 Task: Look for Airbnb options in PaÃ´y PÃªt, Cambodia from 6th December, 2023 to 15th December, 2023 for 6 adults.6 bedrooms having 6 beds and 6 bathrooms. Property type can be house. Amenities needed are: wifi, TV, free parkinig on premises, gym, breakfast. Booking option can be shelf check-in. Look for 5 properties as per requirement.
Action: Mouse moved to (457, 106)
Screenshot: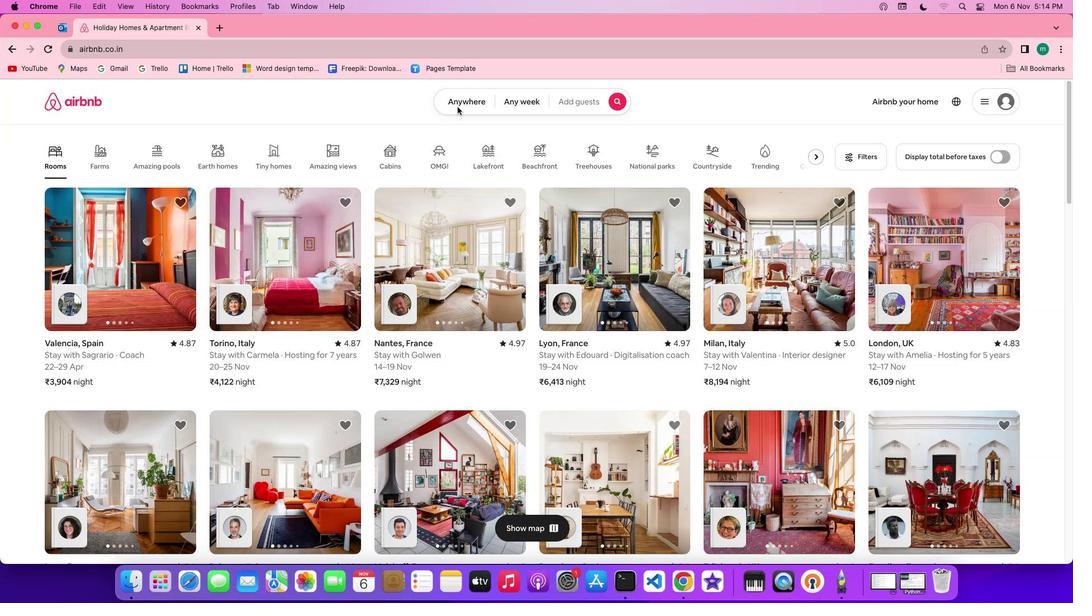 
Action: Mouse pressed left at (457, 106)
Screenshot: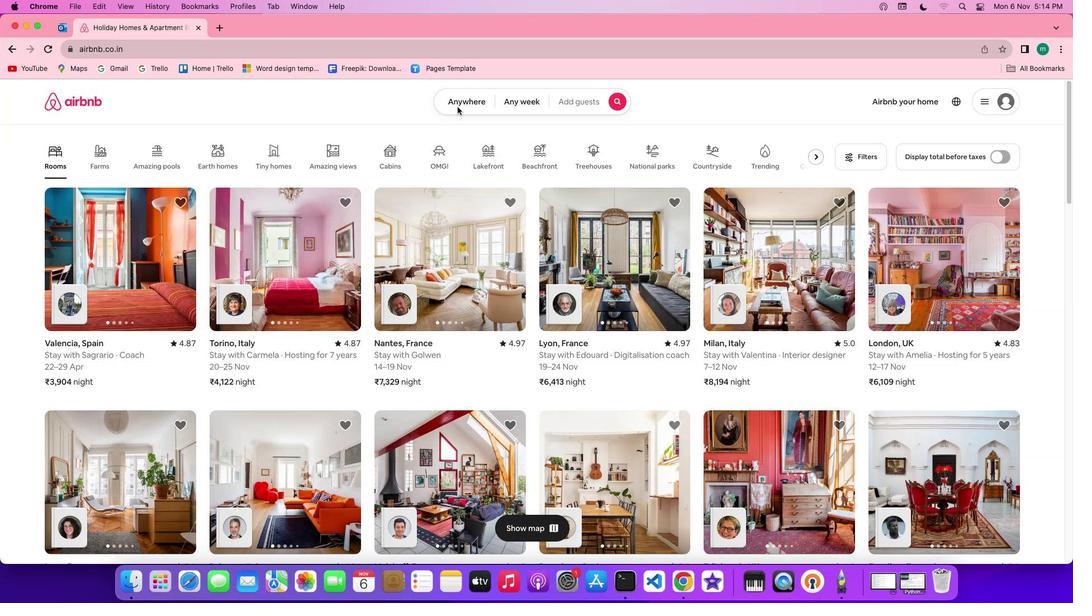 
Action: Mouse pressed left at (457, 106)
Screenshot: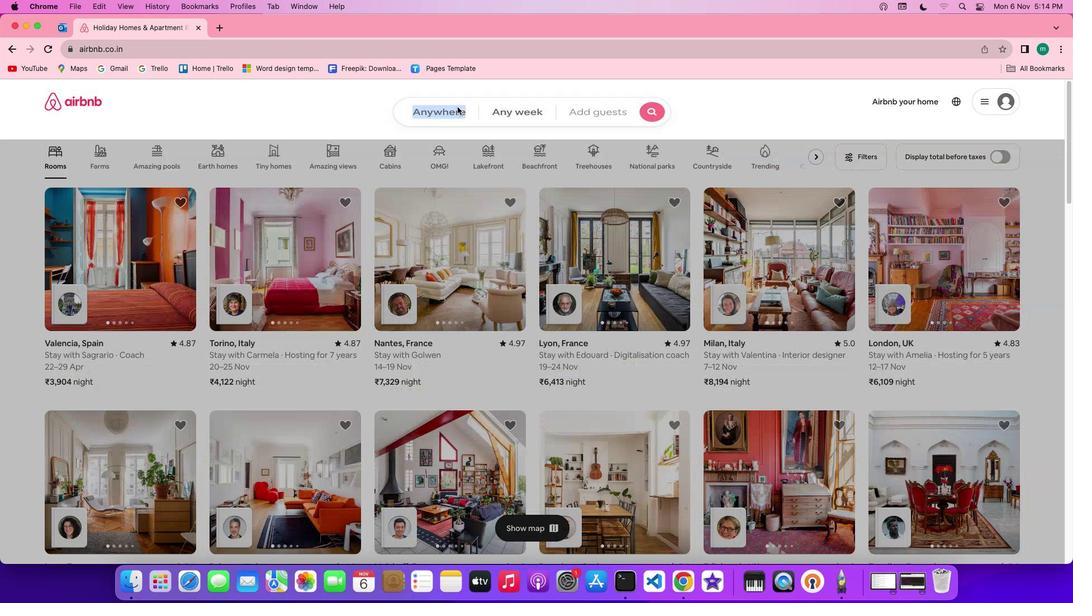 
Action: Mouse moved to (423, 141)
Screenshot: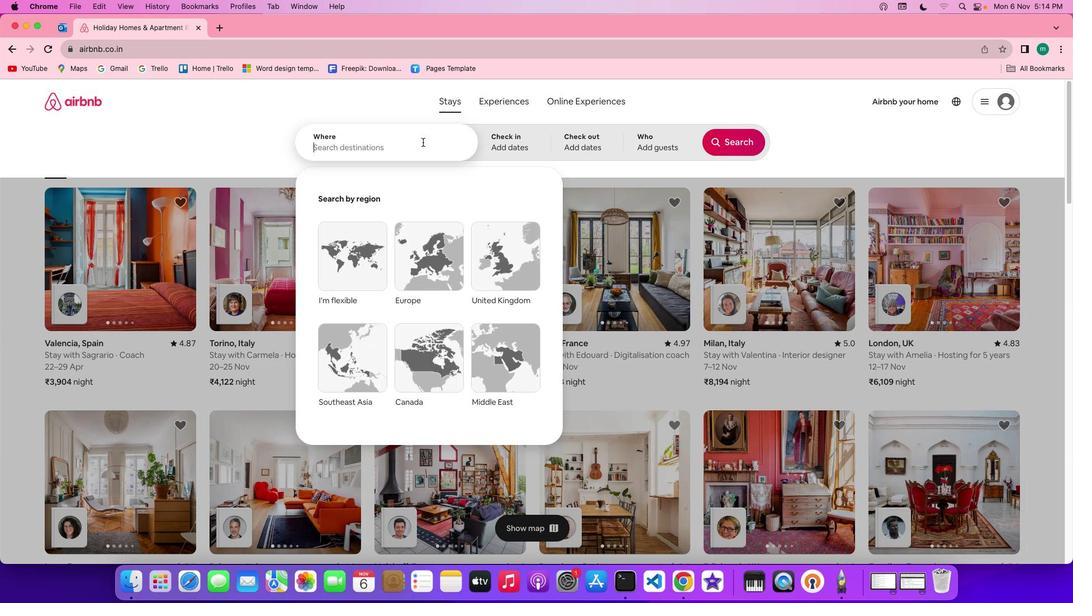 
Action: Mouse pressed left at (423, 141)
Screenshot: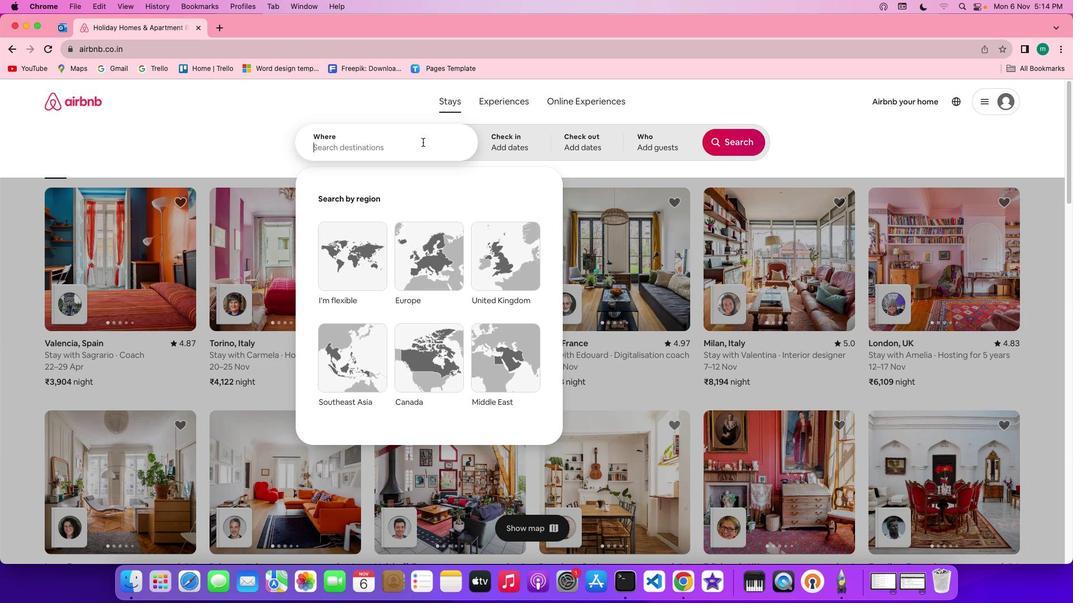 
Action: Mouse moved to (432, 146)
Screenshot: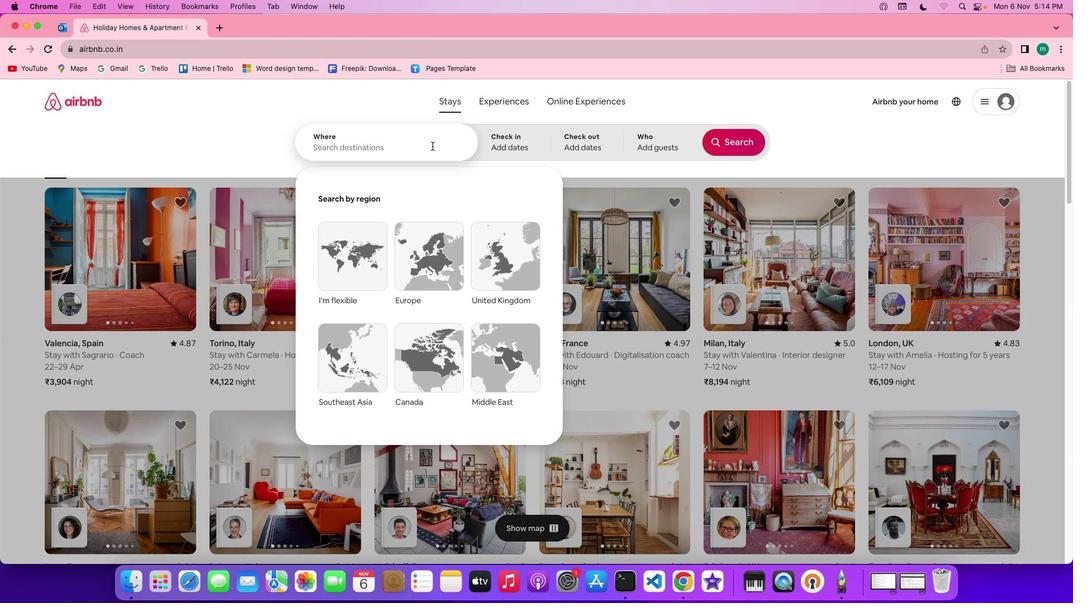 
Action: Key pressed Key.shift'P''a''o''y'Key.spaceKey.shift'P''e''t'','Key.spaceKey.shift'C''a''m''b''o''d''i''a'
Screenshot: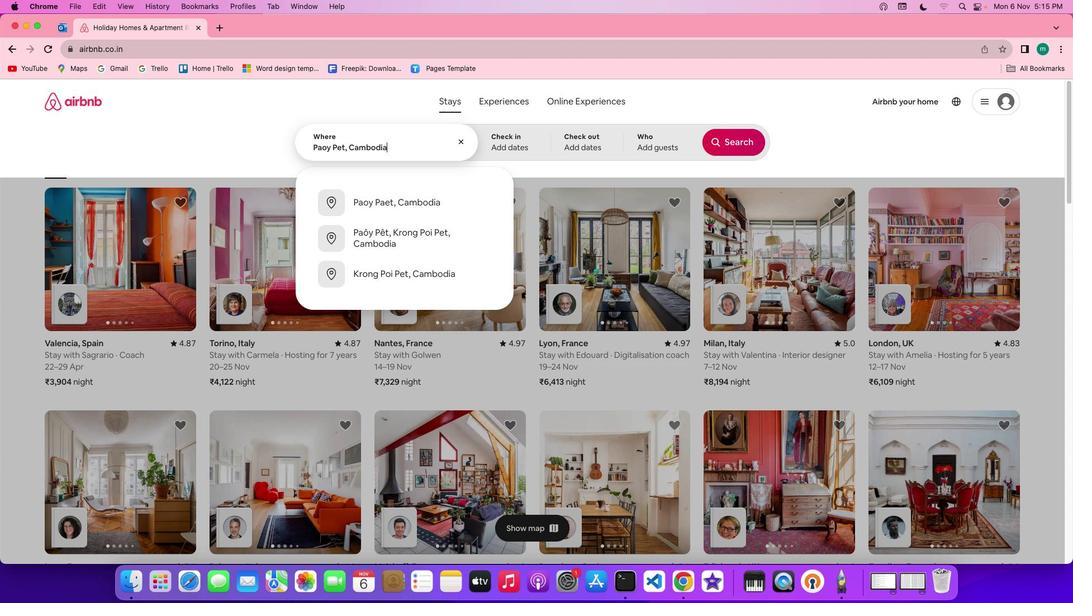 
Action: Mouse moved to (528, 135)
Screenshot: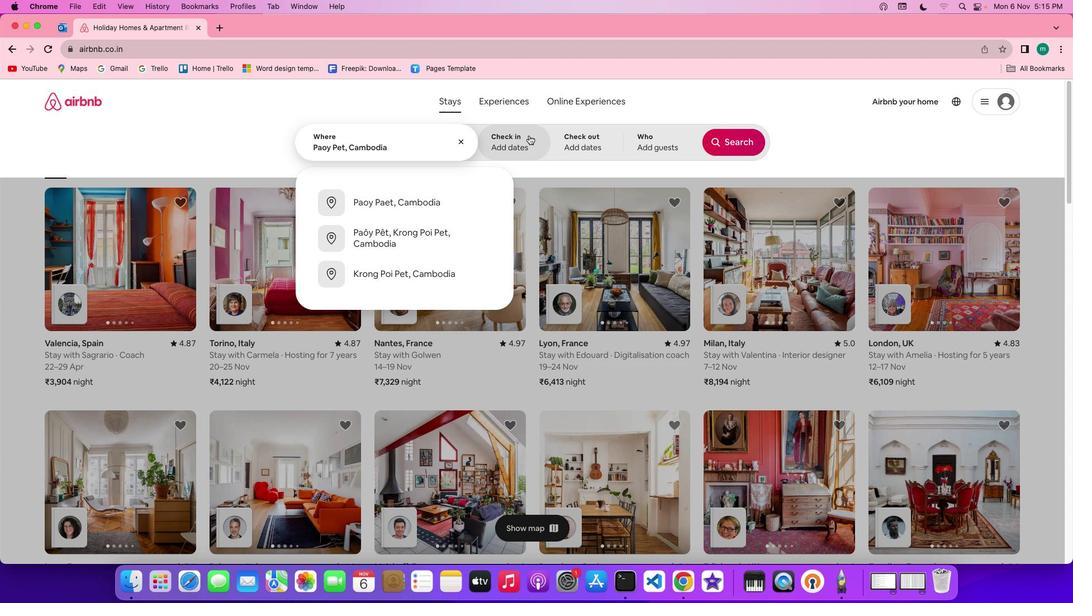 
Action: Mouse pressed left at (528, 135)
Screenshot: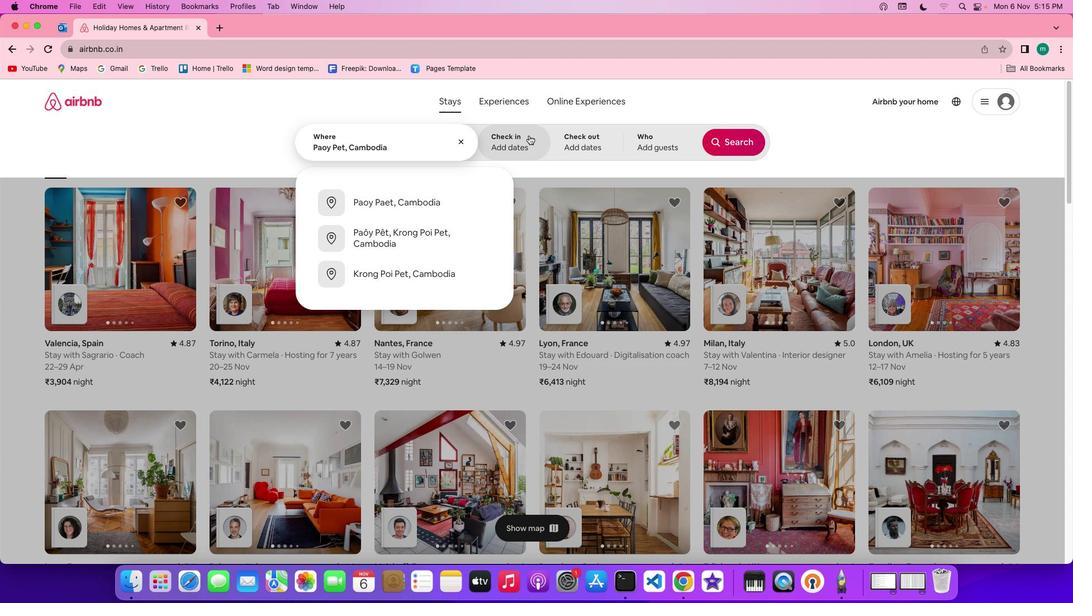 
Action: Mouse moved to (638, 303)
Screenshot: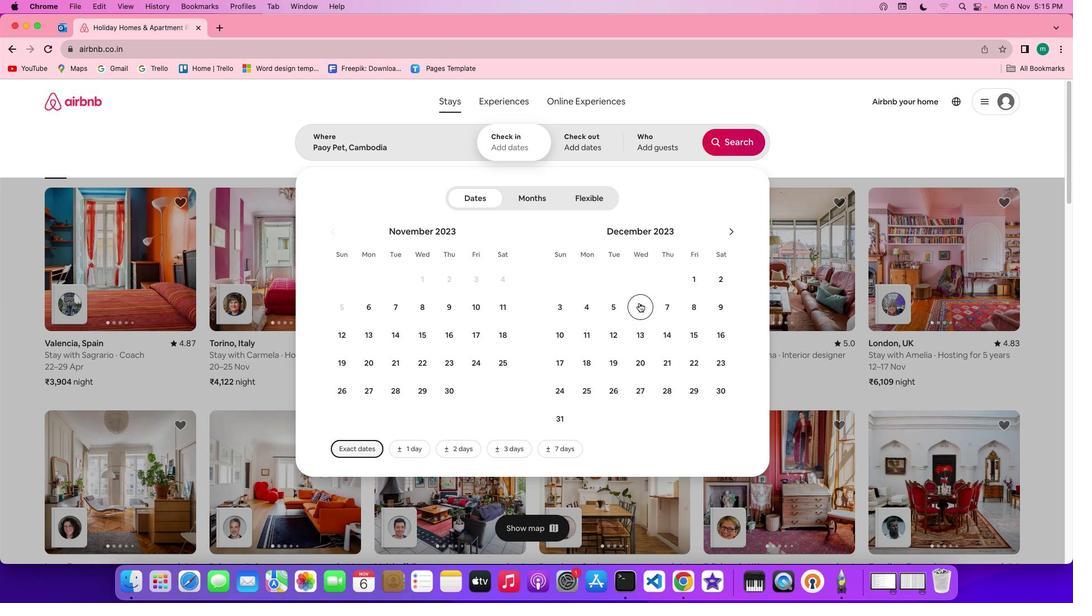 
Action: Mouse pressed left at (638, 303)
Screenshot: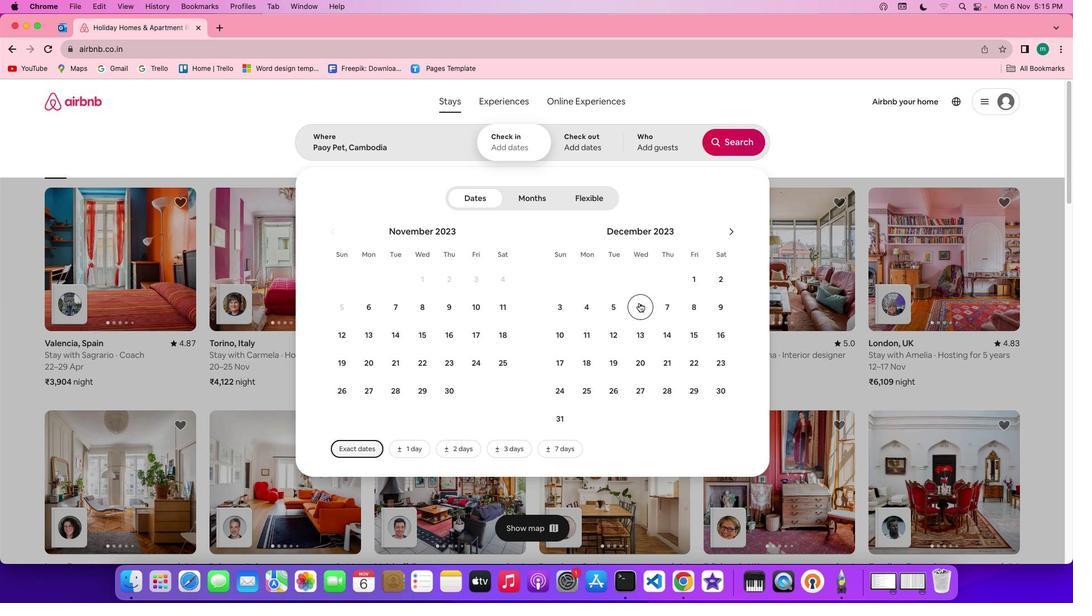 
Action: Mouse moved to (700, 338)
Screenshot: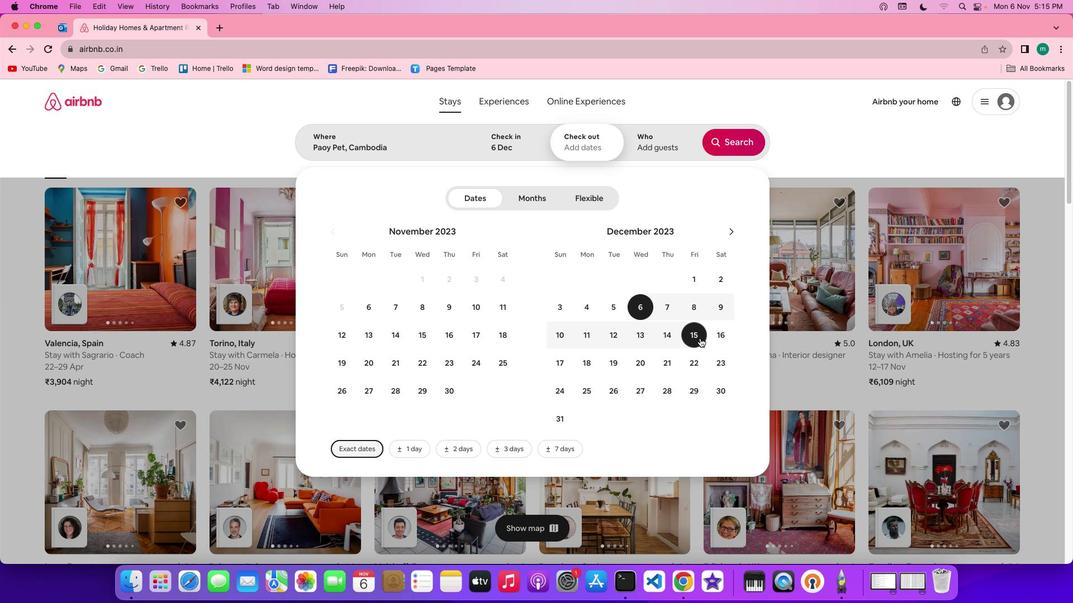 
Action: Mouse pressed left at (700, 338)
Screenshot: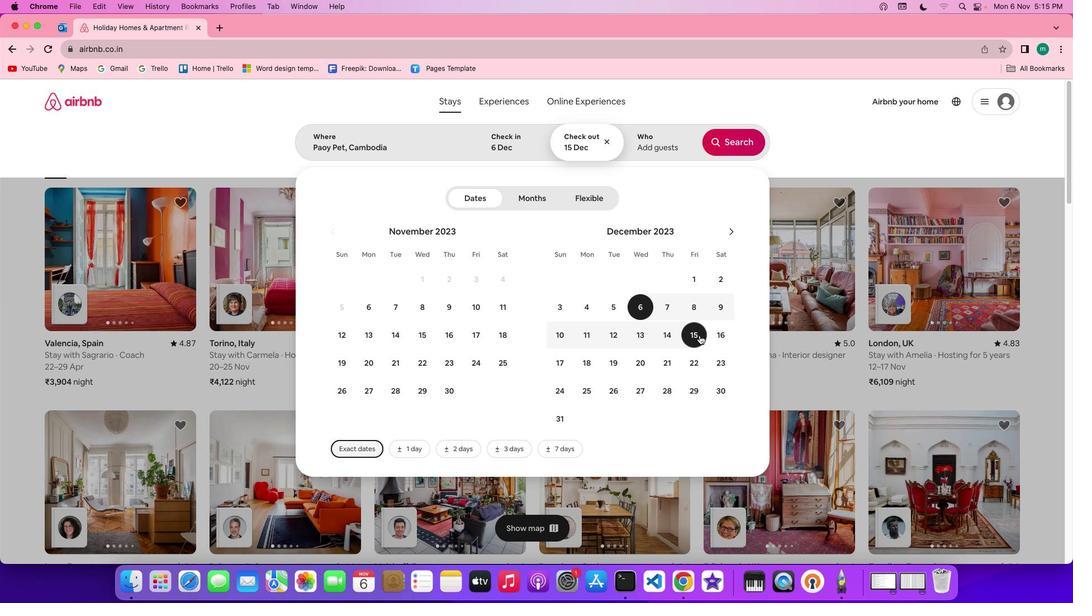 
Action: Mouse moved to (669, 140)
Screenshot: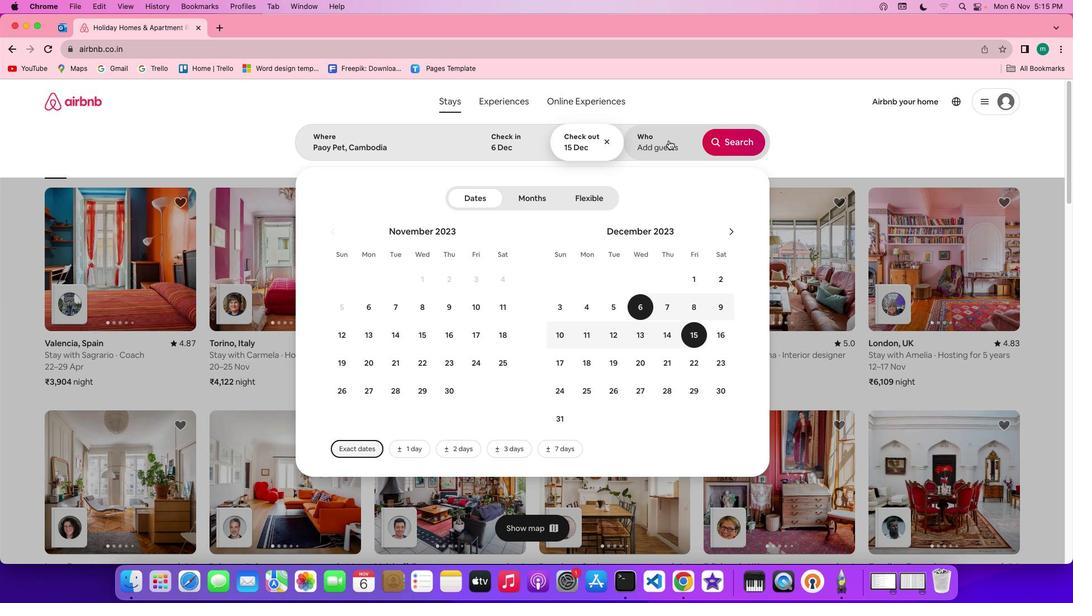 
Action: Mouse pressed left at (669, 140)
Screenshot: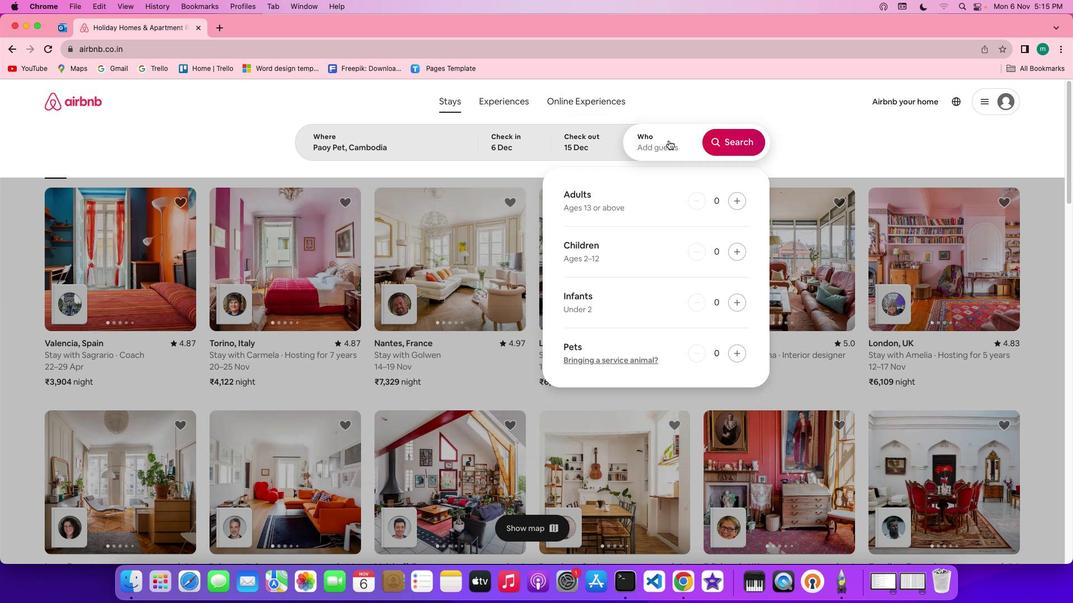 
Action: Mouse moved to (733, 193)
Screenshot: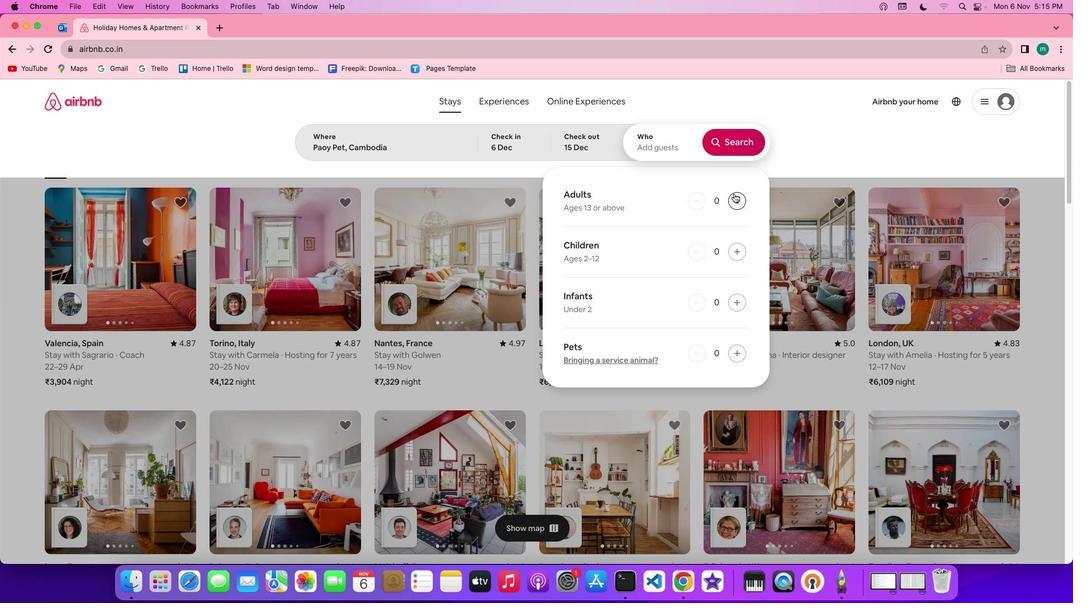 
Action: Mouse pressed left at (733, 193)
Screenshot: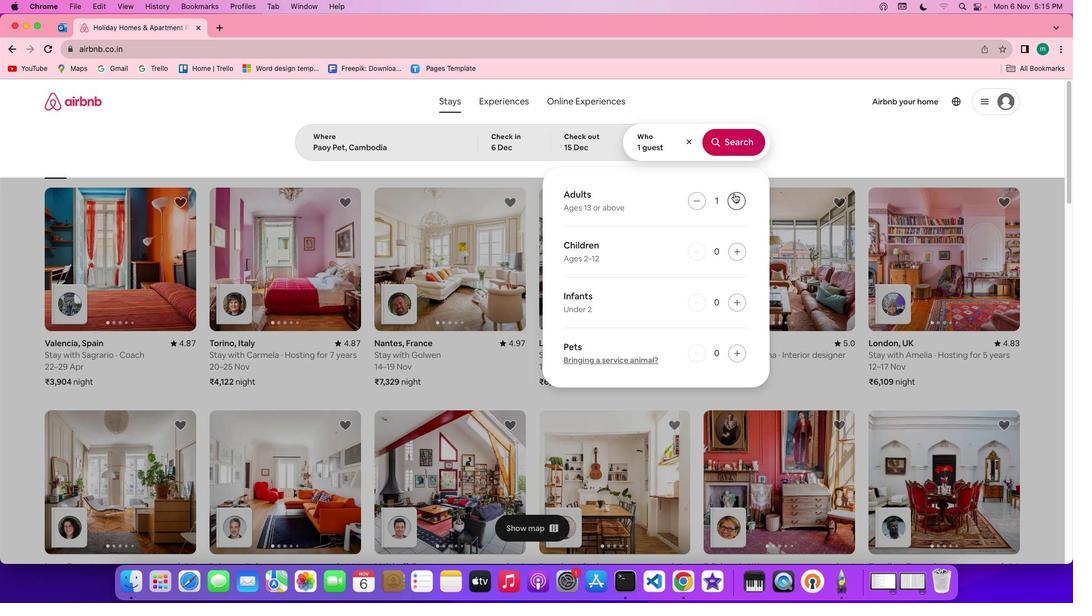 
Action: Mouse pressed left at (733, 193)
Screenshot: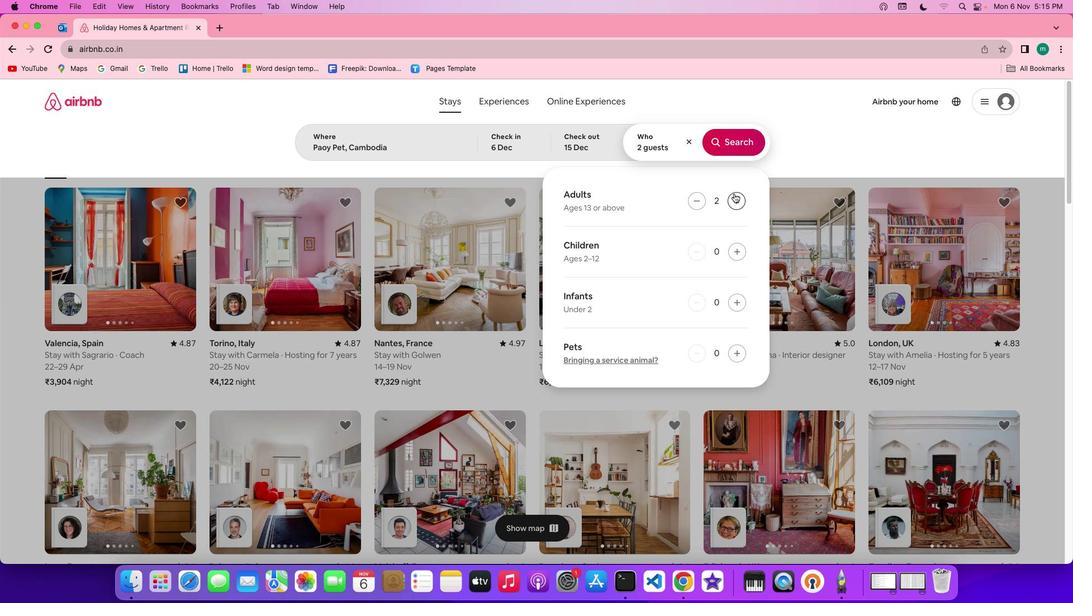 
Action: Mouse pressed left at (733, 193)
Screenshot: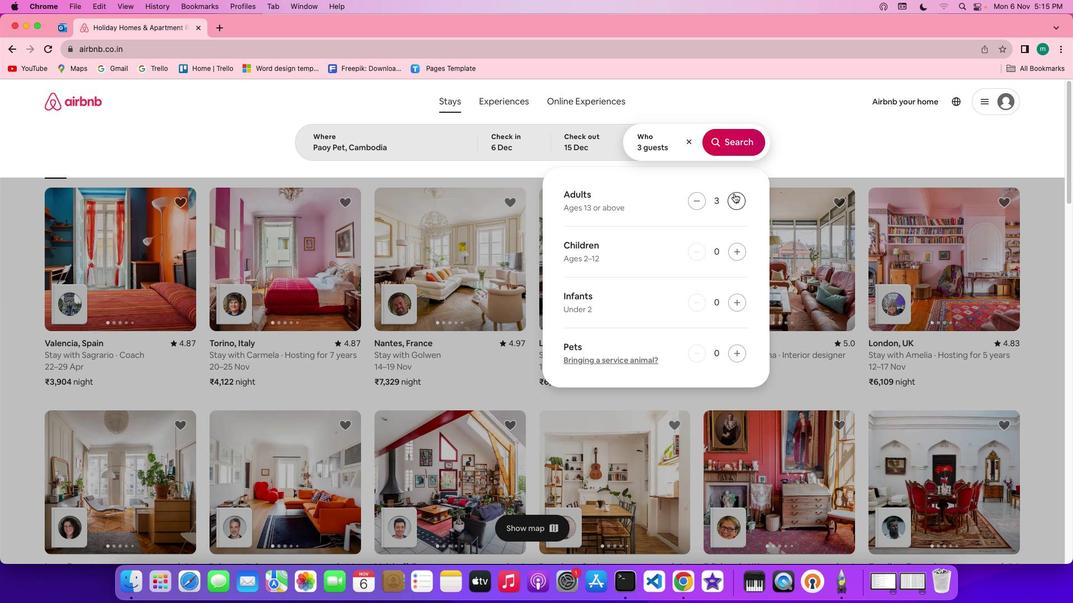 
Action: Mouse pressed left at (733, 193)
Screenshot: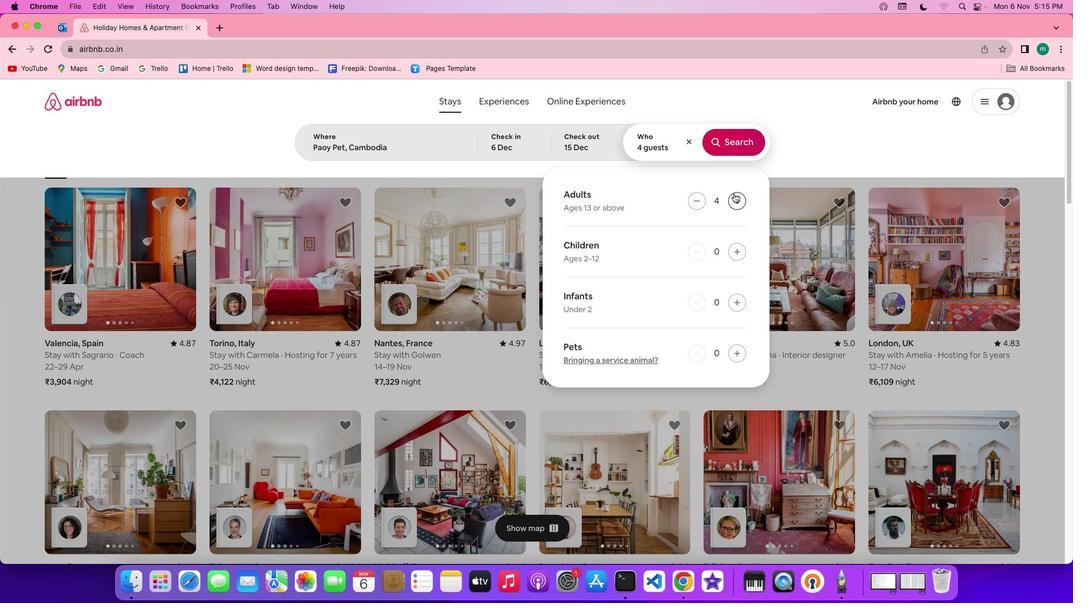 
Action: Mouse pressed left at (733, 193)
Screenshot: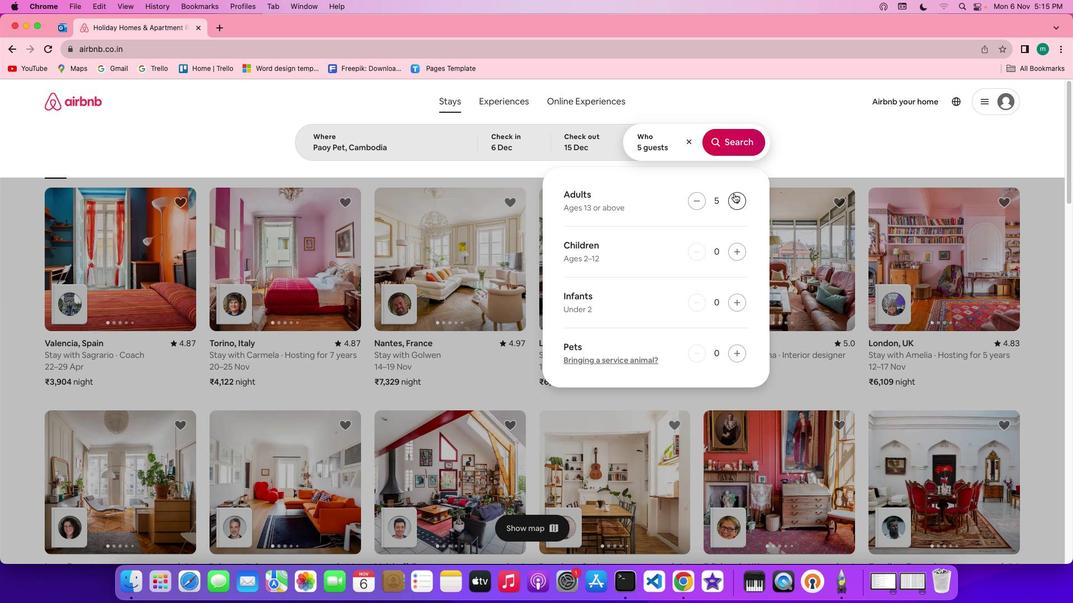 
Action: Mouse pressed left at (733, 193)
Screenshot: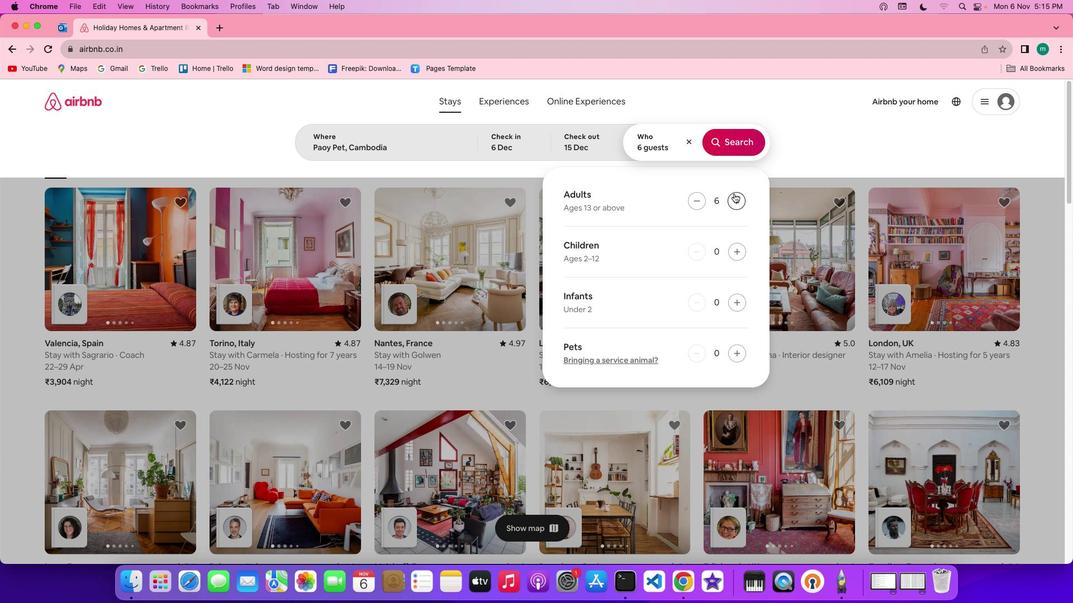
Action: Mouse moved to (741, 148)
Screenshot: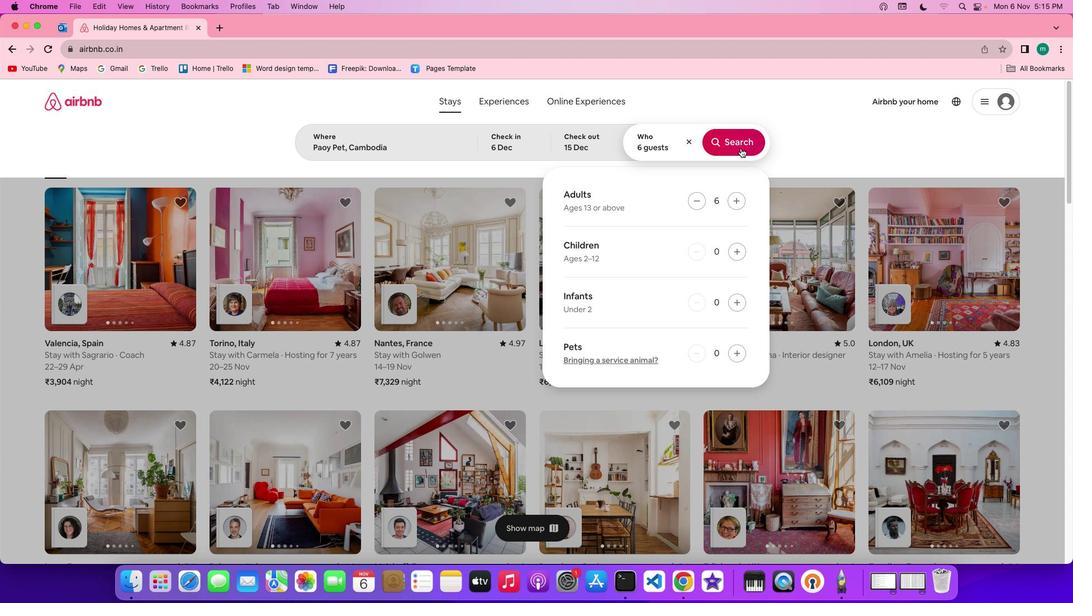 
Action: Mouse pressed left at (741, 148)
Screenshot: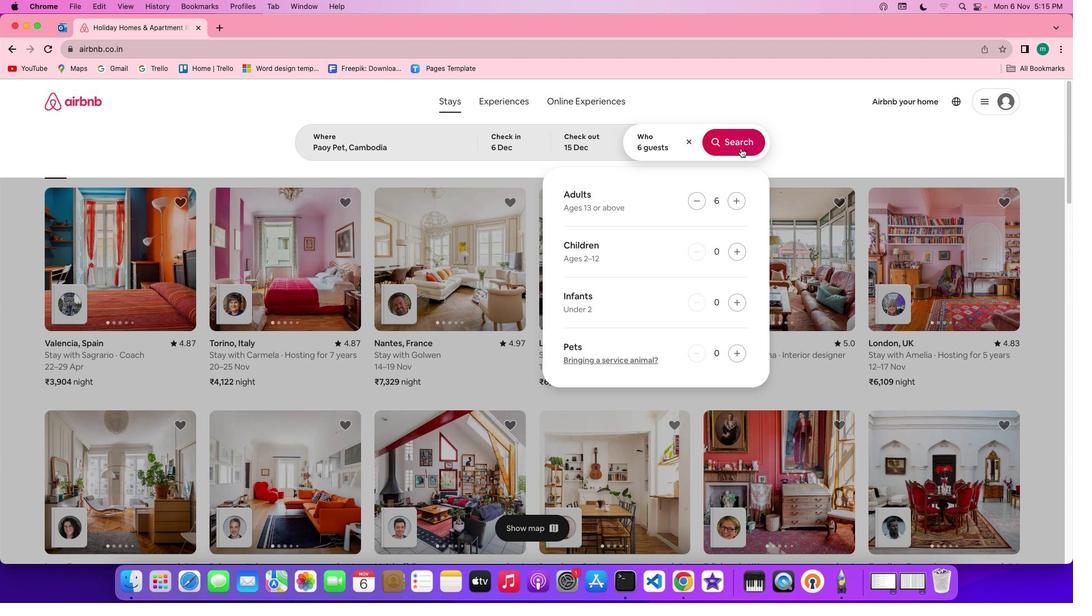 
Action: Mouse moved to (893, 148)
Screenshot: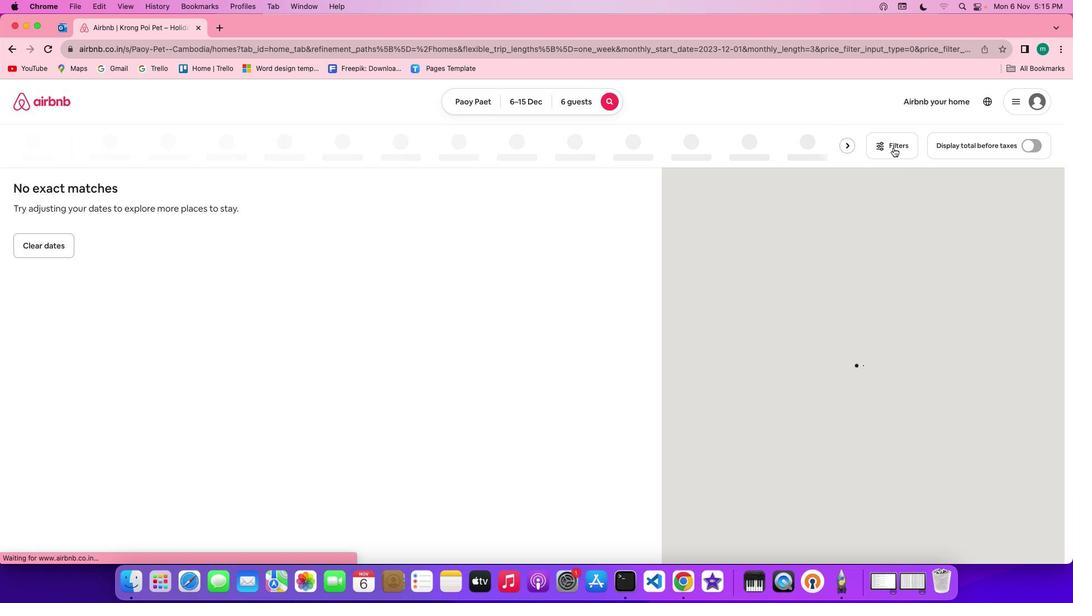 
Action: Mouse pressed left at (893, 148)
Screenshot: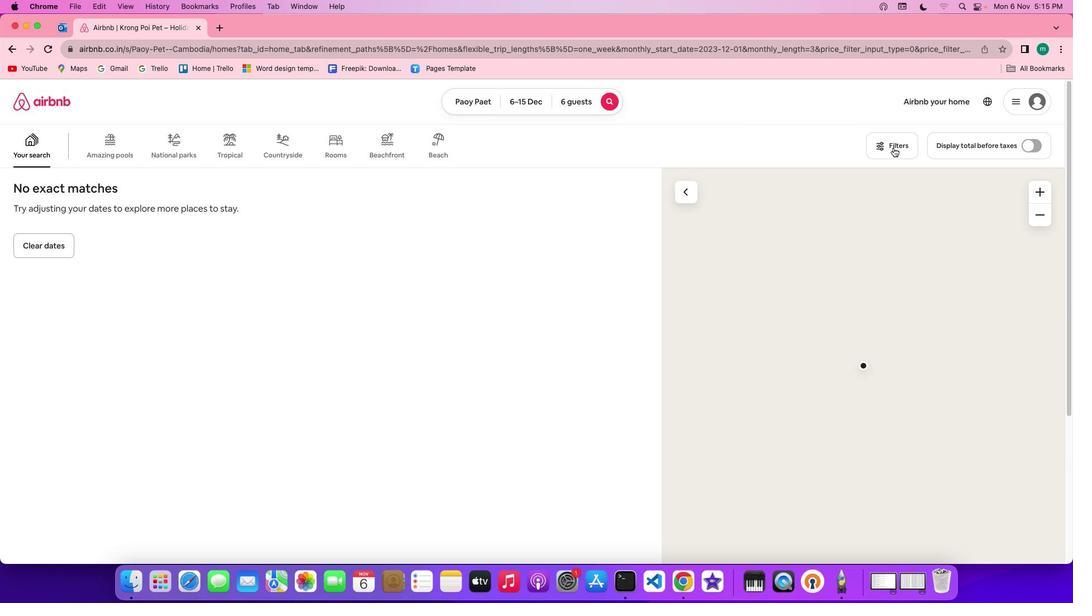 
Action: Mouse moved to (895, 144)
Screenshot: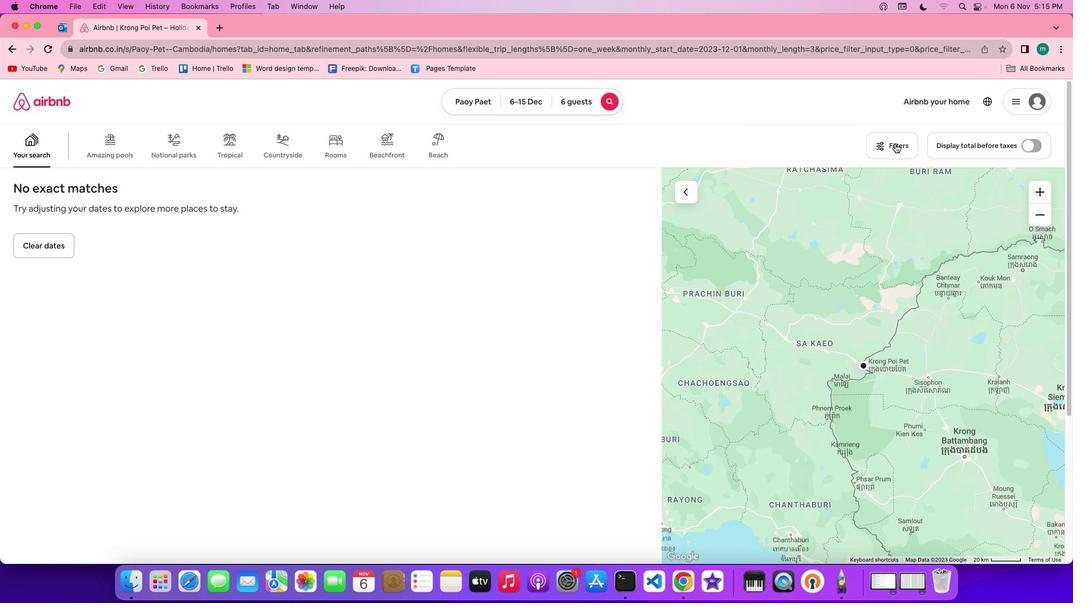 
Action: Mouse pressed left at (895, 144)
Screenshot: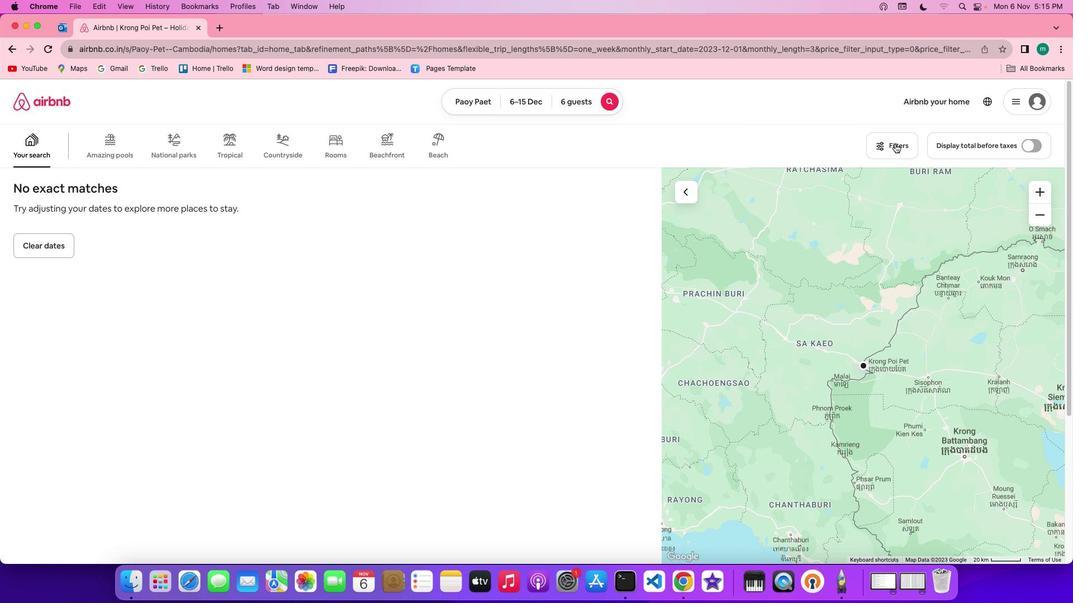 
Action: Mouse moved to (888, 141)
Screenshot: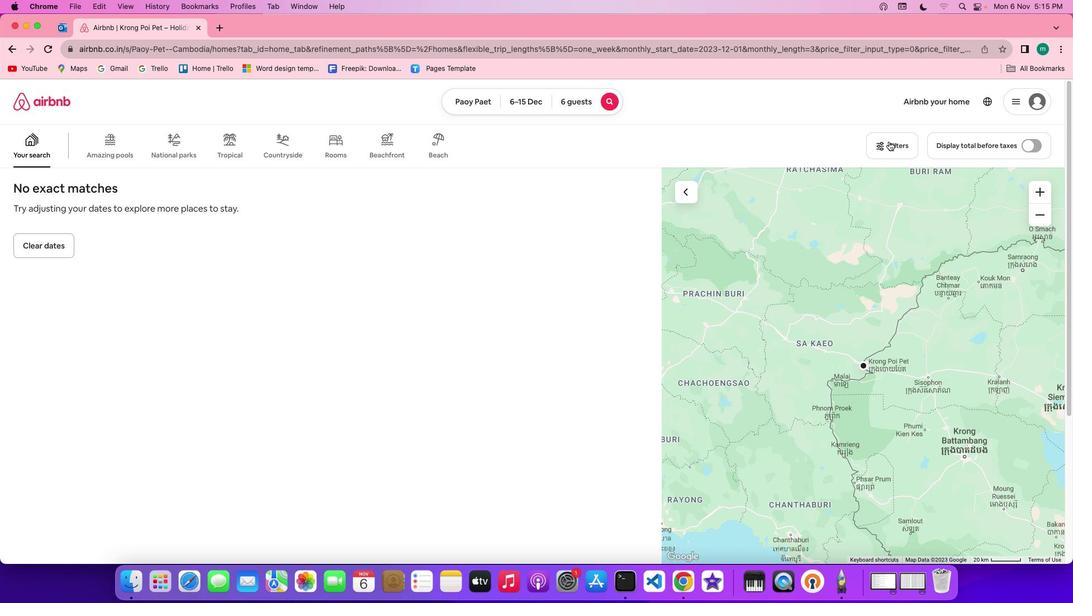 
Action: Mouse pressed left at (888, 141)
Screenshot: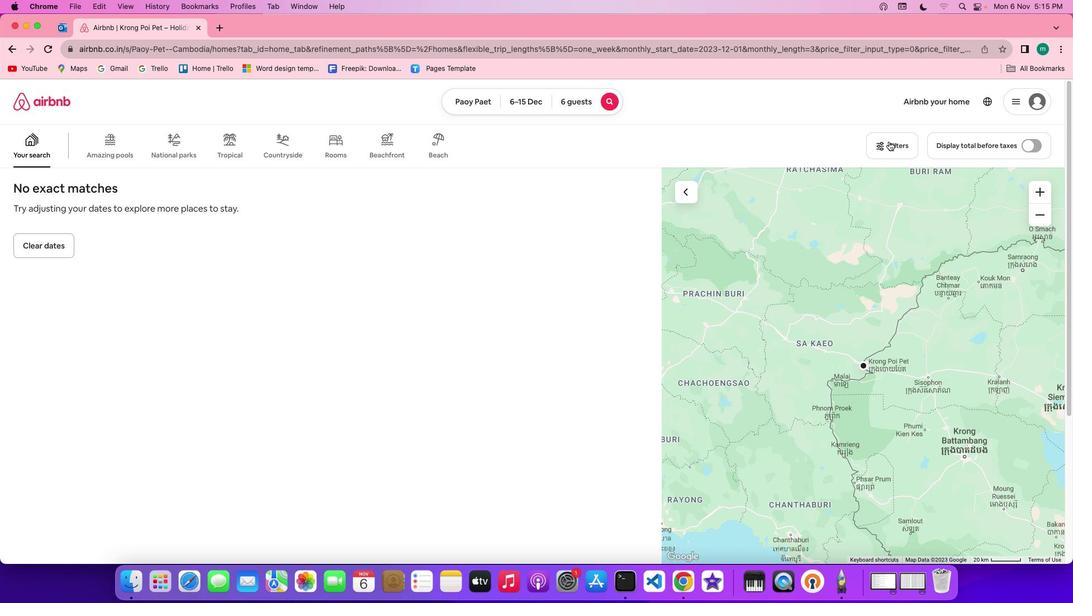 
Action: Mouse moved to (542, 360)
Screenshot: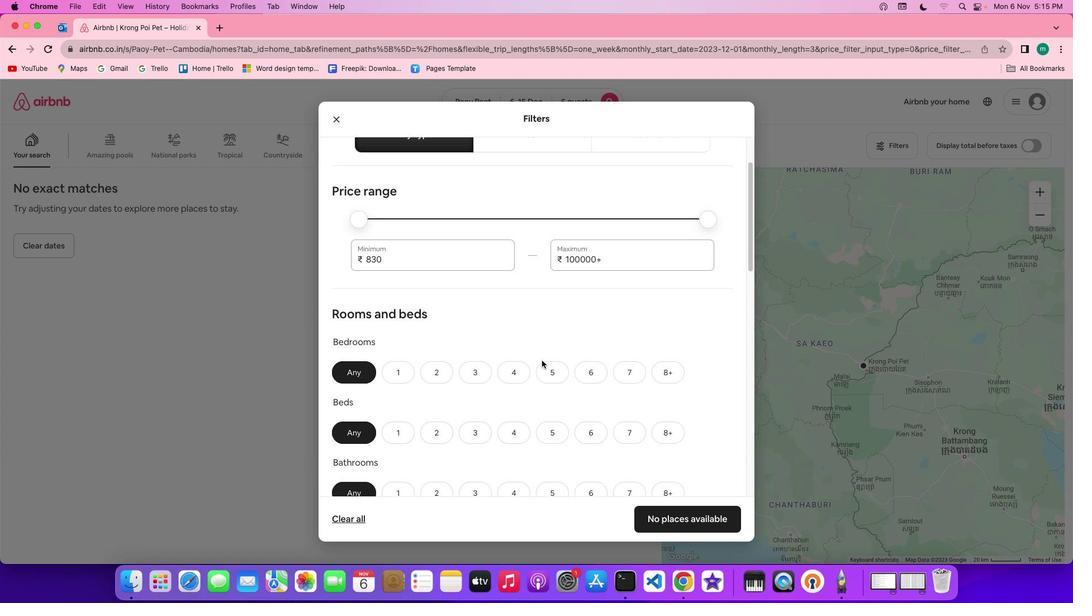 
Action: Mouse scrolled (542, 360) with delta (0, 0)
Screenshot: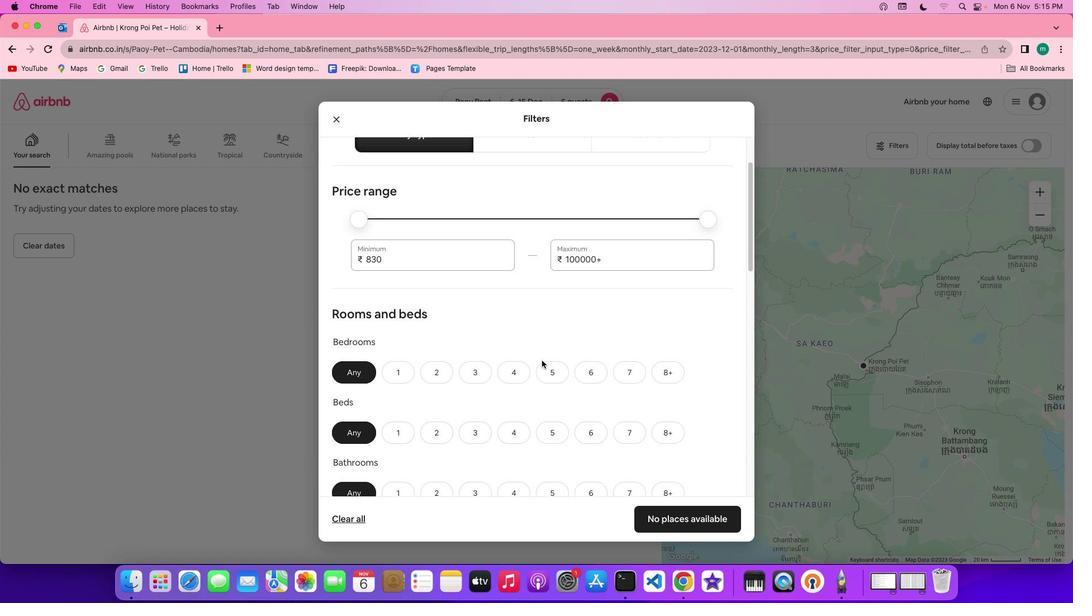 
Action: Mouse moved to (542, 360)
Screenshot: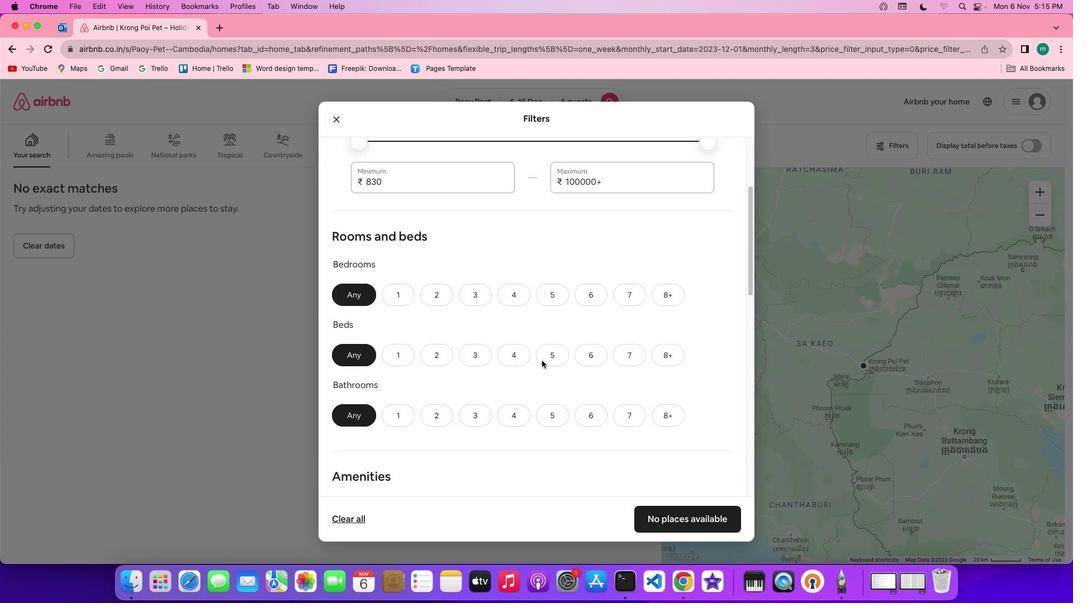 
Action: Mouse scrolled (542, 360) with delta (0, 0)
Screenshot: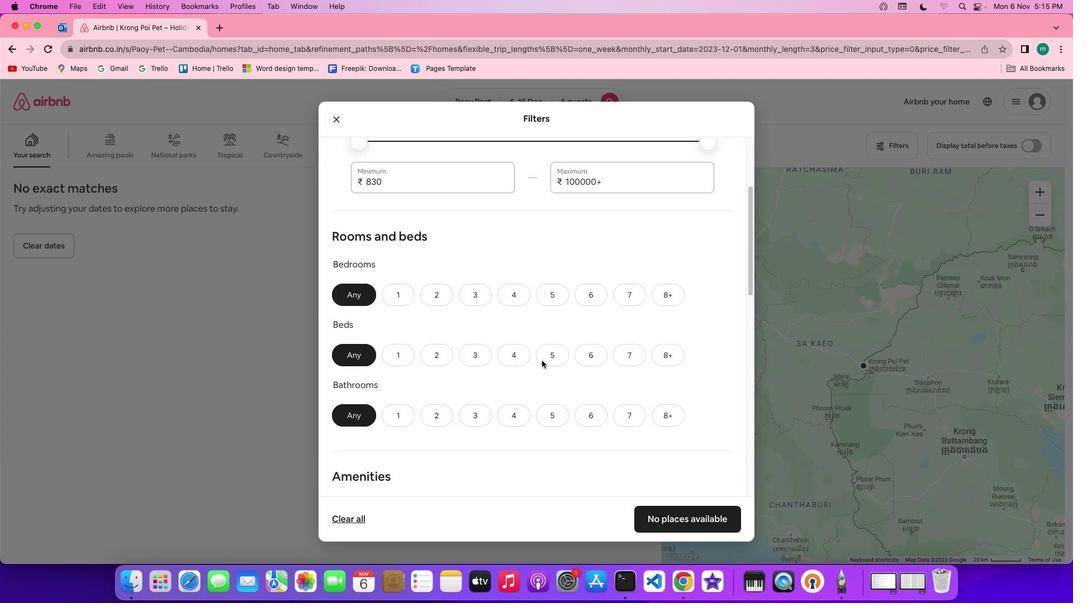 
Action: Mouse scrolled (542, 360) with delta (0, -1)
Screenshot: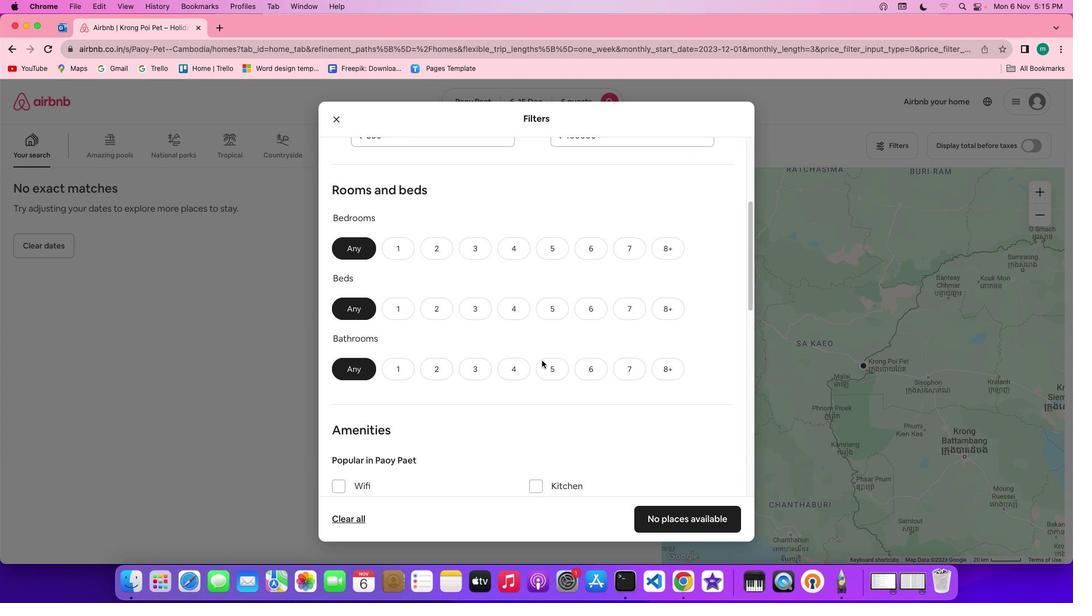 
Action: Mouse scrolled (542, 360) with delta (0, -2)
Screenshot: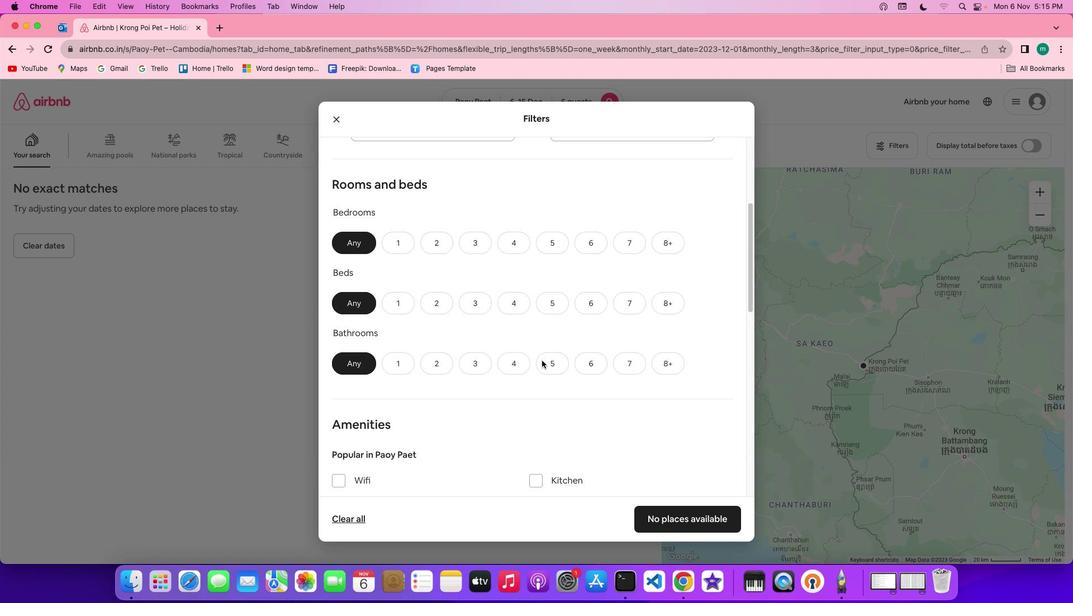 
Action: Mouse moved to (590, 236)
Screenshot: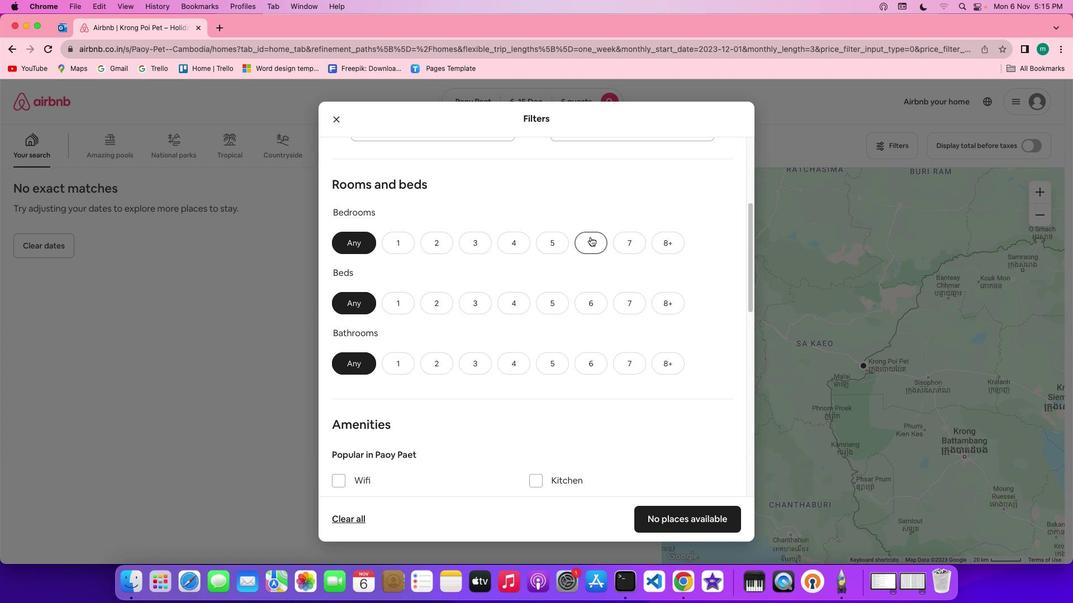 
Action: Mouse pressed left at (590, 236)
Screenshot: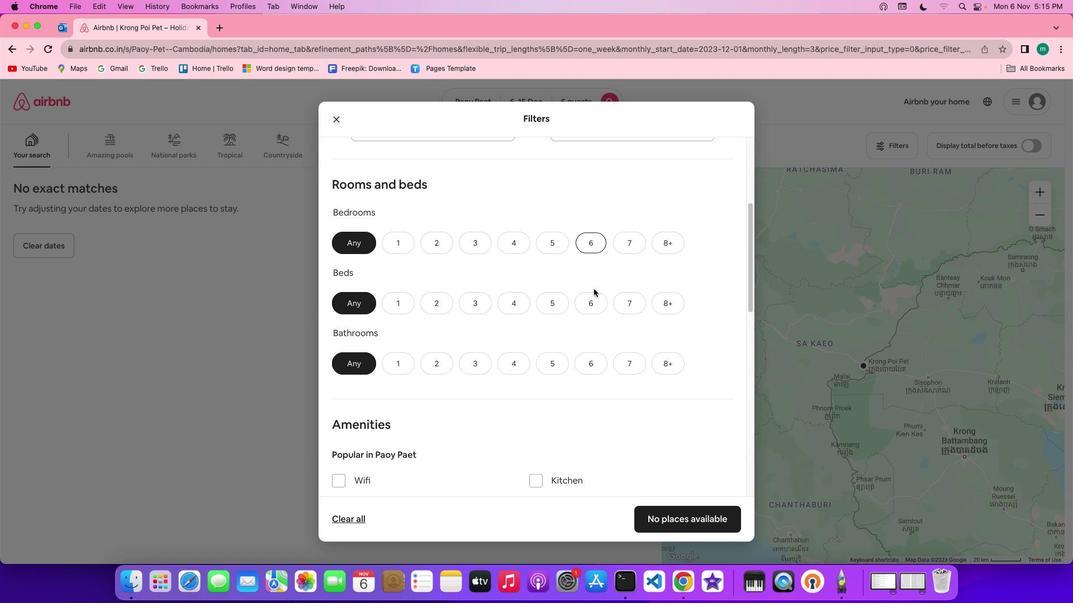 
Action: Mouse moved to (594, 288)
Screenshot: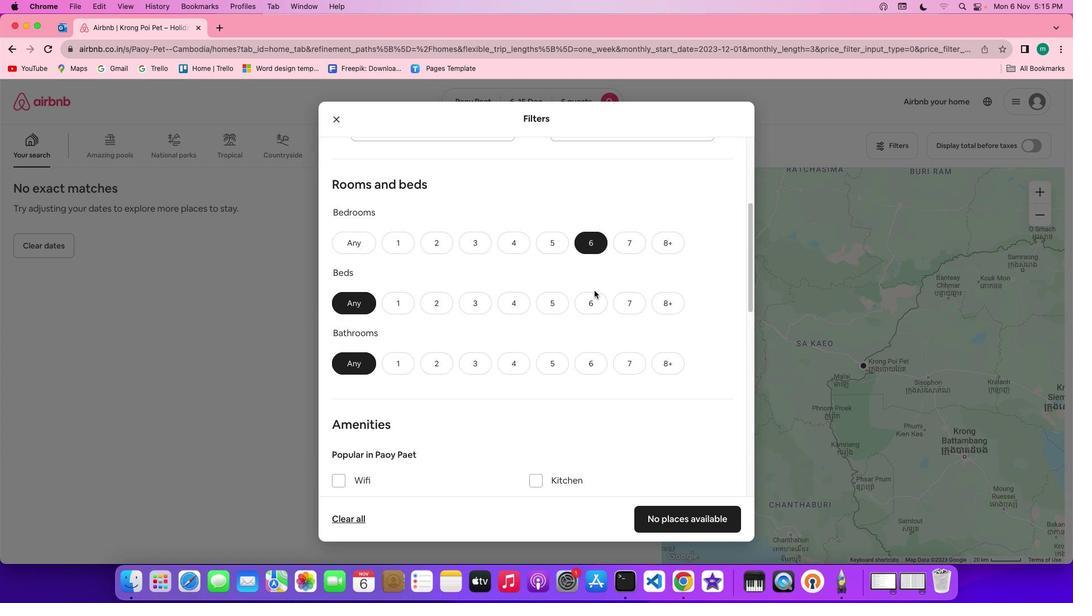 
Action: Mouse pressed left at (594, 288)
Screenshot: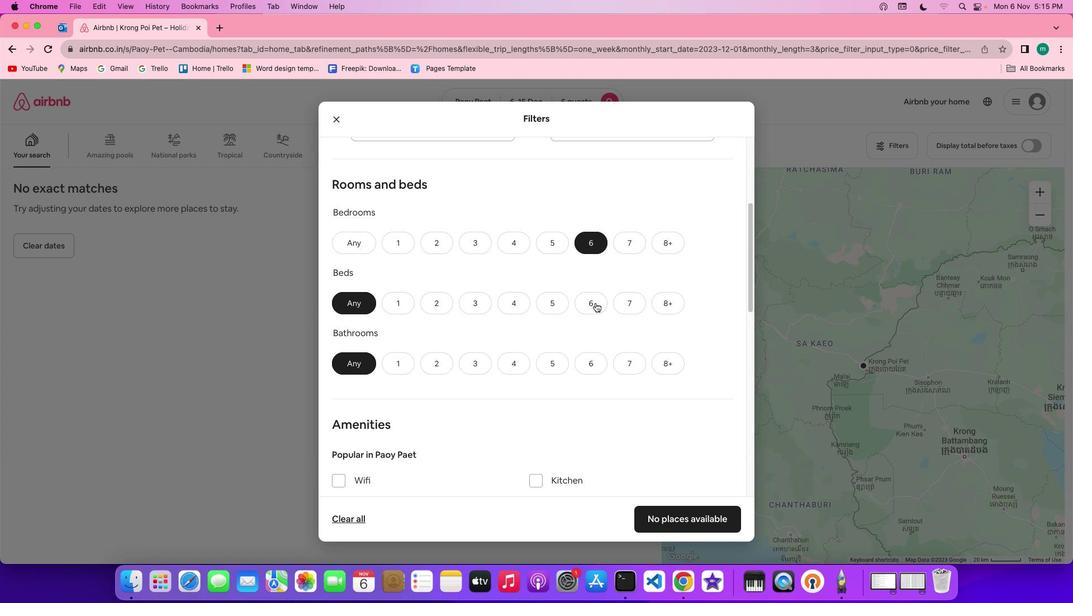 
Action: Mouse moved to (598, 309)
Screenshot: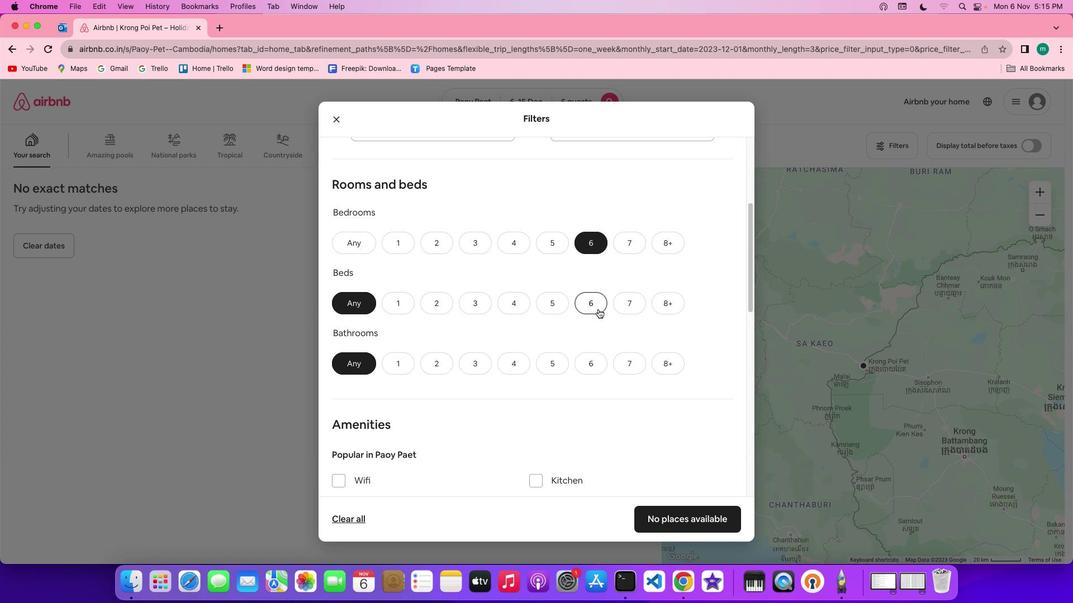 
Action: Mouse pressed left at (598, 309)
Screenshot: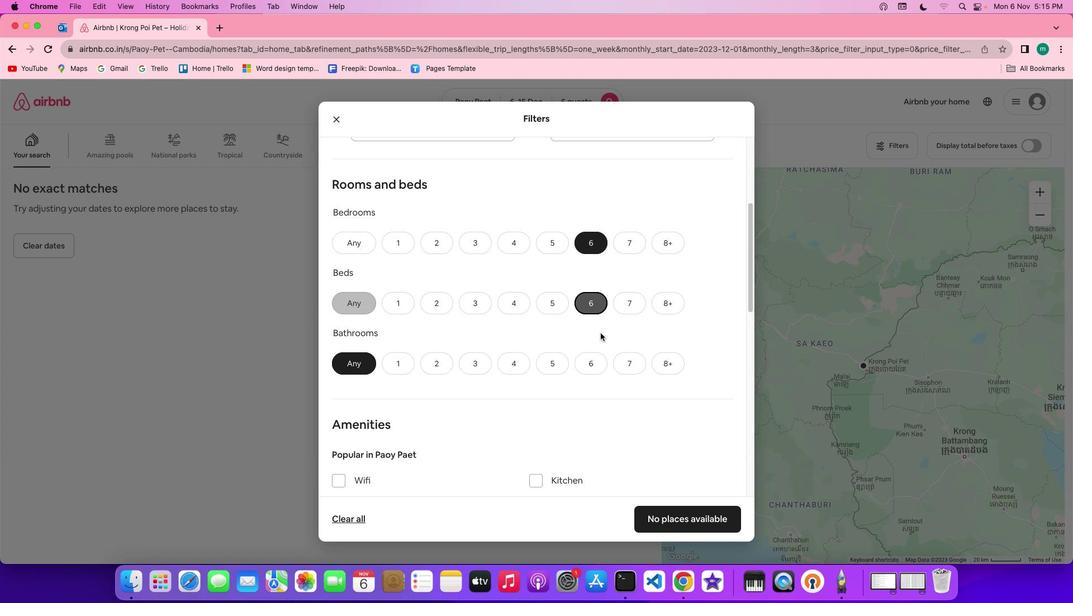 
Action: Mouse moved to (603, 354)
Screenshot: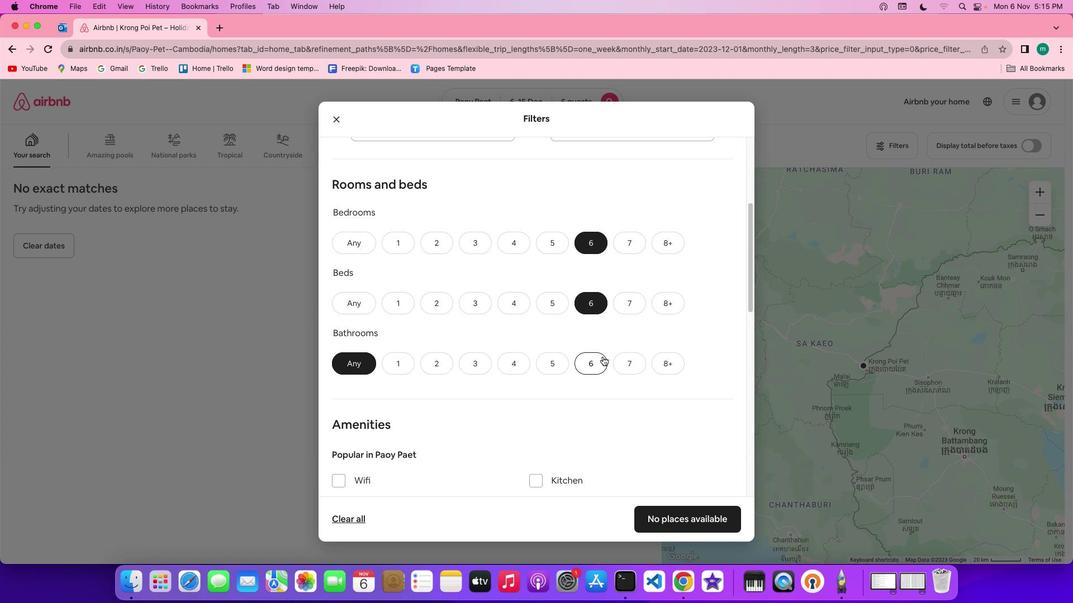 
Action: Mouse pressed left at (603, 354)
Screenshot: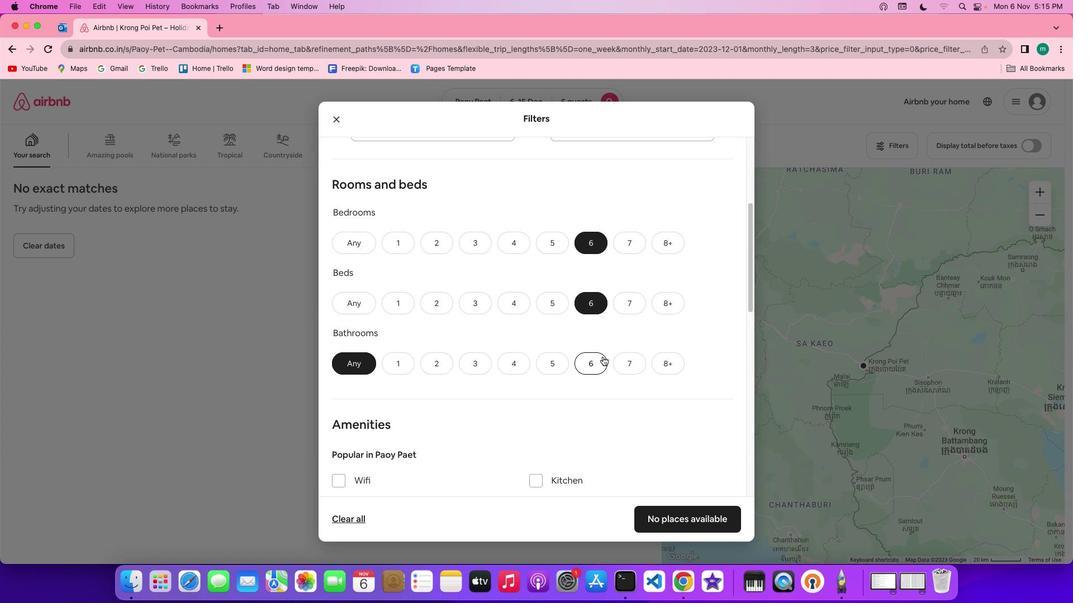 
Action: Mouse moved to (600, 367)
Screenshot: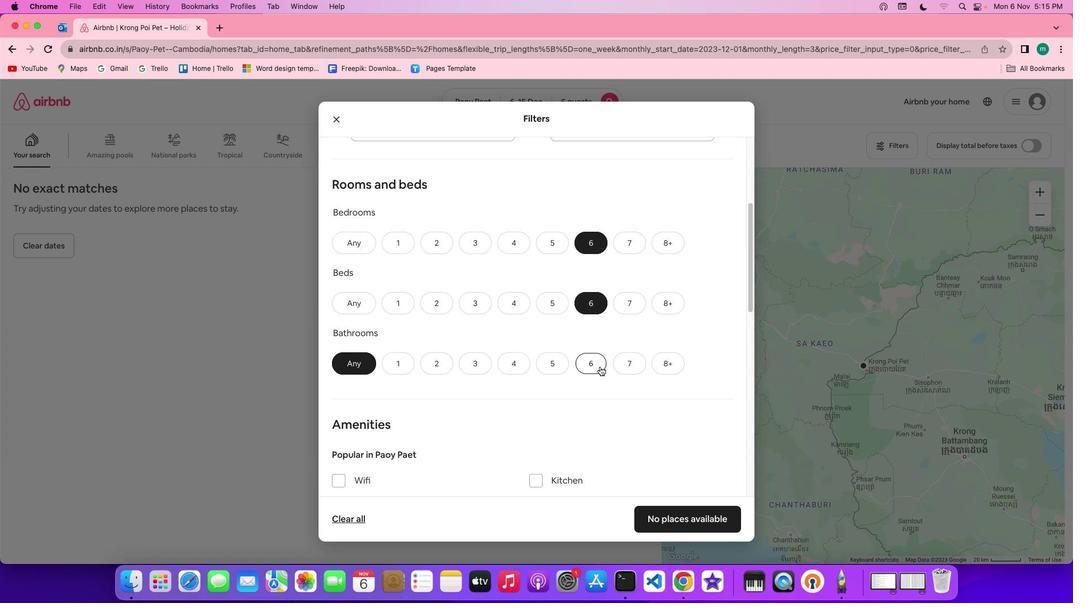 
Action: Mouse pressed left at (600, 367)
Screenshot: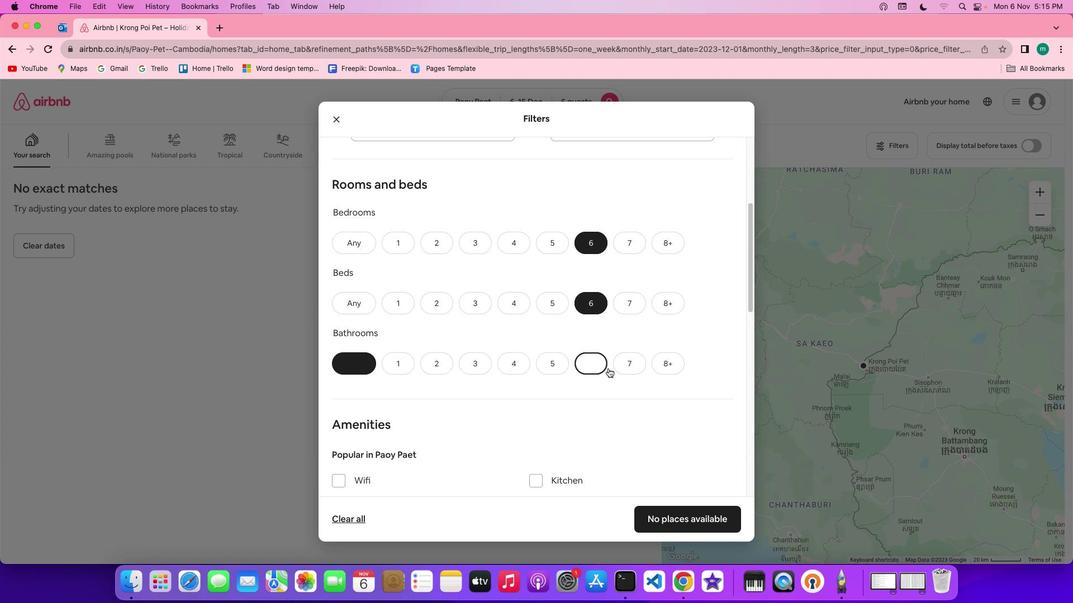 
Action: Mouse moved to (674, 377)
Screenshot: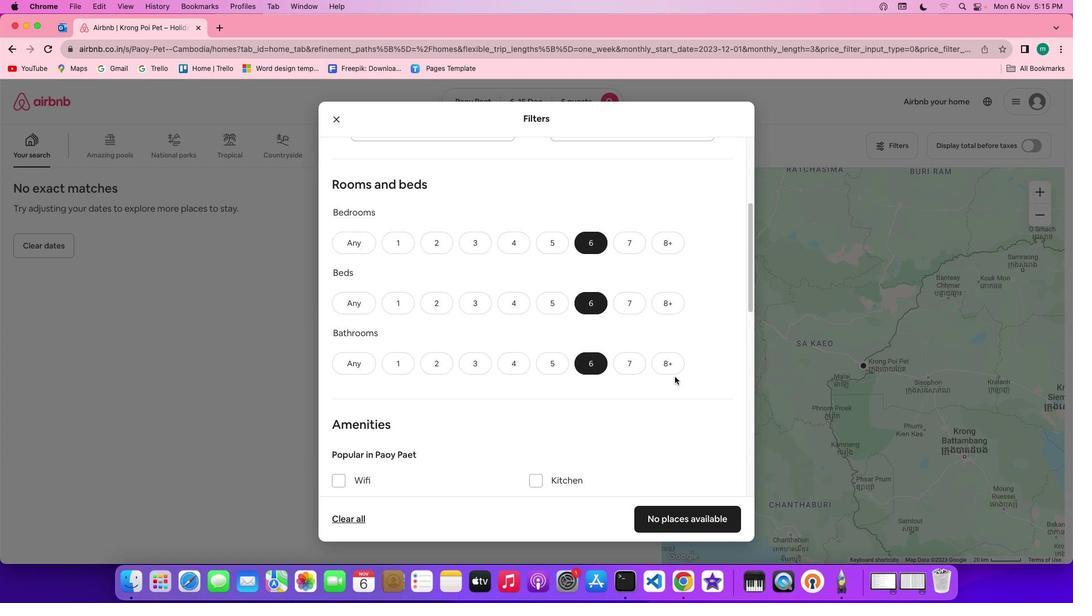 
Action: Mouse scrolled (674, 377) with delta (0, 0)
Screenshot: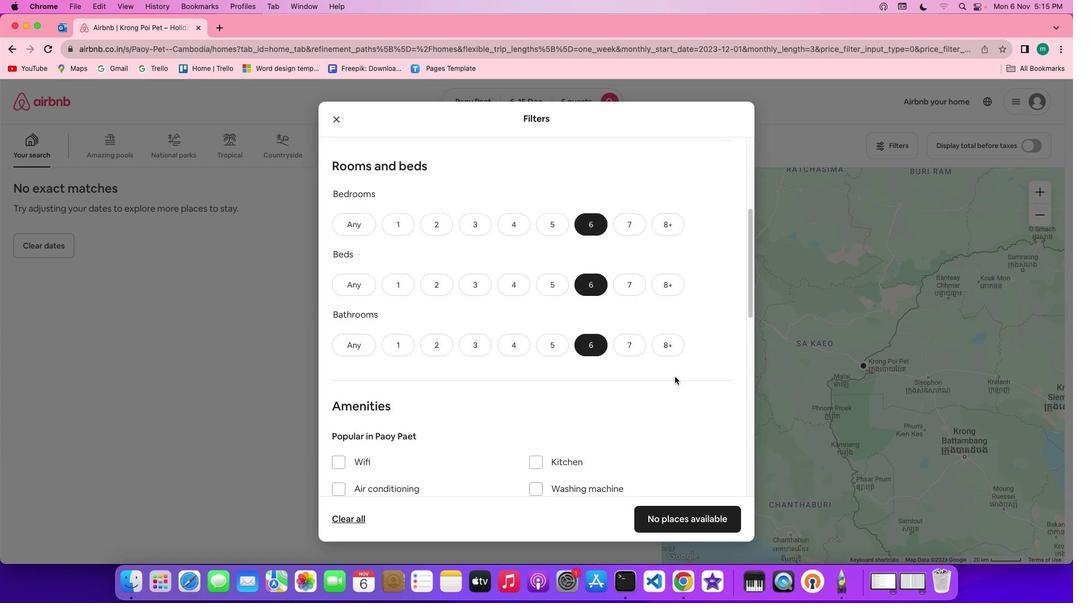 
Action: Mouse scrolled (674, 377) with delta (0, 0)
Screenshot: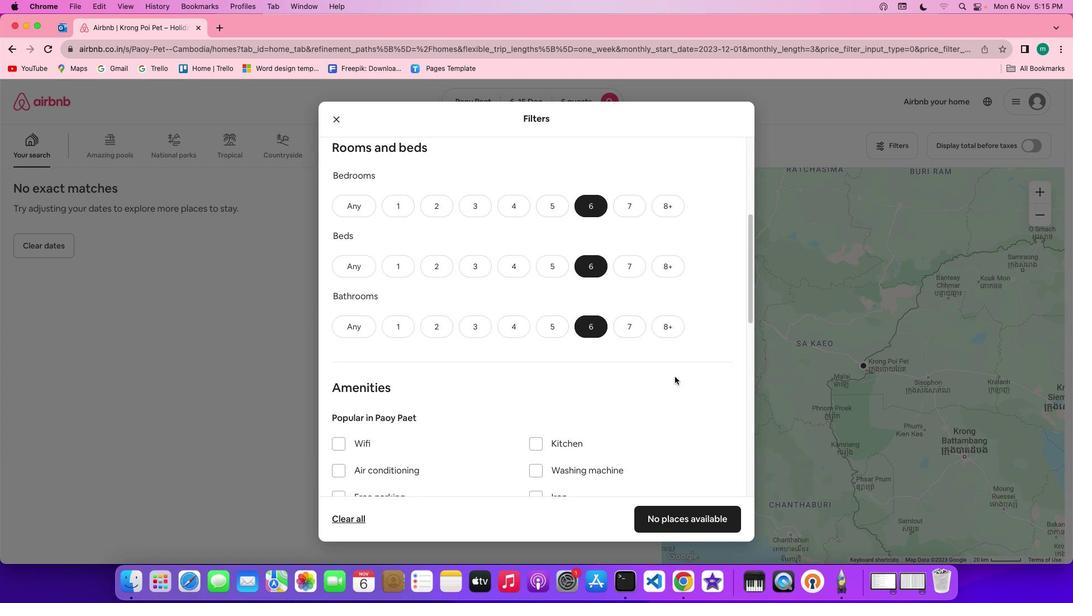 
Action: Mouse scrolled (674, 377) with delta (0, -1)
Screenshot: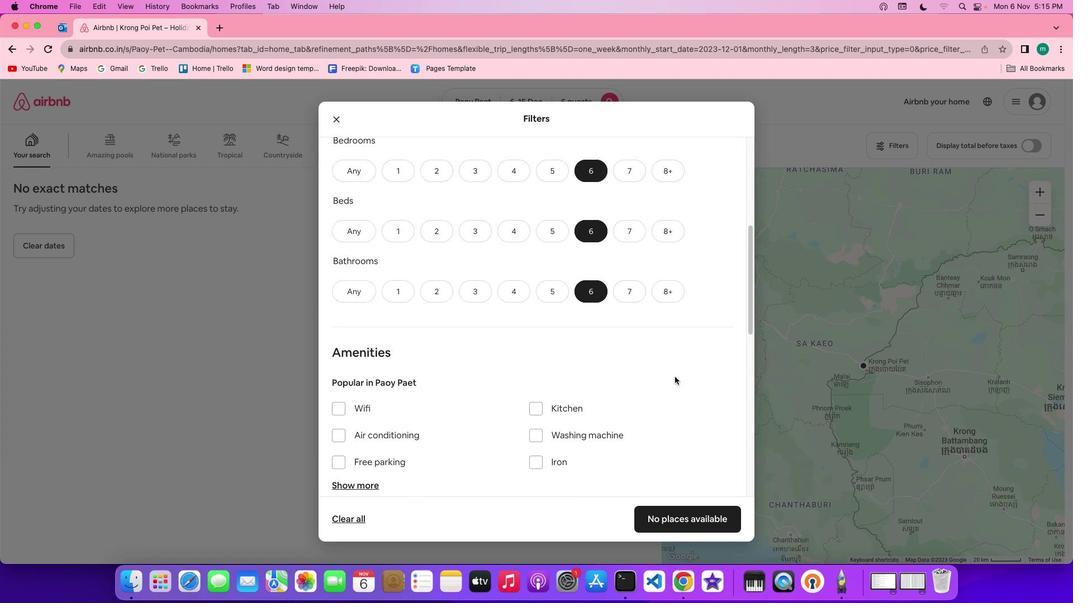 
Action: Mouse scrolled (674, 377) with delta (0, 0)
Screenshot: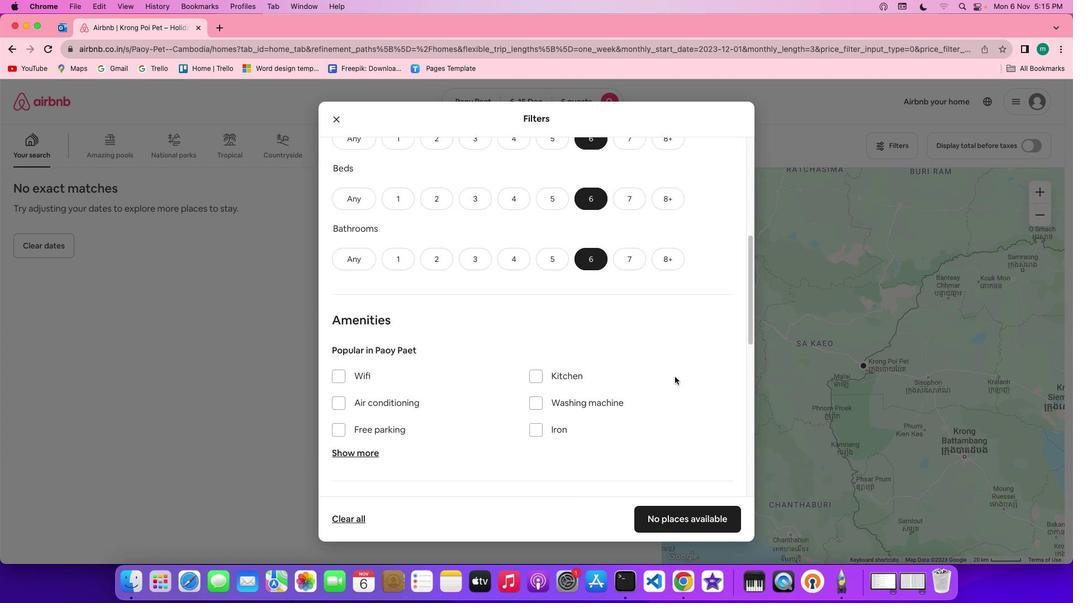
Action: Mouse scrolled (674, 377) with delta (0, 0)
Screenshot: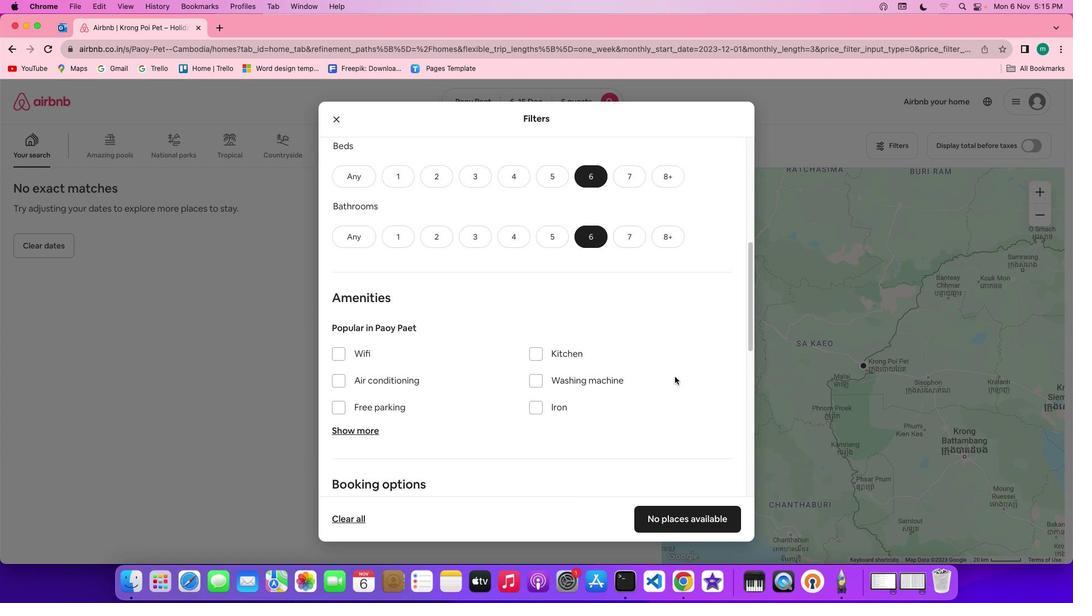 
Action: Mouse scrolled (674, 377) with delta (0, -1)
Screenshot: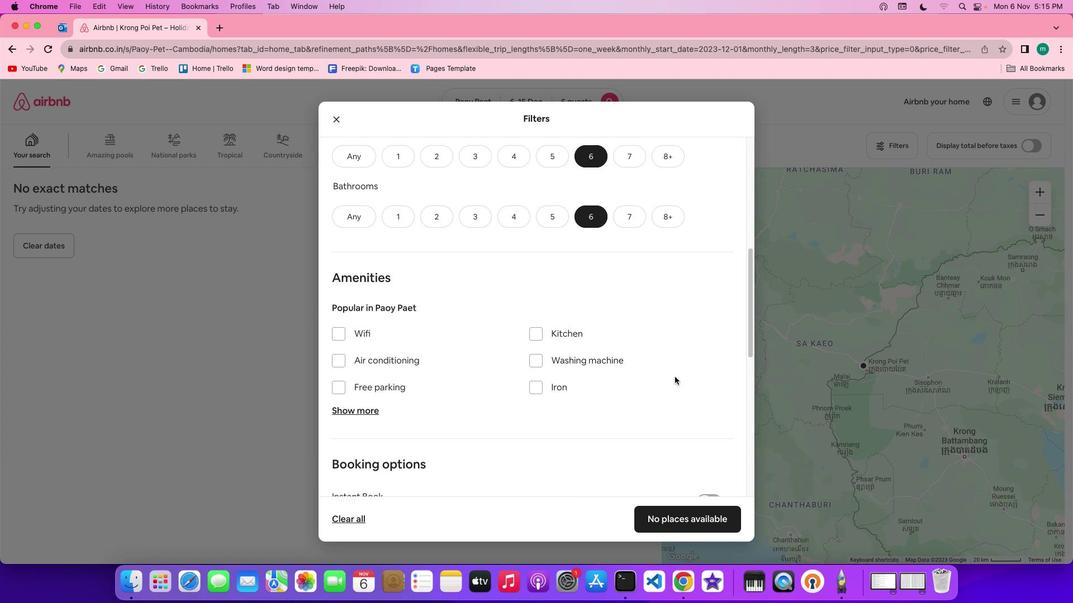 
Action: Mouse scrolled (674, 377) with delta (0, 0)
Screenshot: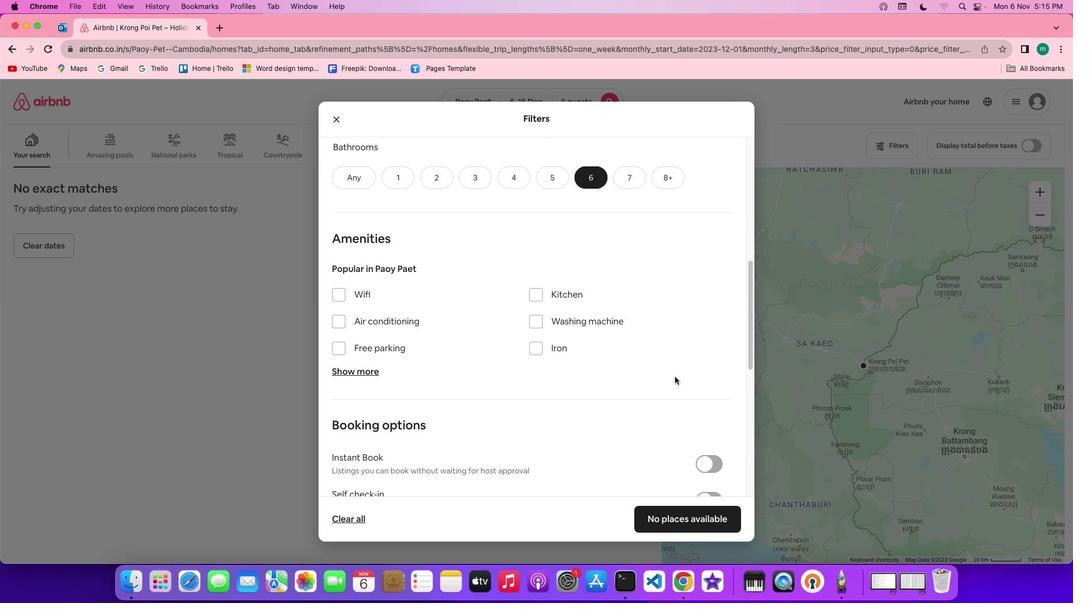 
Action: Mouse scrolled (674, 377) with delta (0, 0)
Screenshot: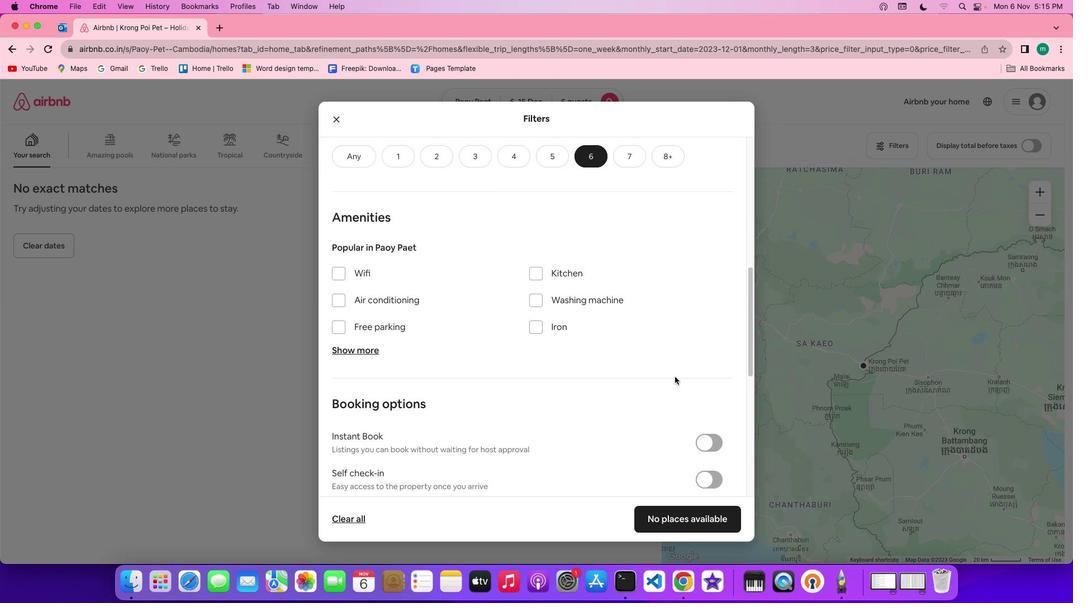 
Action: Mouse scrolled (674, 377) with delta (0, -1)
Screenshot: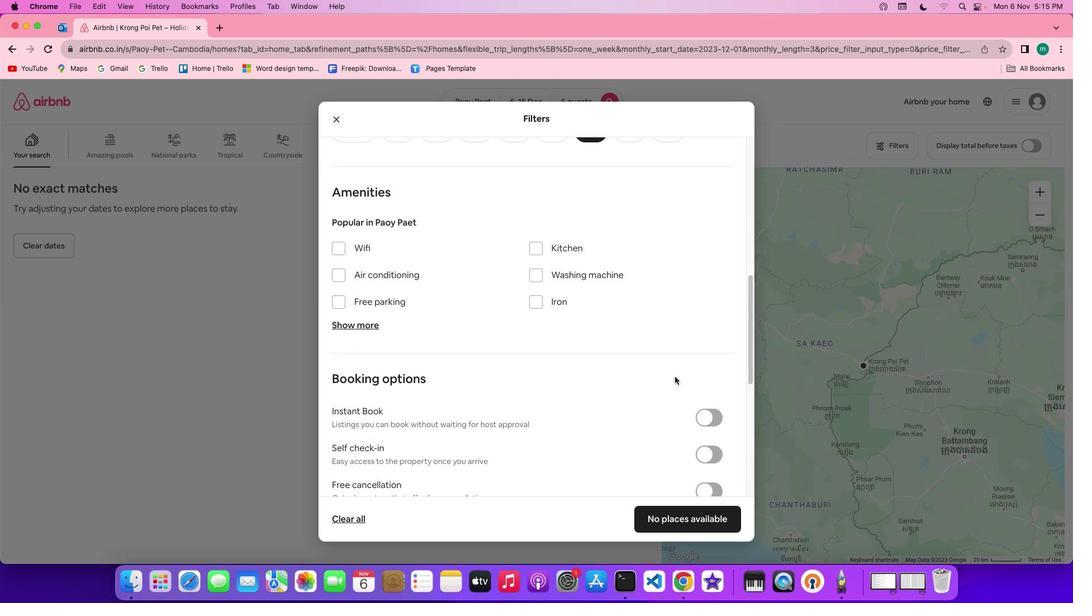 
Action: Mouse scrolled (674, 377) with delta (0, -1)
Screenshot: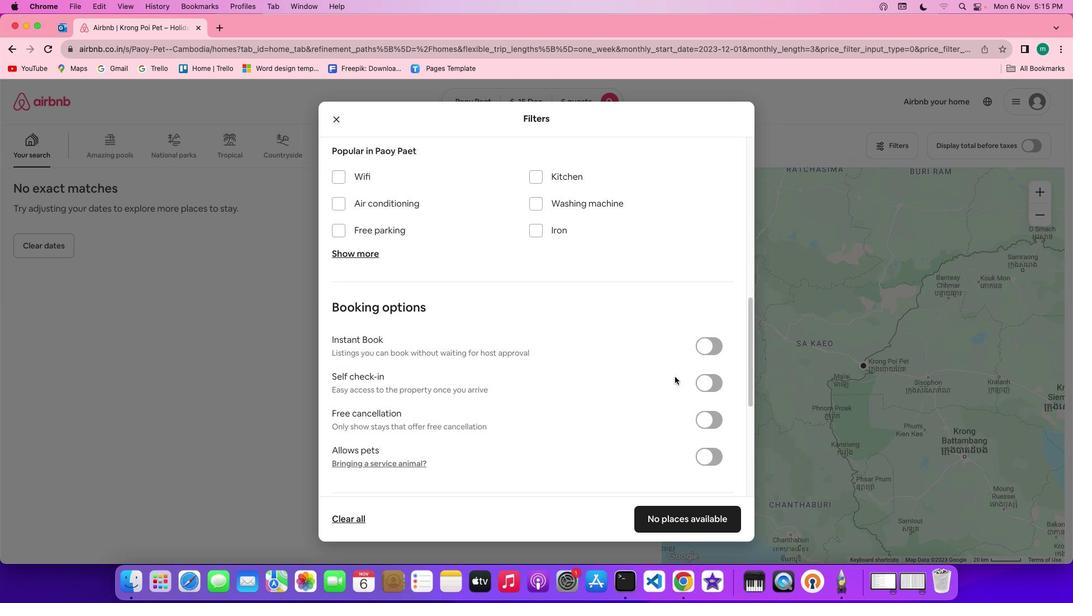 
Action: Mouse scrolled (674, 377) with delta (0, 0)
Screenshot: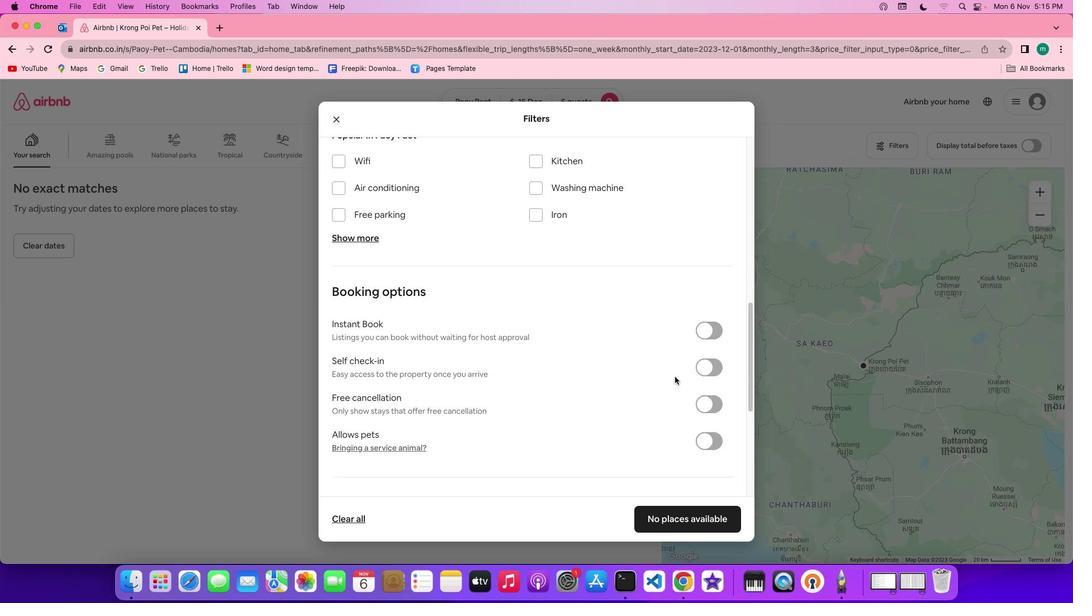 
Action: Mouse scrolled (674, 377) with delta (0, 0)
Screenshot: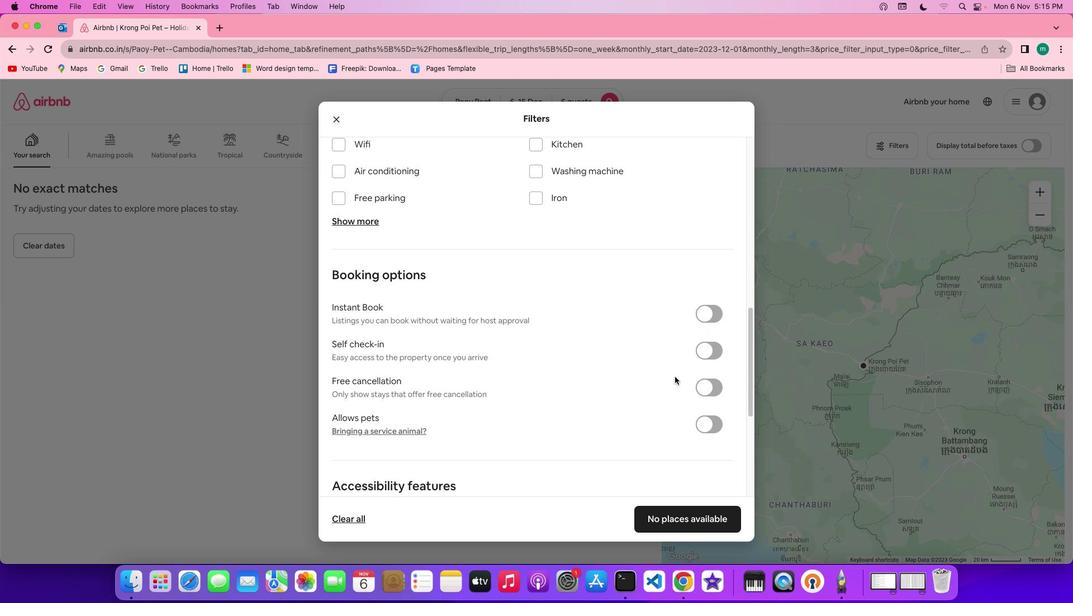 
Action: Mouse scrolled (674, 377) with delta (0, 0)
Screenshot: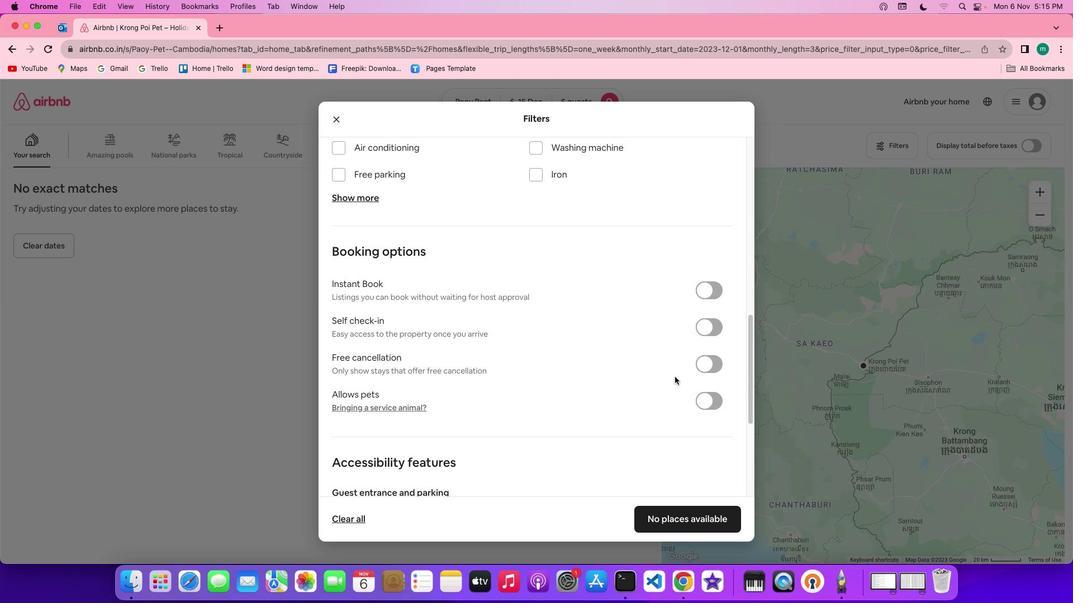 
Action: Mouse scrolled (674, 377) with delta (0, 0)
Screenshot: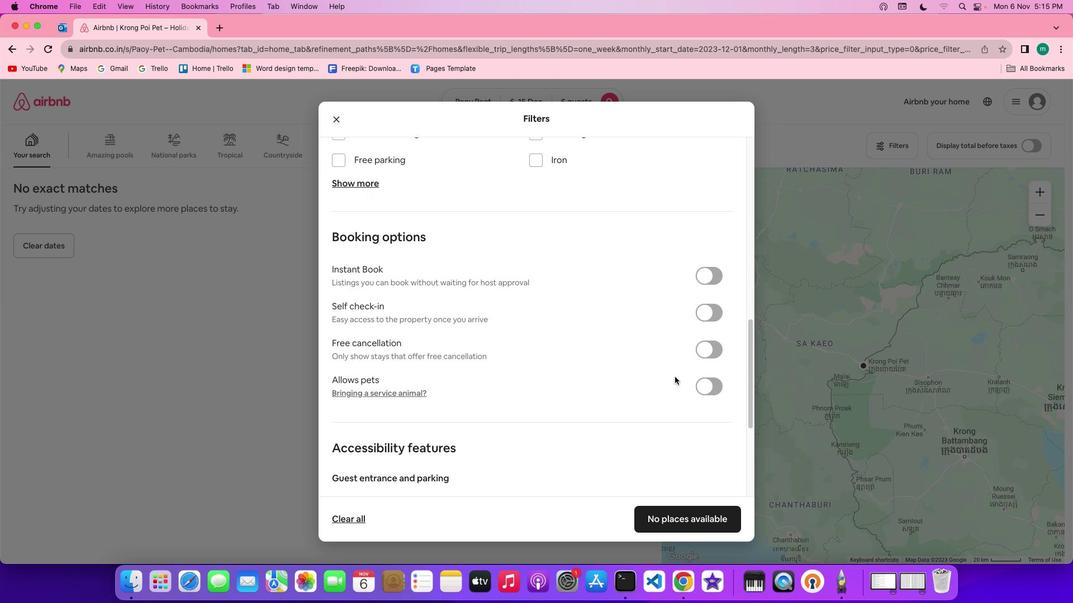 
Action: Mouse scrolled (674, 377) with delta (0, 0)
Screenshot: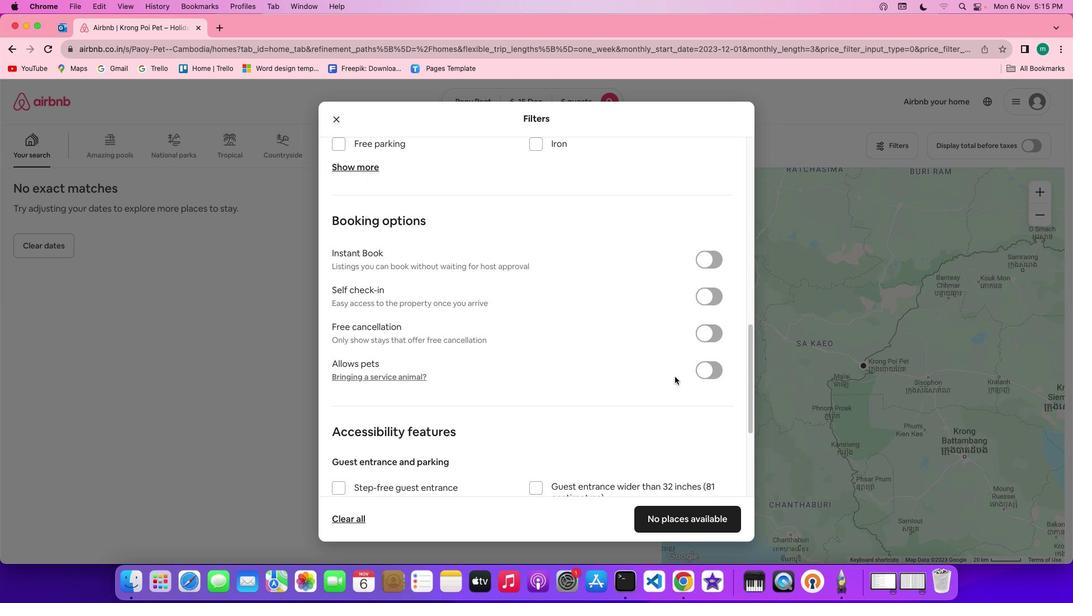 
Action: Mouse scrolled (674, 377) with delta (0, 0)
Screenshot: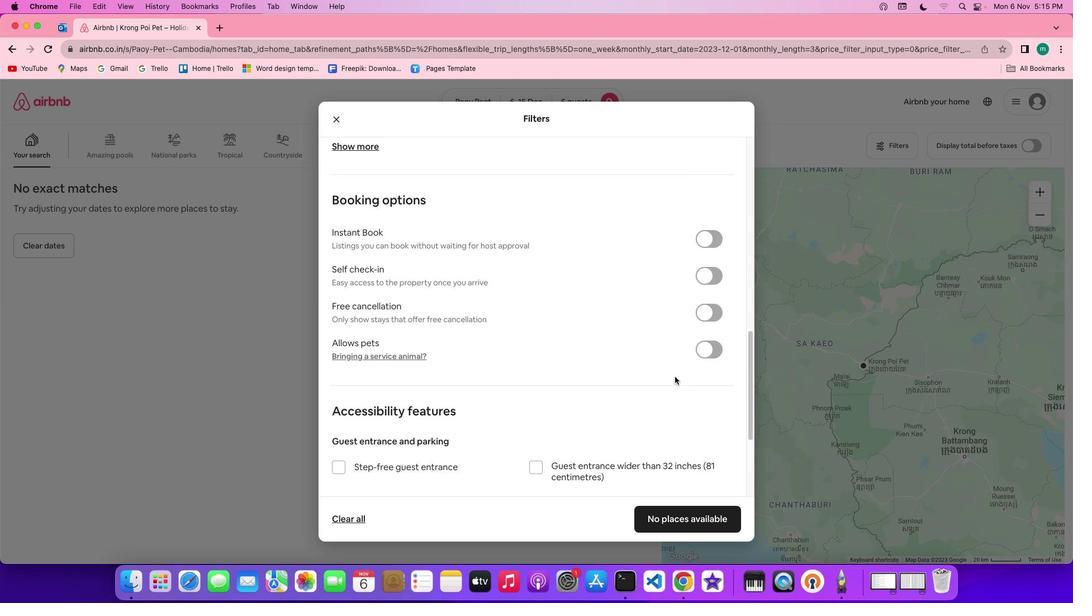 
Action: Mouse moved to (558, 297)
Screenshot: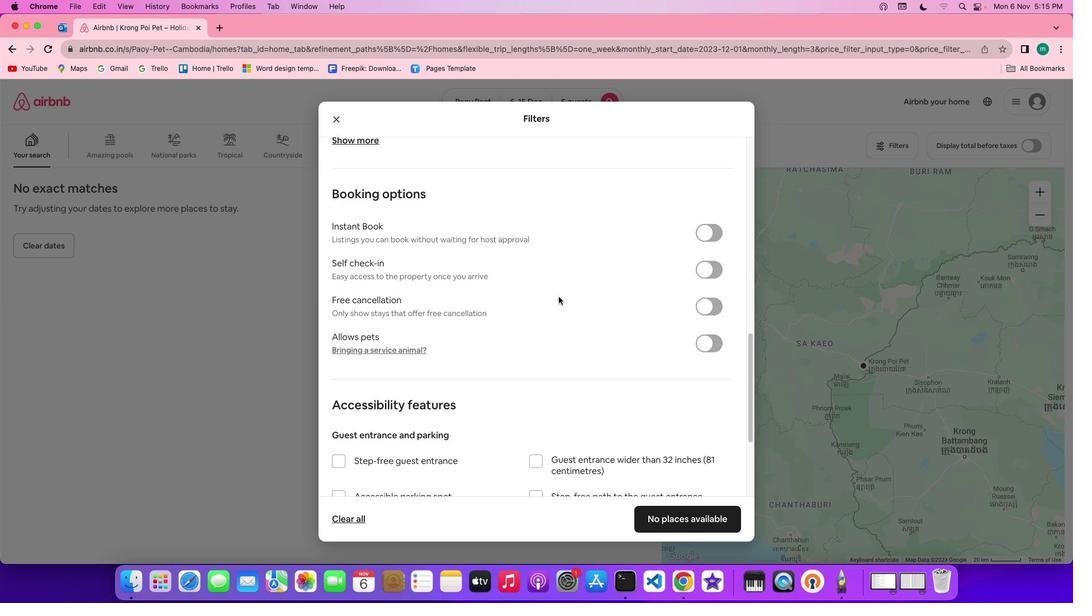 
Action: Mouse scrolled (558, 297) with delta (0, 0)
Screenshot: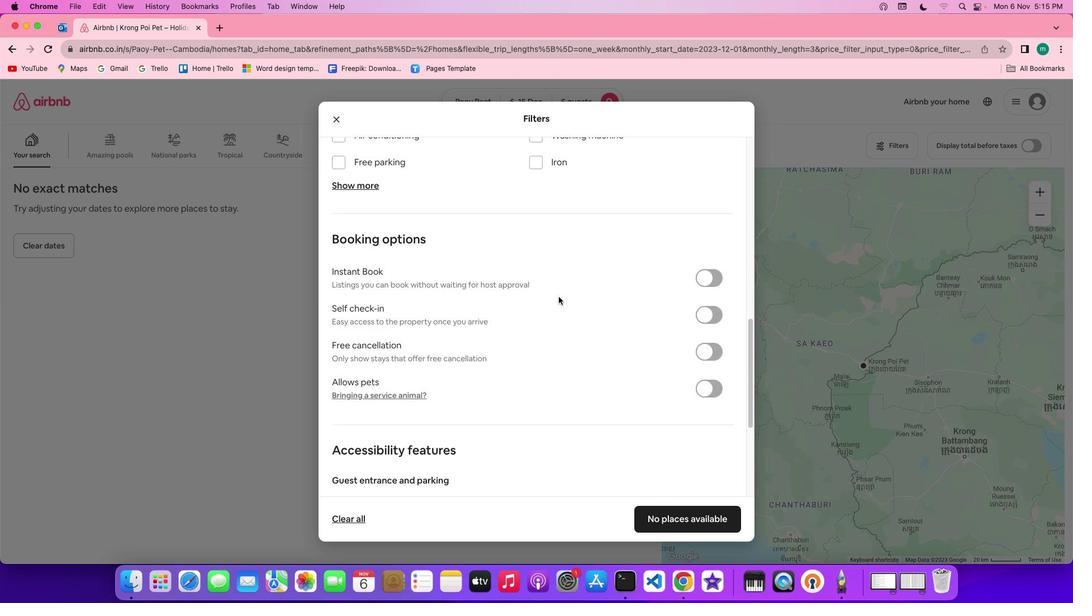 
Action: Mouse scrolled (558, 297) with delta (0, 0)
Screenshot: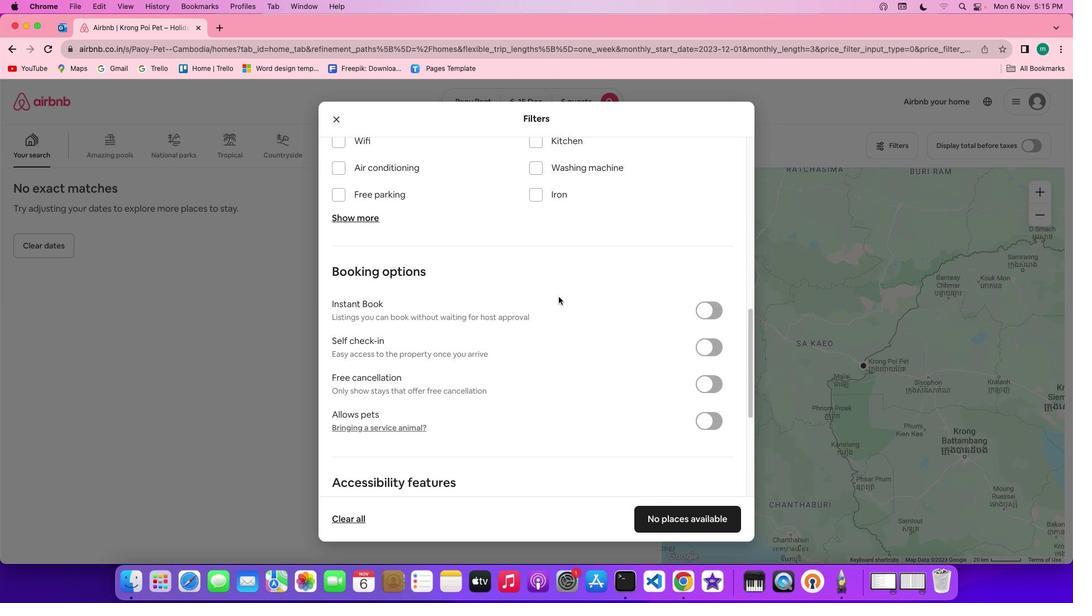 
Action: Mouse scrolled (558, 297) with delta (0, 1)
Screenshot: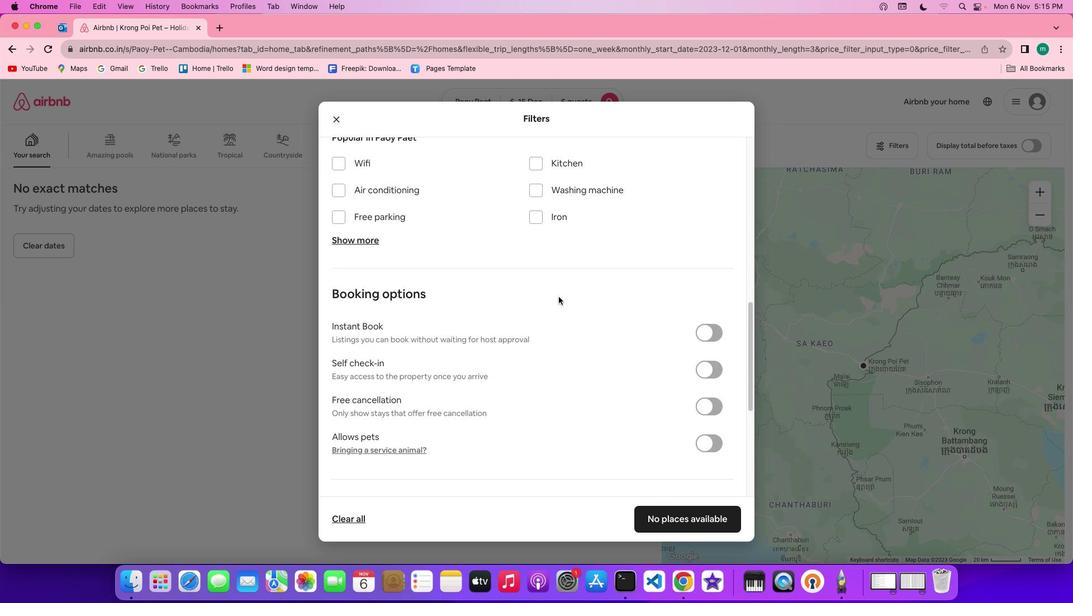 
Action: Mouse moved to (558, 299)
Screenshot: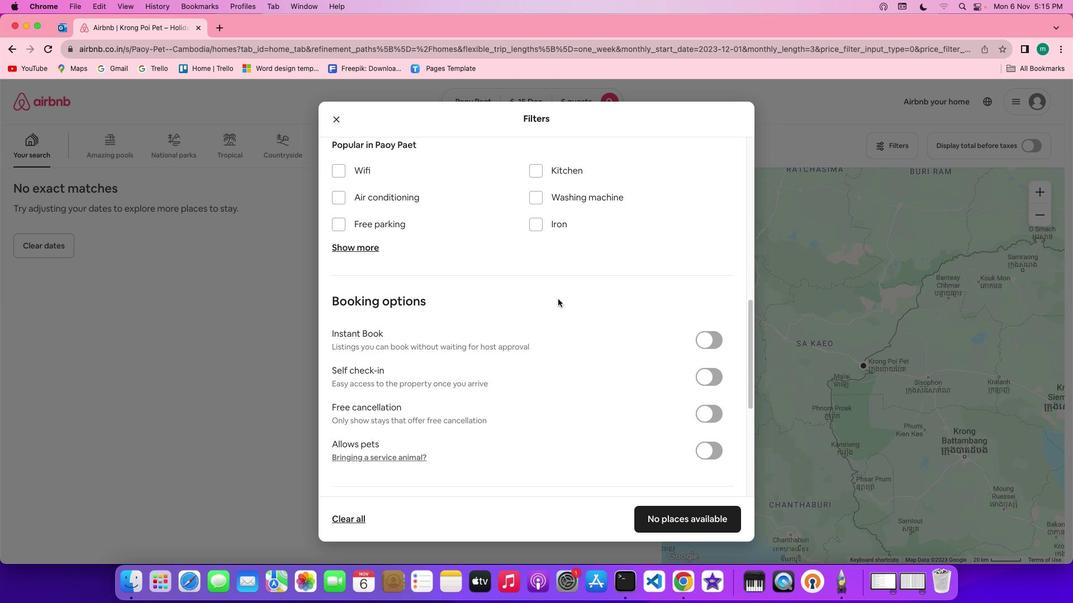 
Action: Mouse scrolled (558, 299) with delta (0, 0)
Screenshot: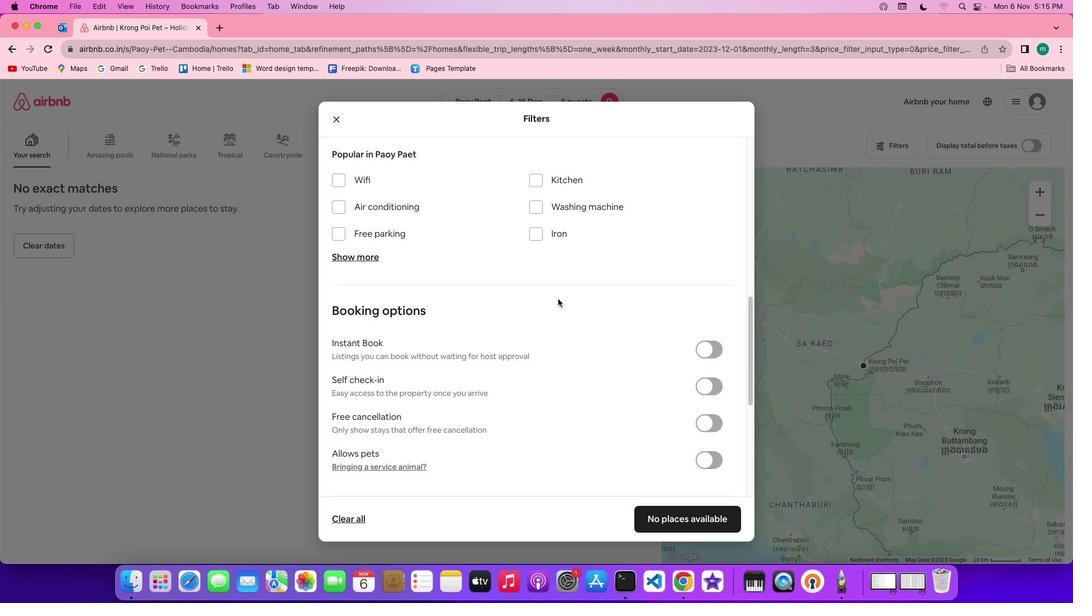 
Action: Mouse scrolled (558, 299) with delta (0, 0)
Screenshot: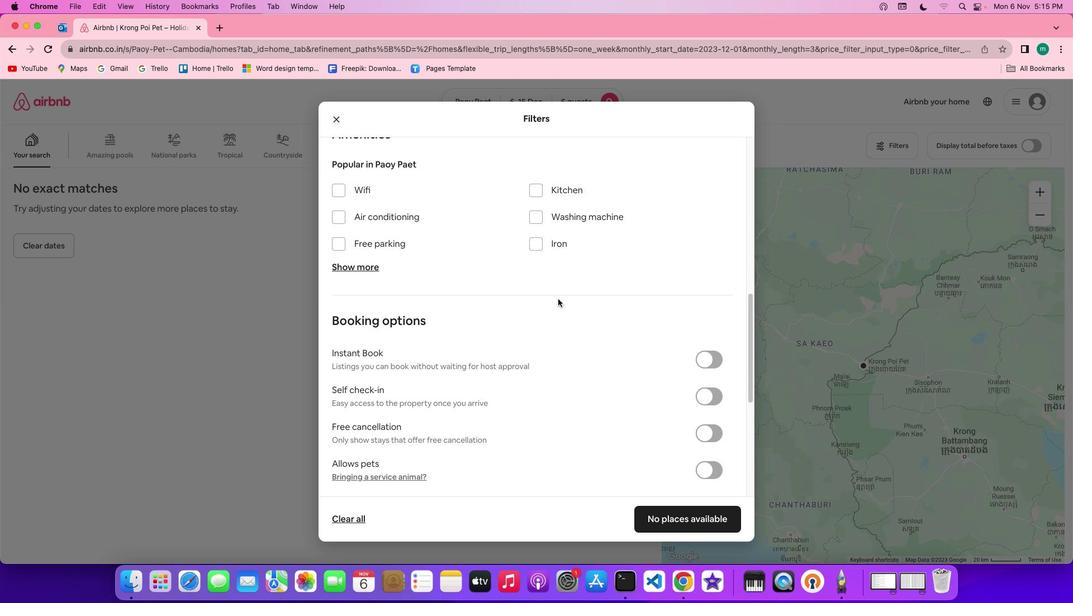 
Action: Mouse scrolled (558, 299) with delta (0, 0)
Screenshot: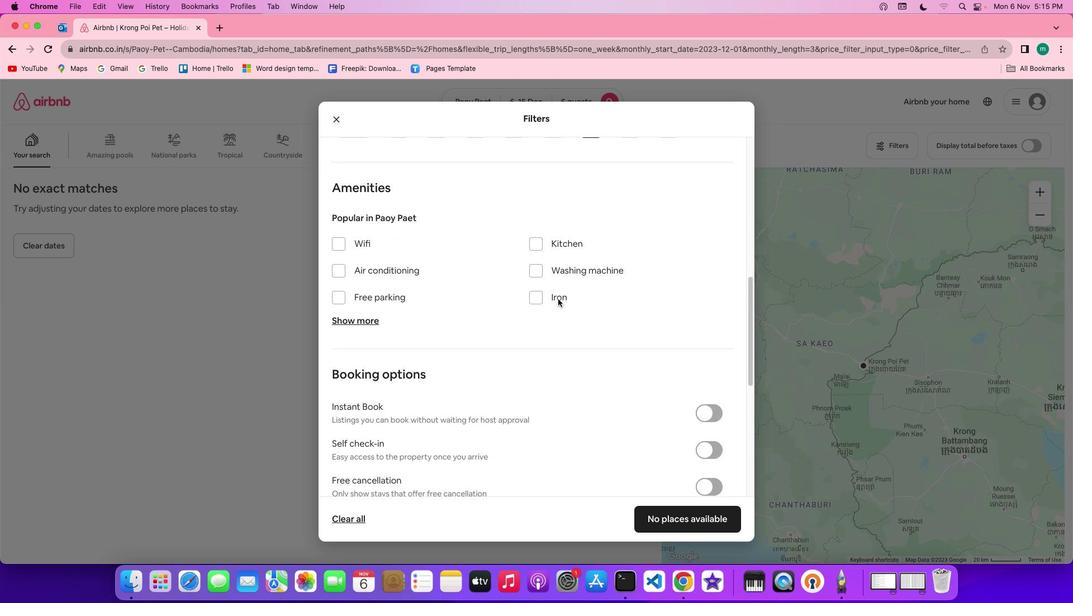 
Action: Mouse scrolled (558, 299) with delta (0, 1)
Screenshot: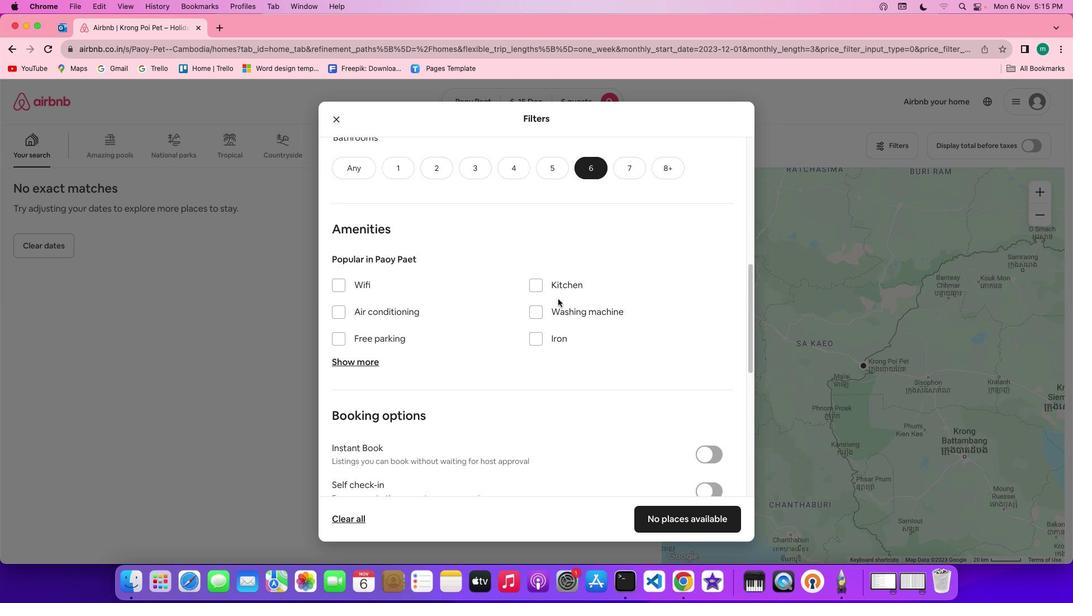 
Action: Mouse moved to (558, 299)
Screenshot: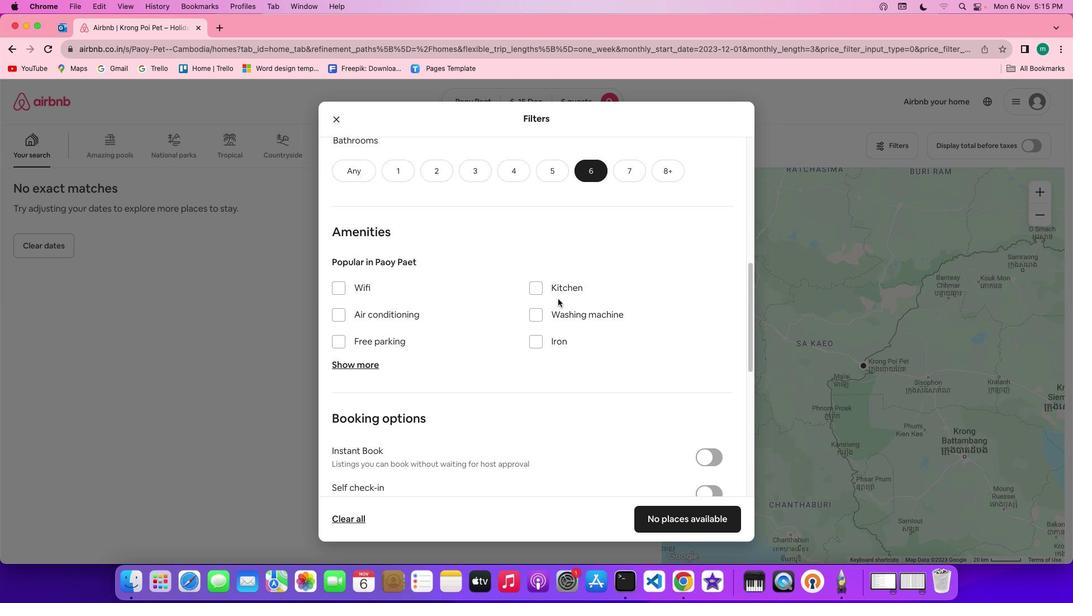 
Action: Mouse scrolled (558, 299) with delta (0, 0)
Screenshot: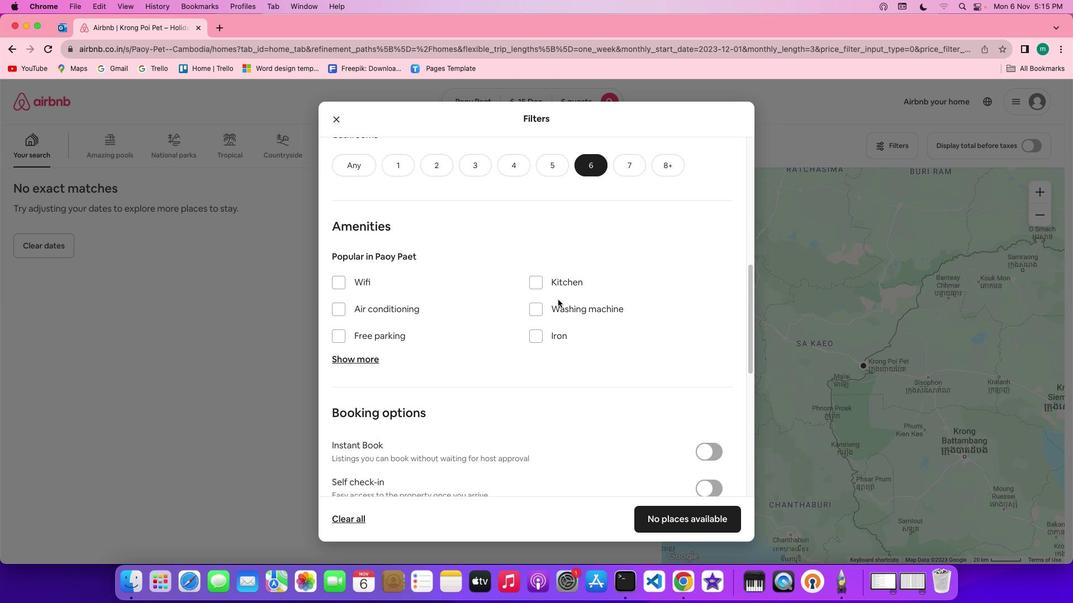 
Action: Mouse scrolled (558, 299) with delta (0, 0)
Screenshot: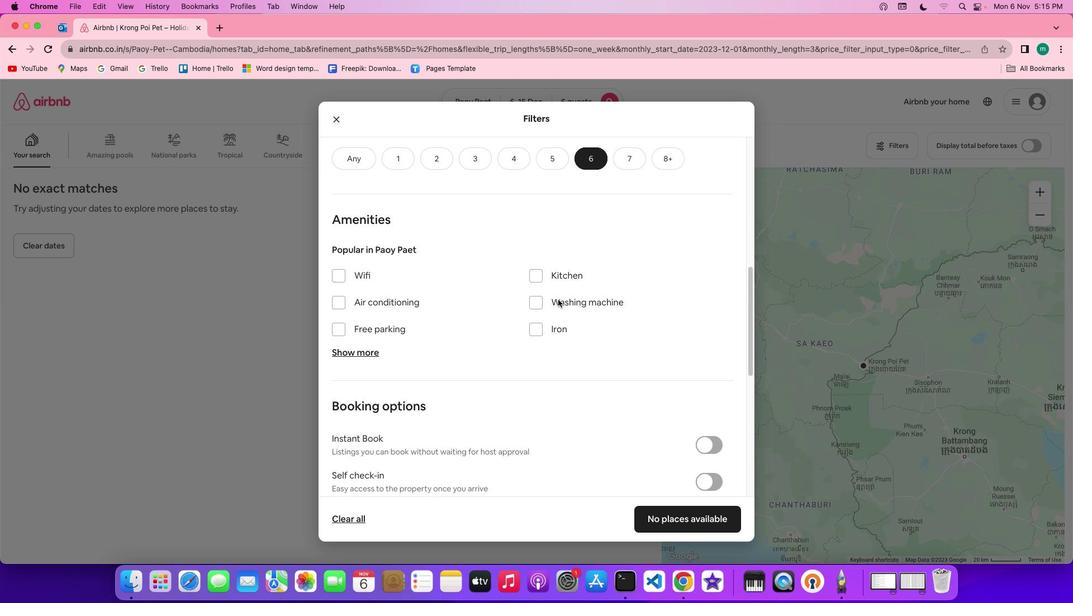 
Action: Mouse moved to (357, 274)
Screenshot: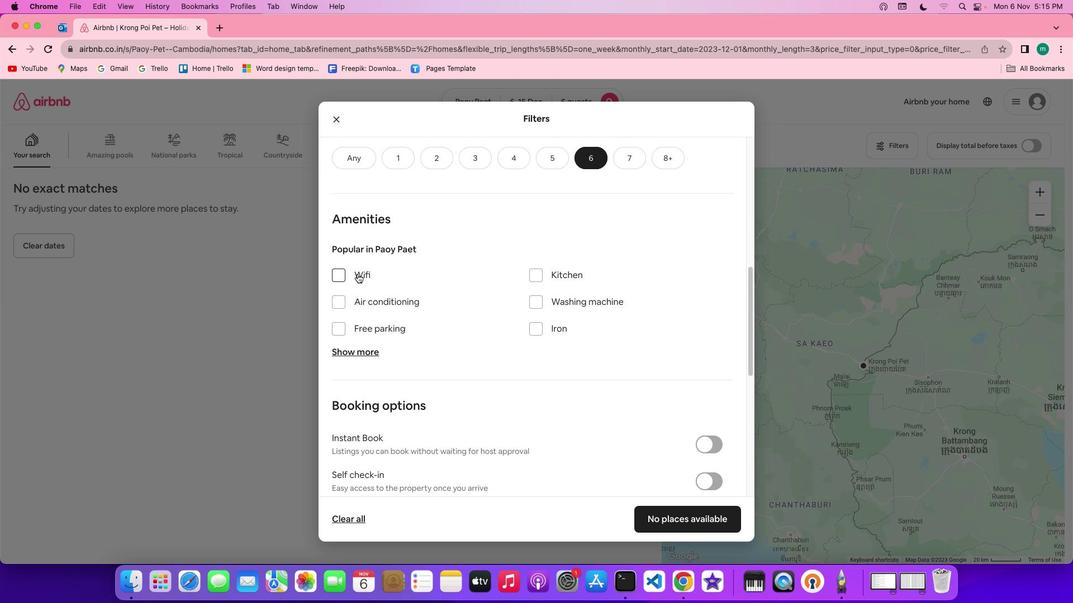 
Action: Mouse pressed left at (357, 274)
Screenshot: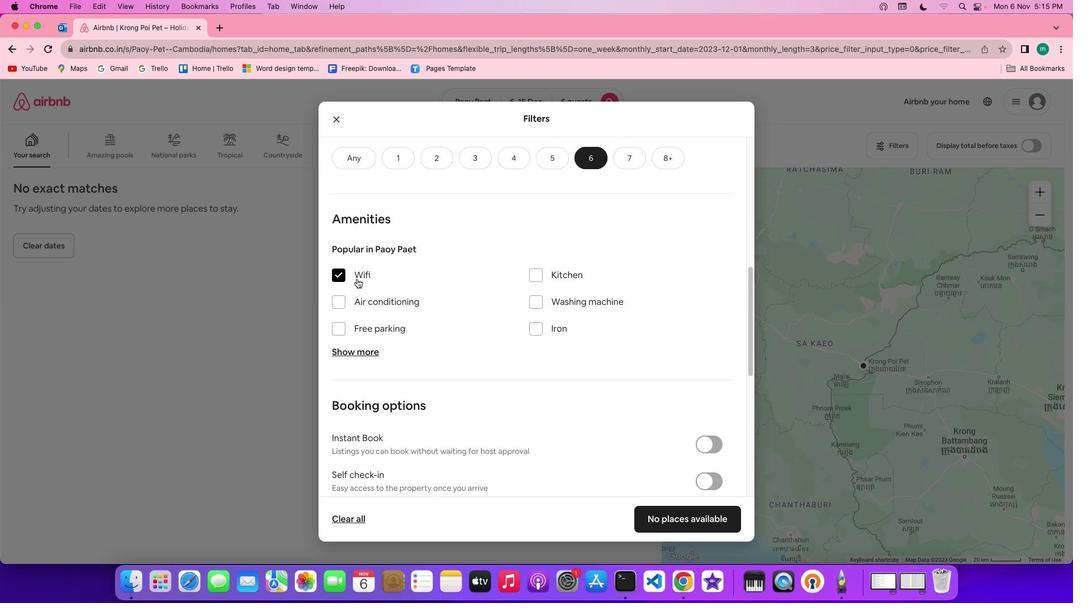 
Action: Mouse moved to (357, 347)
Screenshot: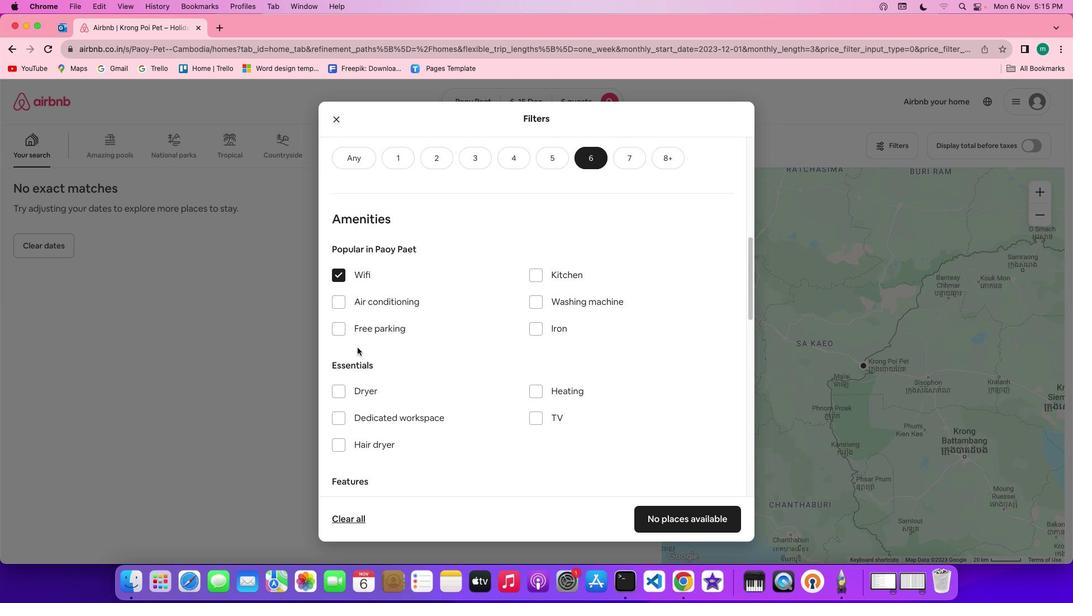 
Action: Mouse pressed left at (357, 347)
Screenshot: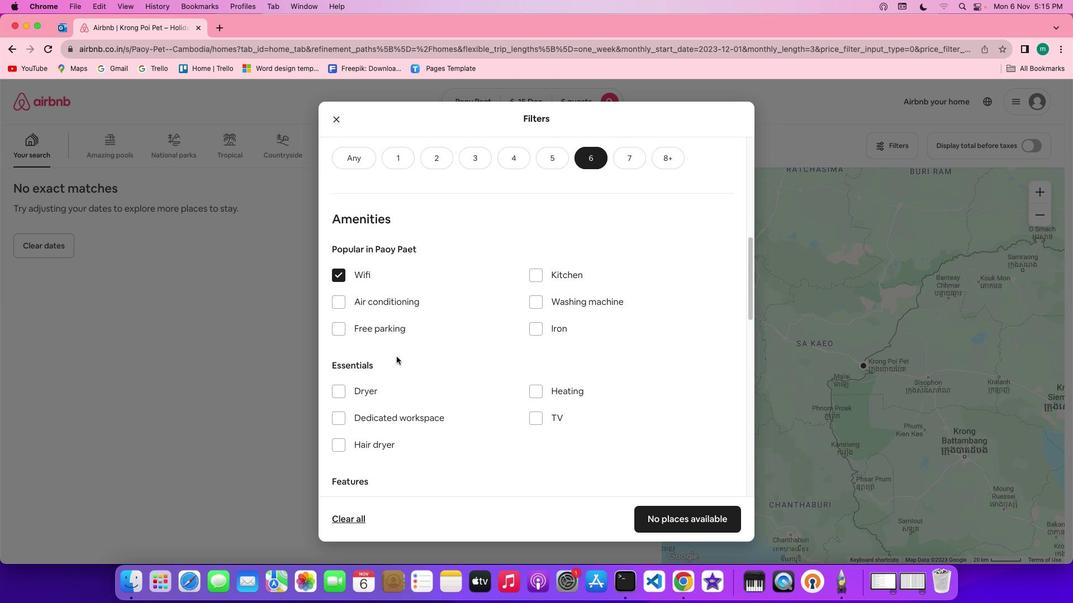
Action: Mouse moved to (551, 416)
Screenshot: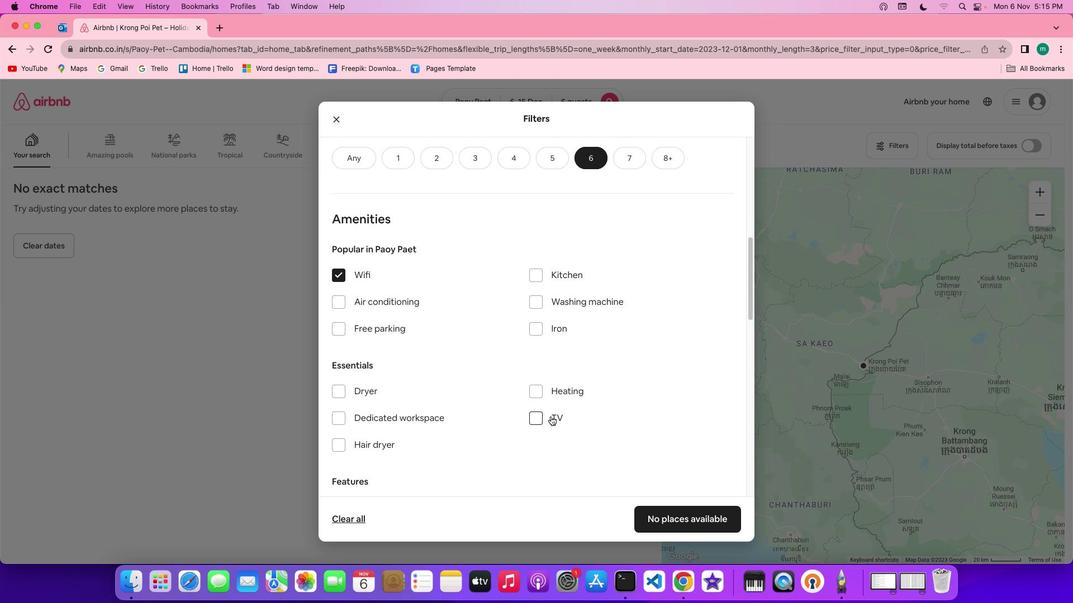 
Action: Mouse pressed left at (551, 416)
Screenshot: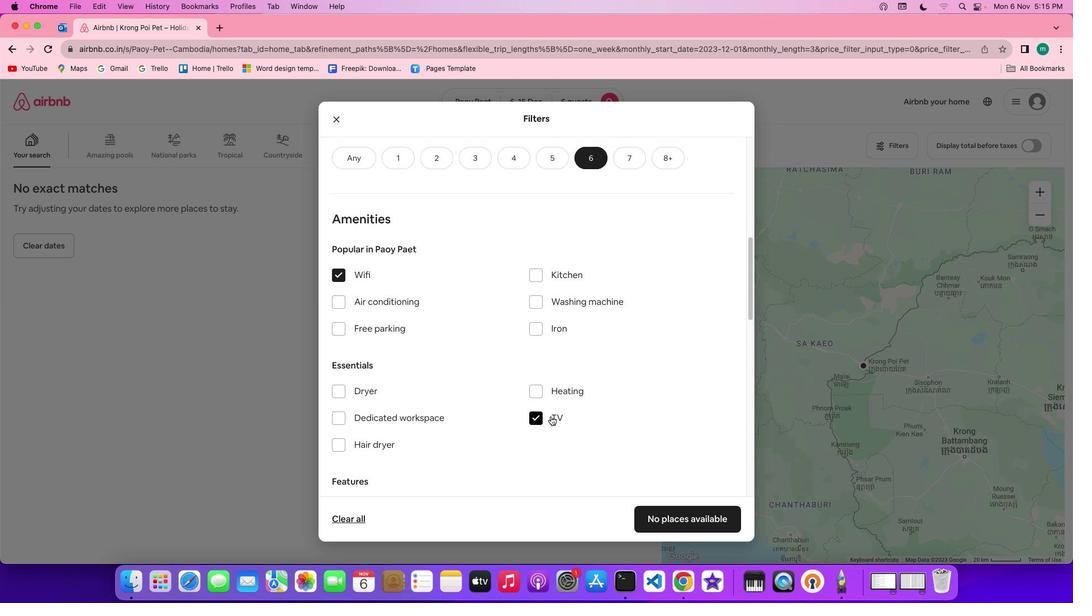 
Action: Mouse moved to (394, 331)
Screenshot: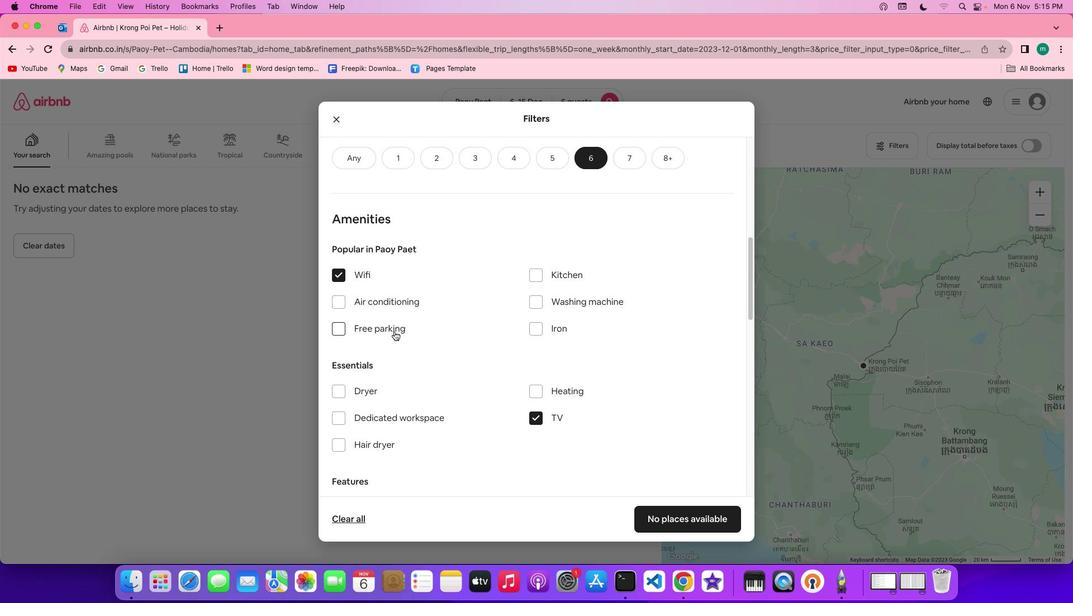 
Action: Mouse pressed left at (394, 331)
Screenshot: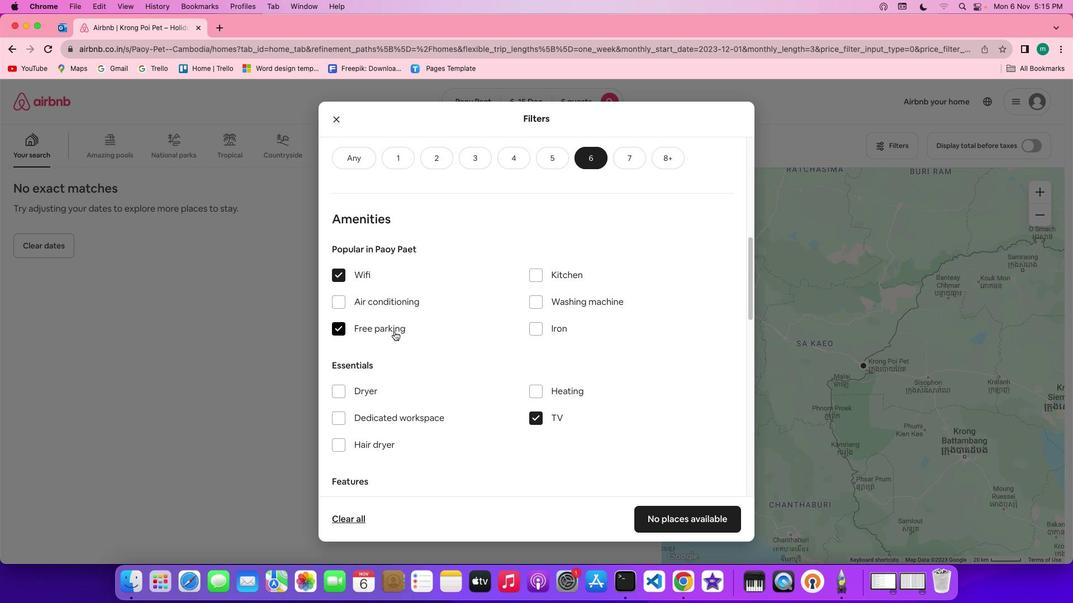 
Action: Mouse moved to (461, 345)
Screenshot: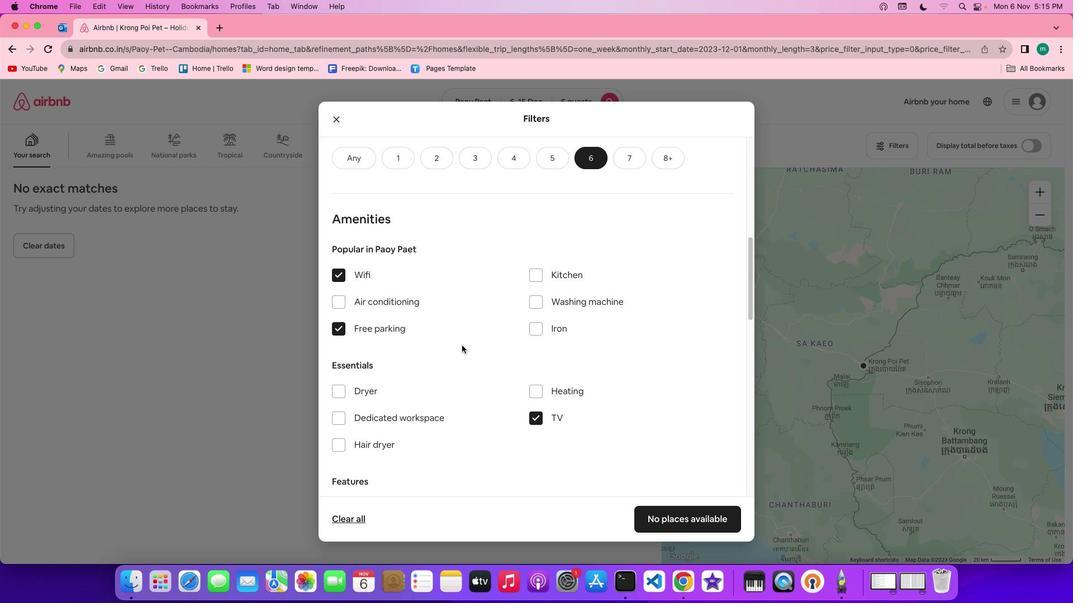 
Action: Mouse scrolled (461, 345) with delta (0, 0)
Screenshot: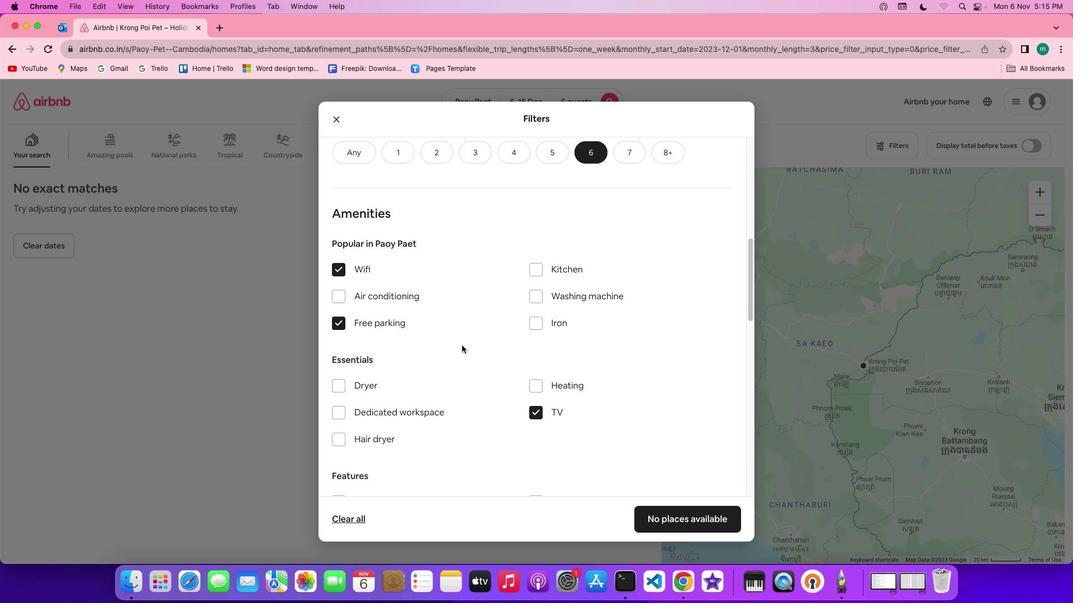 
Action: Mouse scrolled (461, 345) with delta (0, 0)
Screenshot: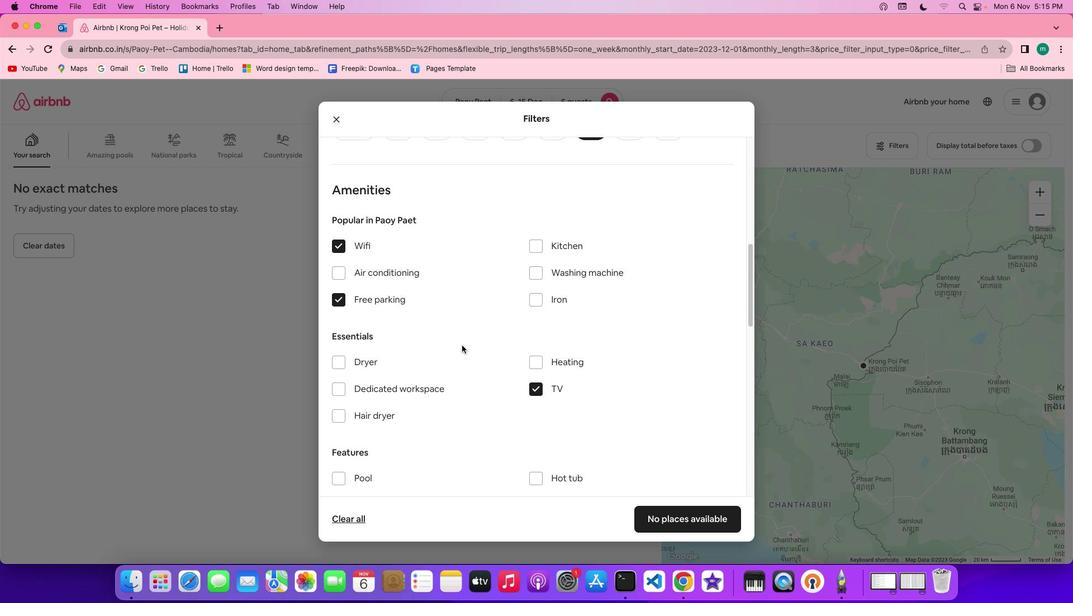 
Action: Mouse scrolled (461, 345) with delta (0, 0)
Screenshot: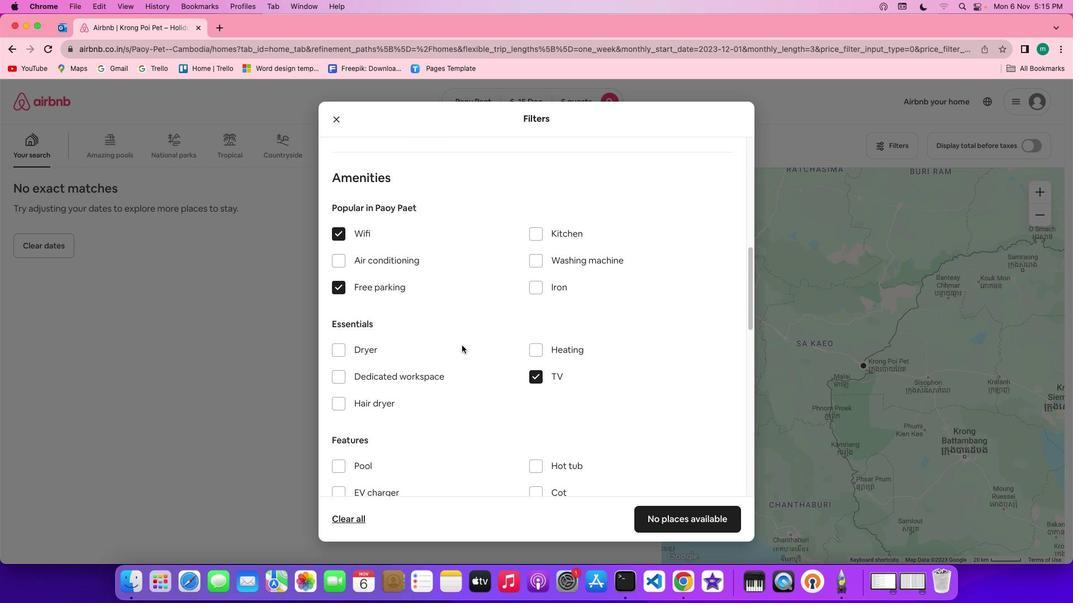 
Action: Mouse scrolled (461, 345) with delta (0, 0)
Screenshot: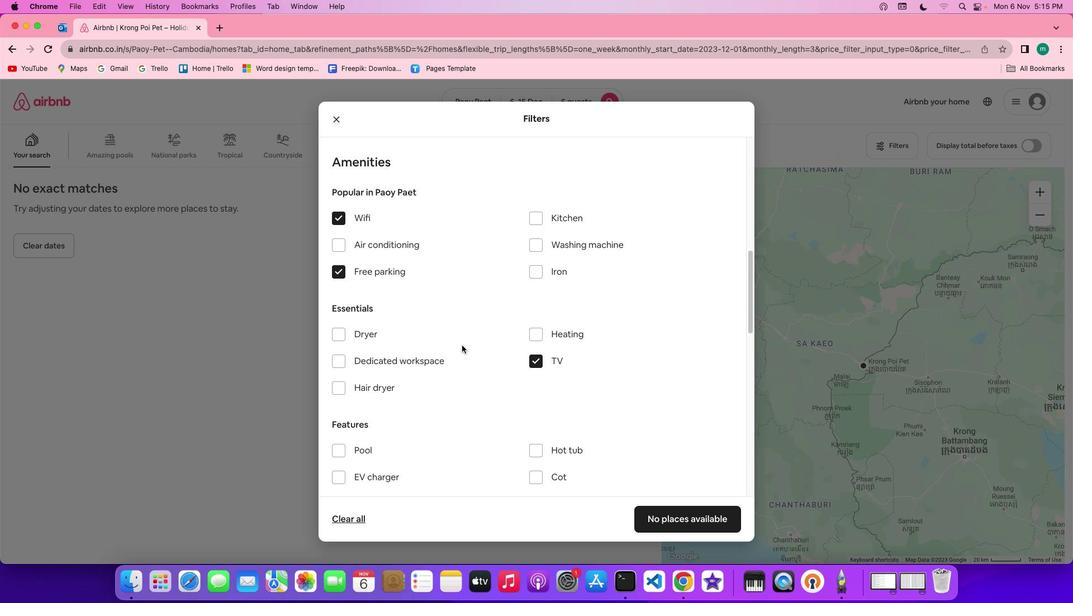 
Action: Mouse scrolled (461, 345) with delta (0, 0)
Screenshot: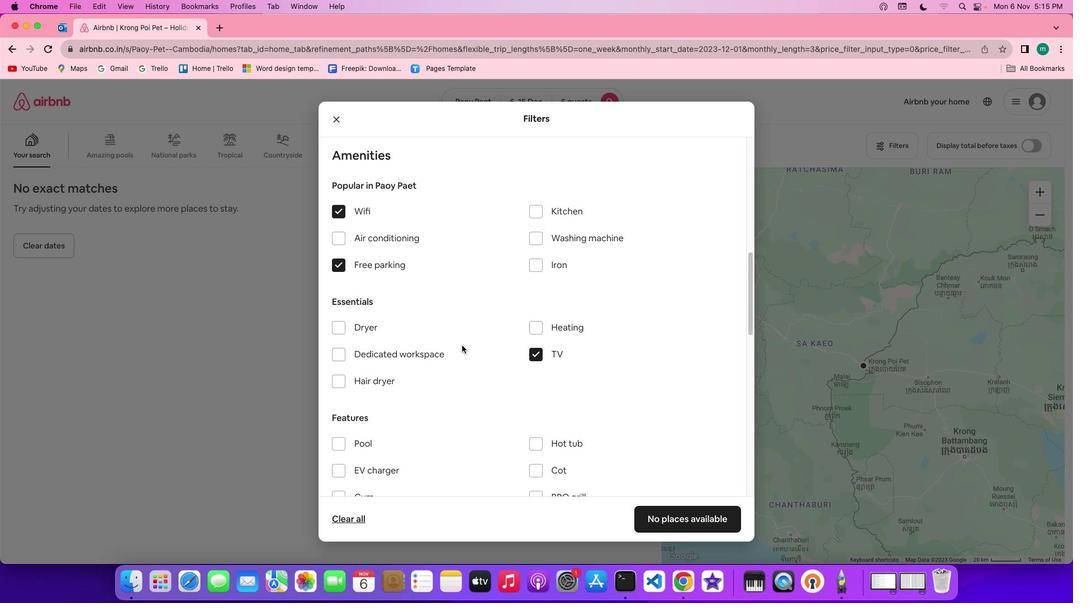 
Action: Mouse scrolled (461, 345) with delta (0, 0)
Screenshot: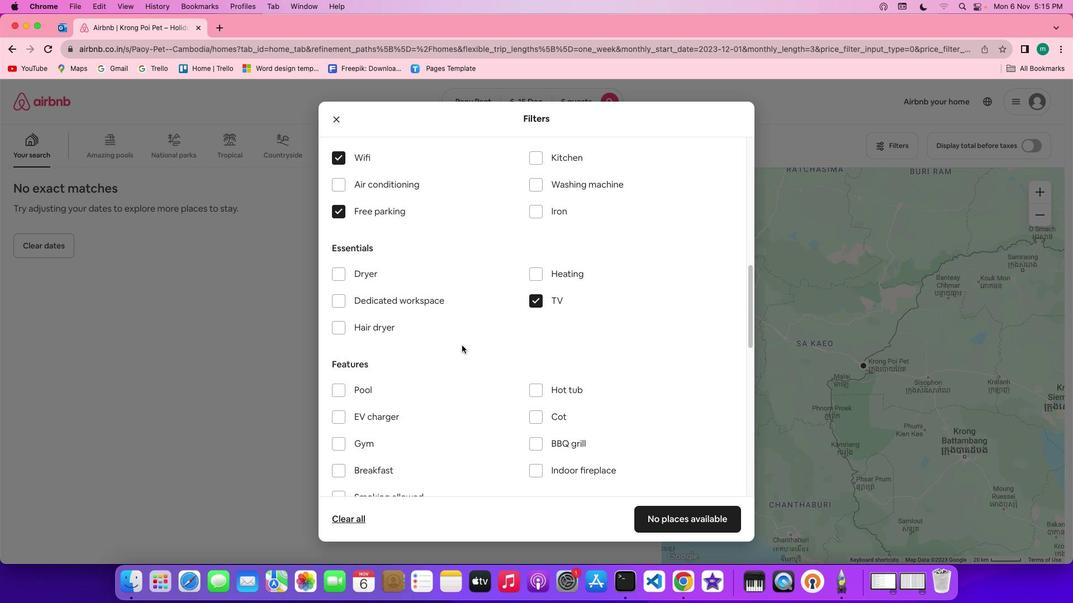 
Action: Mouse scrolled (461, 345) with delta (0, 0)
Screenshot: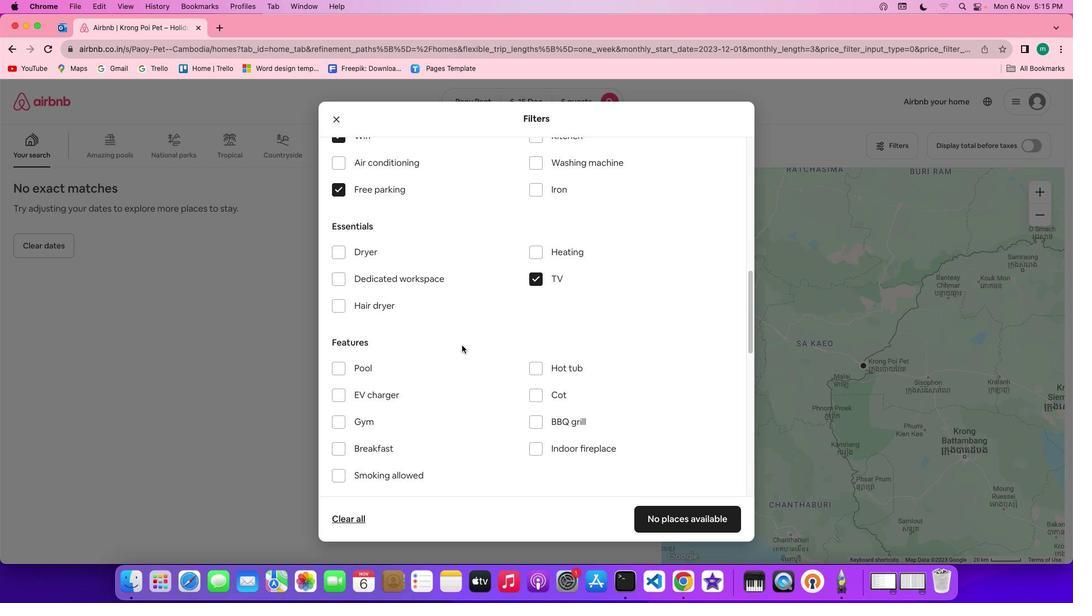 
Action: Mouse scrolled (461, 345) with delta (0, -1)
Screenshot: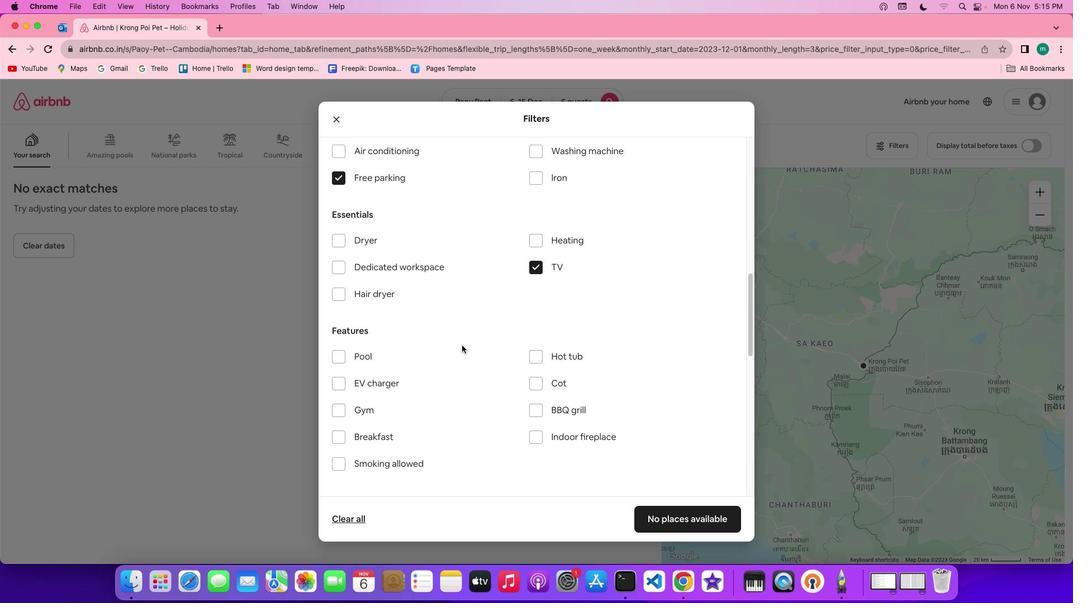 
Action: Mouse moved to (372, 404)
Screenshot: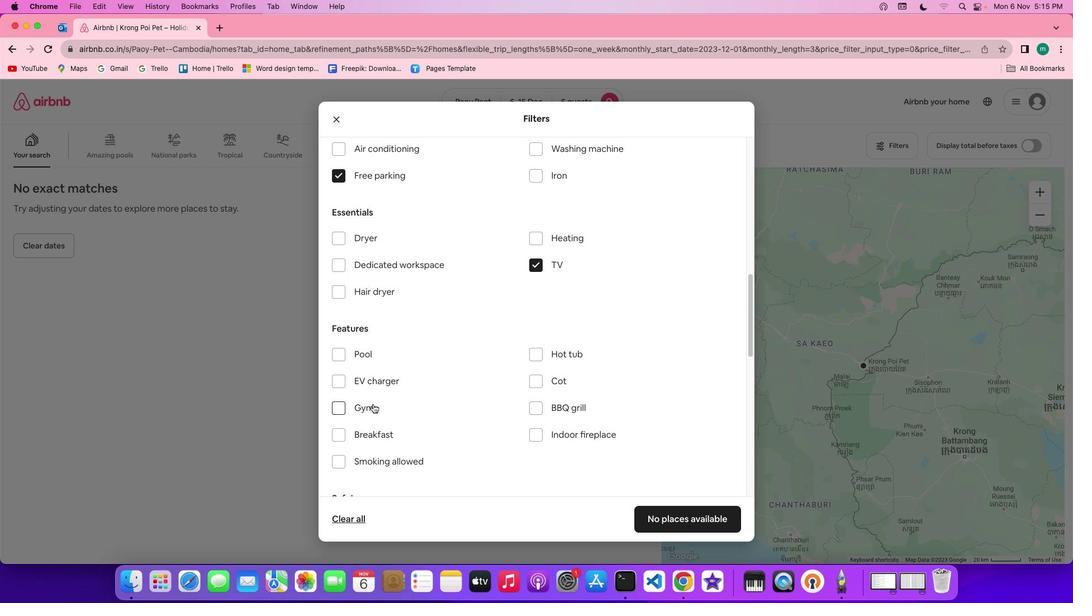
Action: Mouse pressed left at (372, 404)
Screenshot: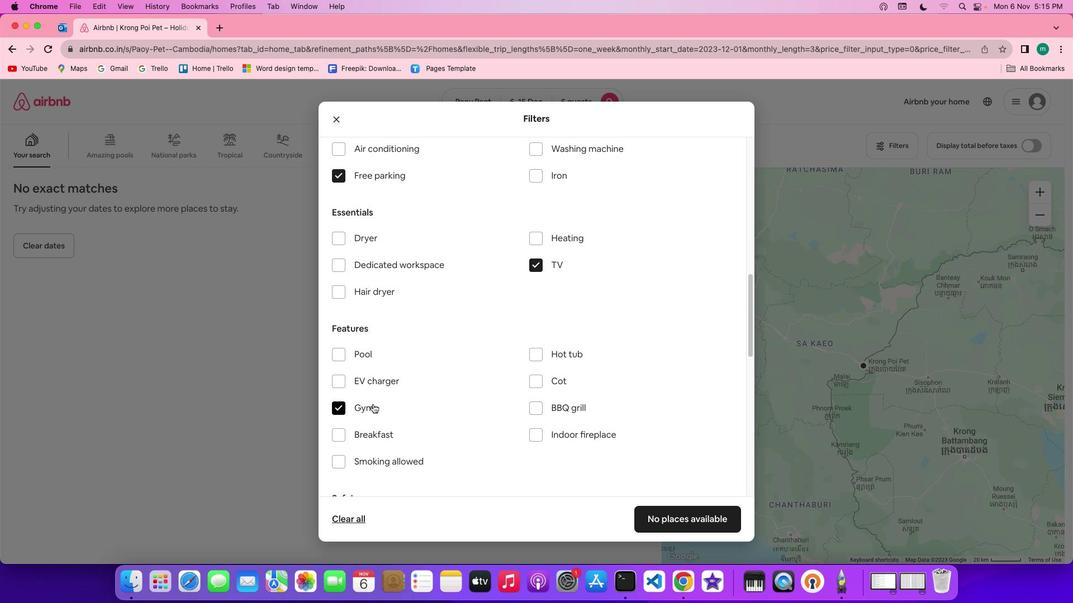 
Action: Mouse moved to (374, 431)
Screenshot: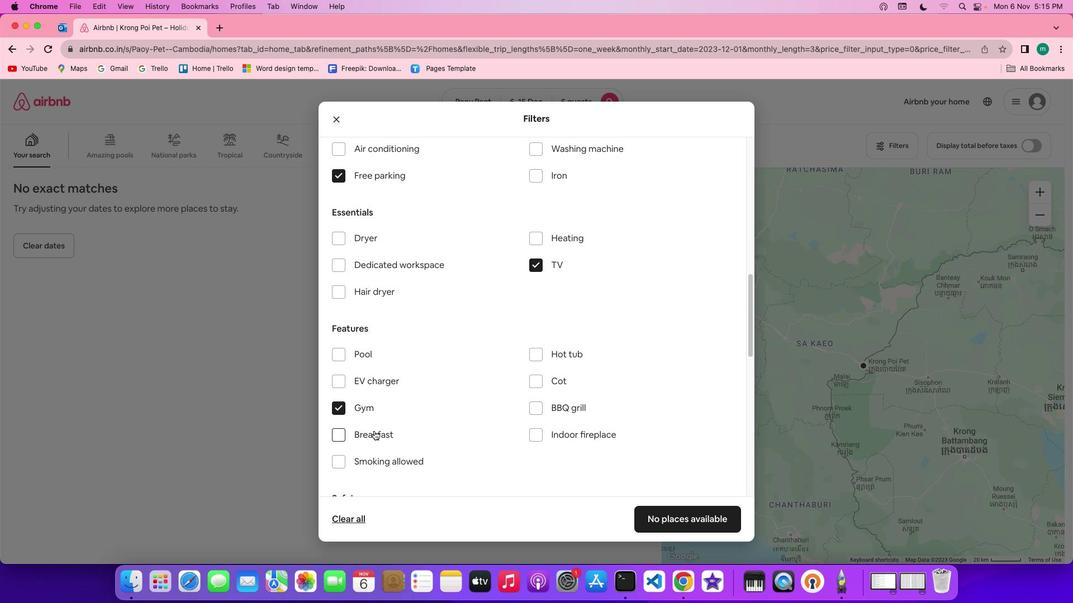 
Action: Mouse pressed left at (374, 431)
Screenshot: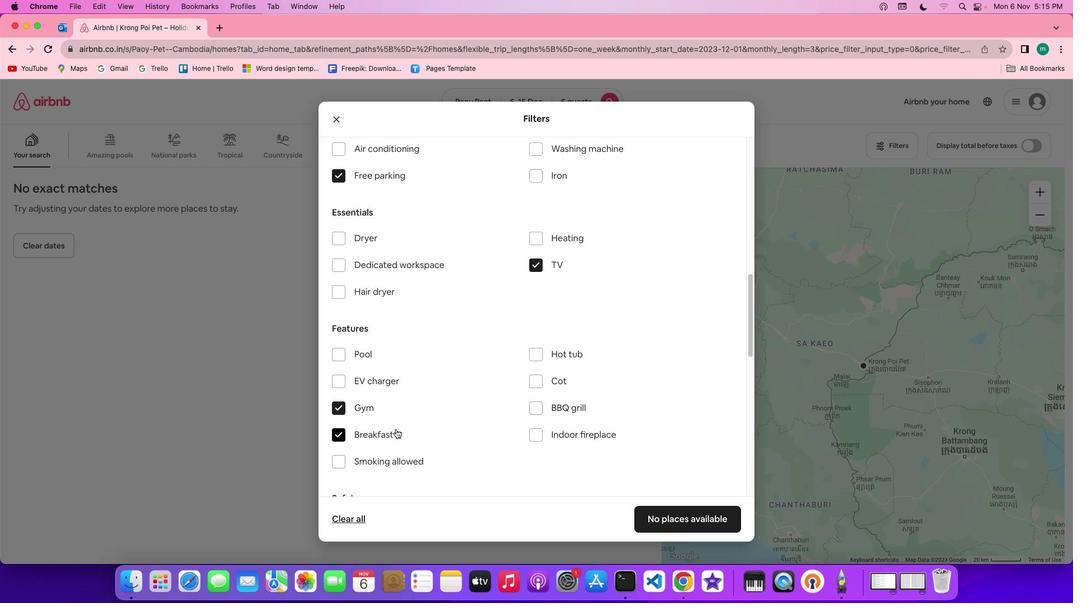 
Action: Mouse moved to (480, 427)
Screenshot: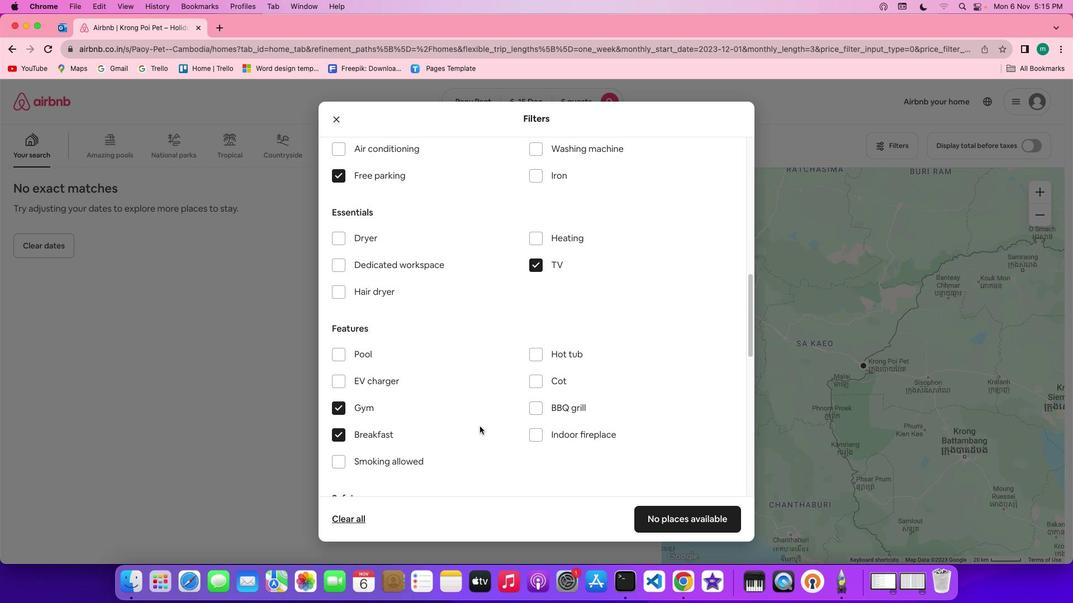 
Action: Mouse scrolled (480, 427) with delta (0, 0)
Screenshot: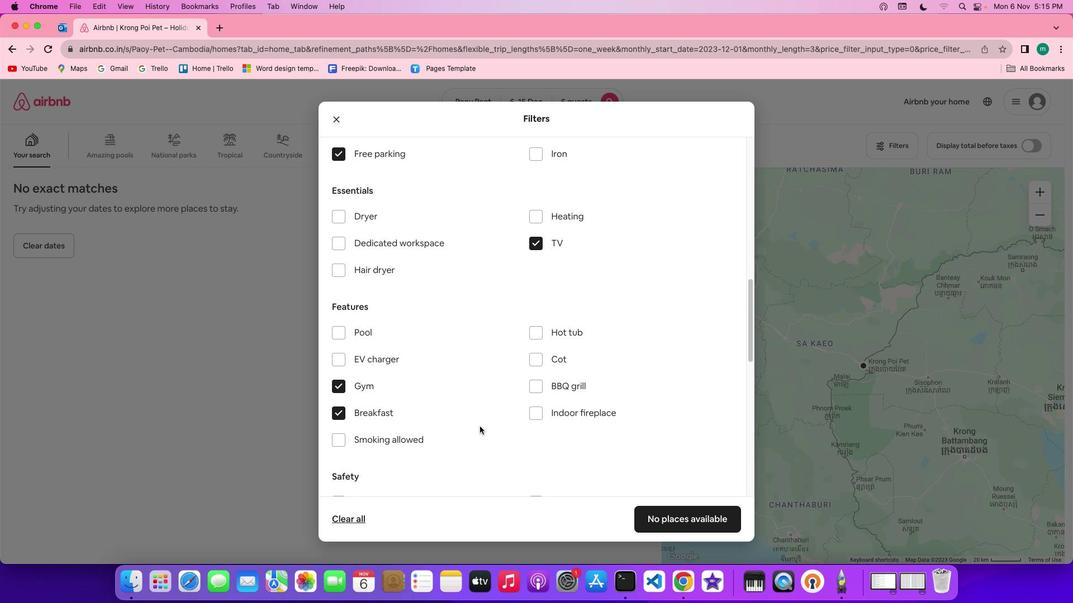 
Action: Mouse scrolled (480, 427) with delta (0, 0)
Screenshot: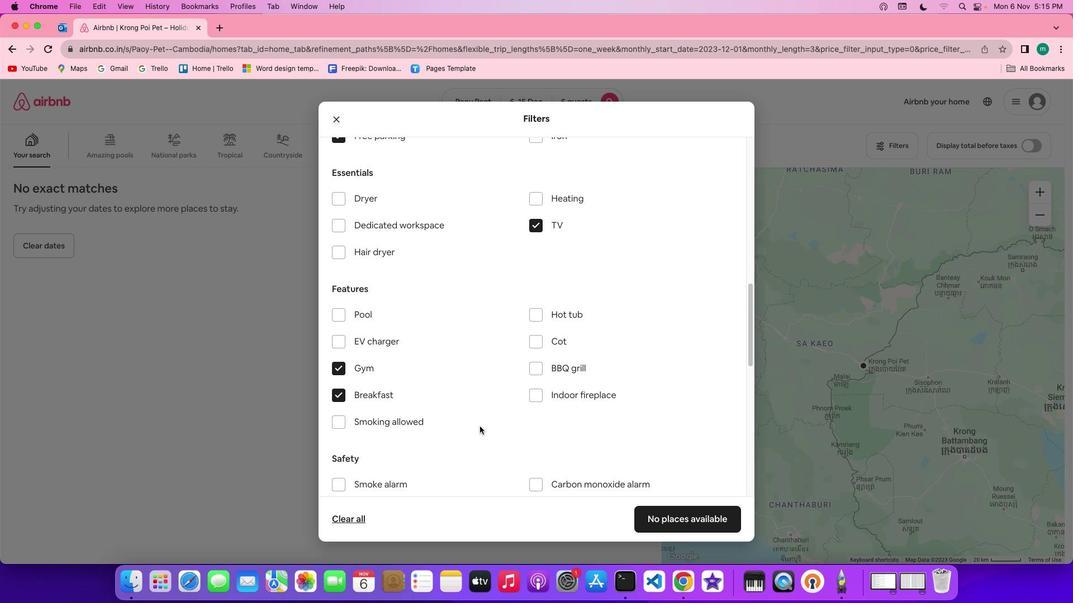 
Action: Mouse scrolled (480, 427) with delta (0, -1)
Screenshot: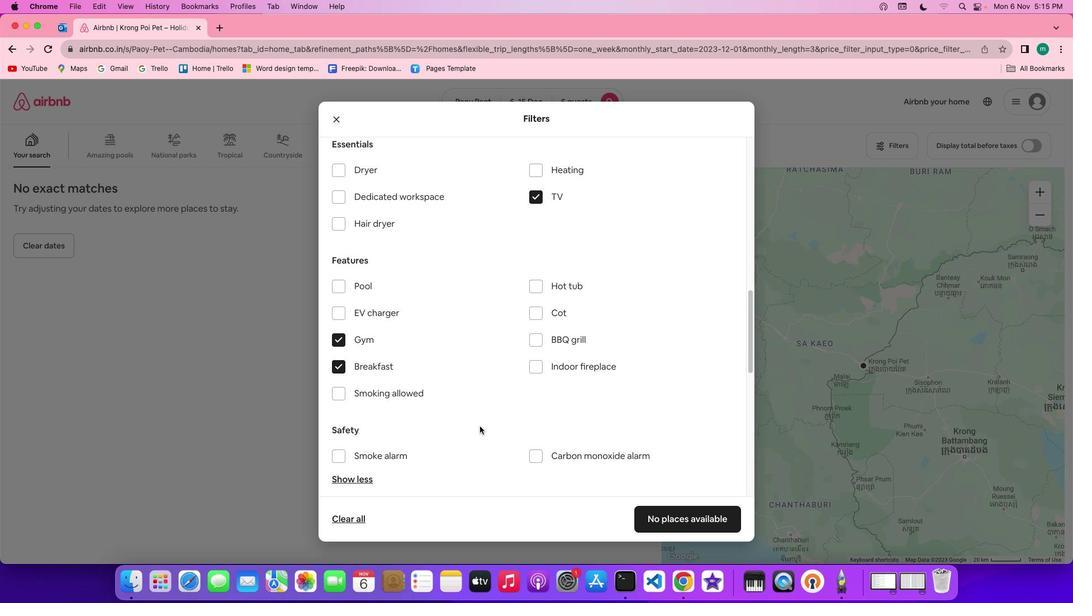 
Action: Mouse scrolled (480, 427) with delta (0, 0)
Screenshot: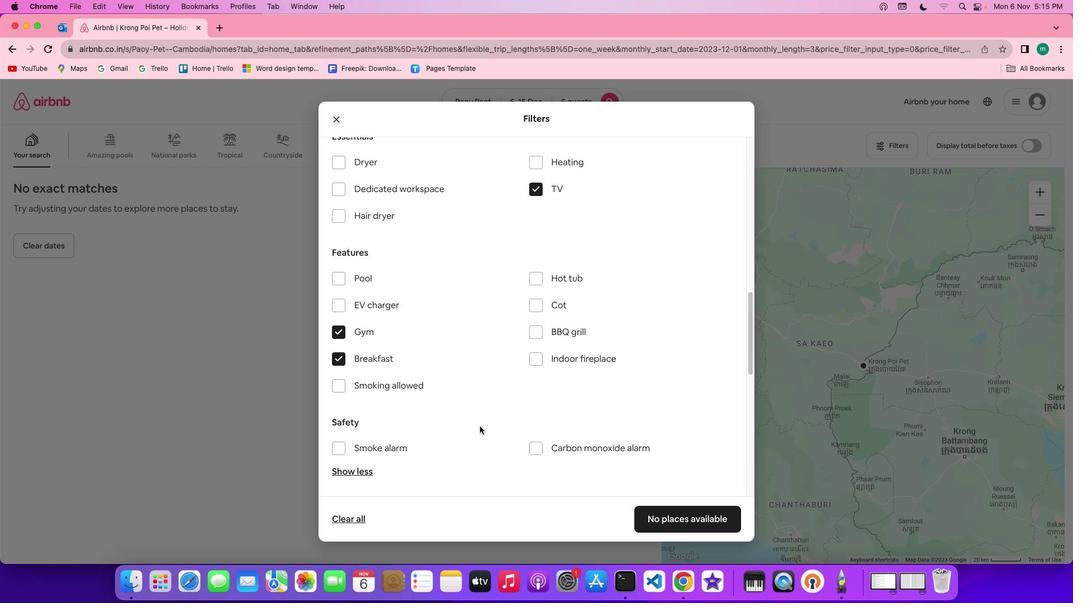 
Action: Mouse scrolled (480, 427) with delta (0, 0)
Screenshot: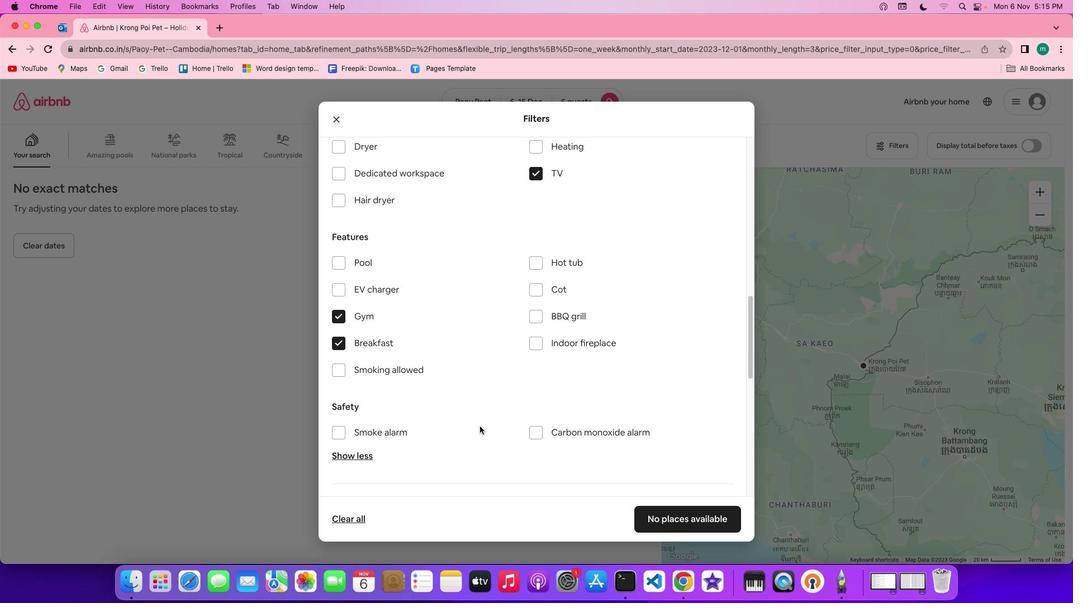 
Action: Mouse scrolled (480, 427) with delta (0, 0)
Screenshot: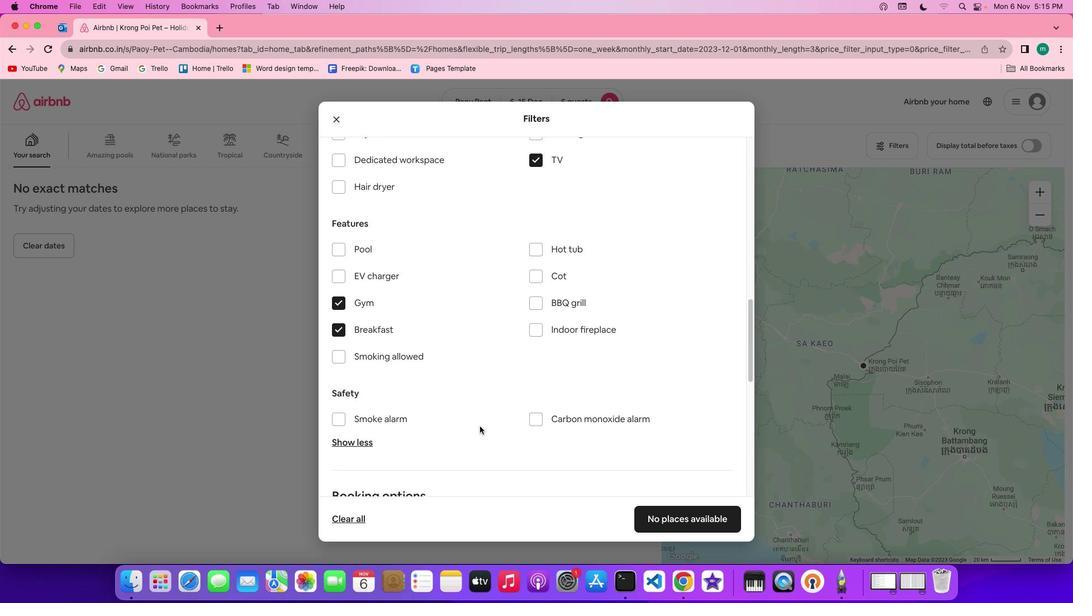 
Action: Mouse scrolled (480, 427) with delta (0, 0)
Screenshot: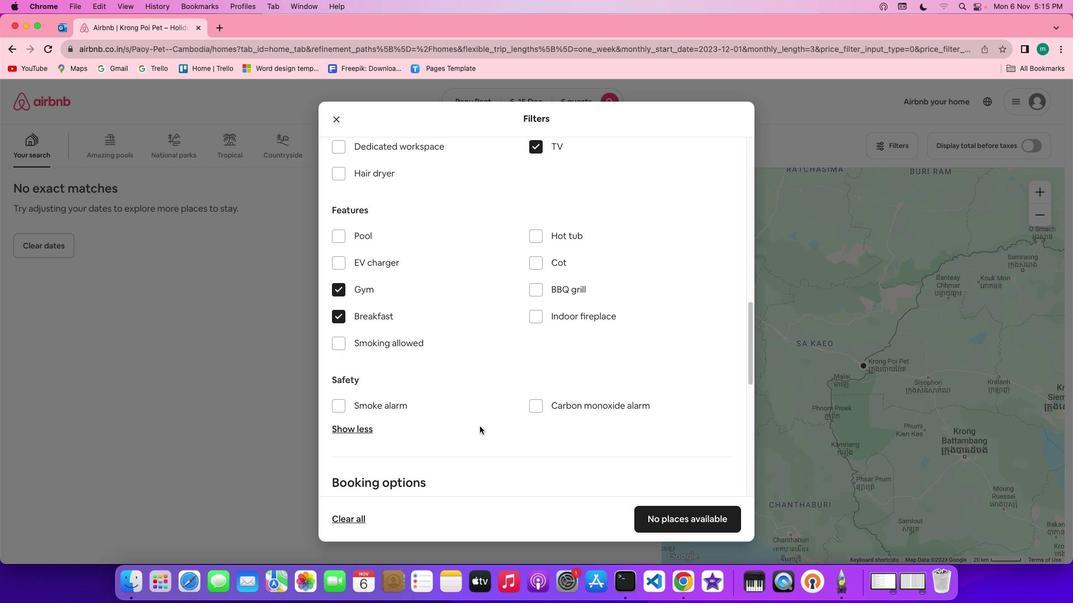 
Action: Mouse scrolled (480, 427) with delta (0, 0)
Screenshot: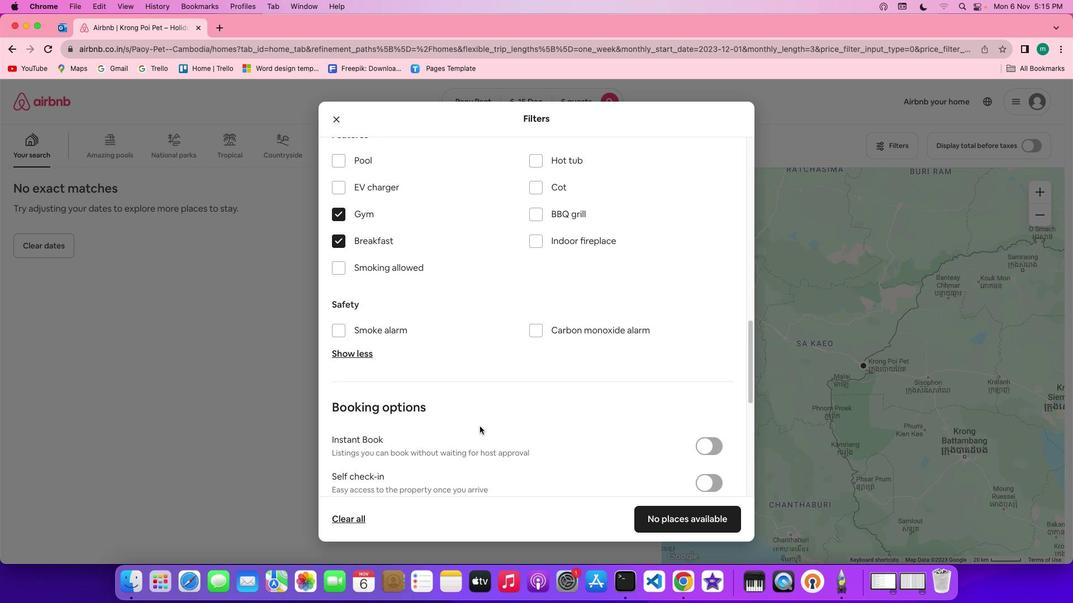 
Action: Mouse scrolled (480, 427) with delta (0, -1)
Screenshot: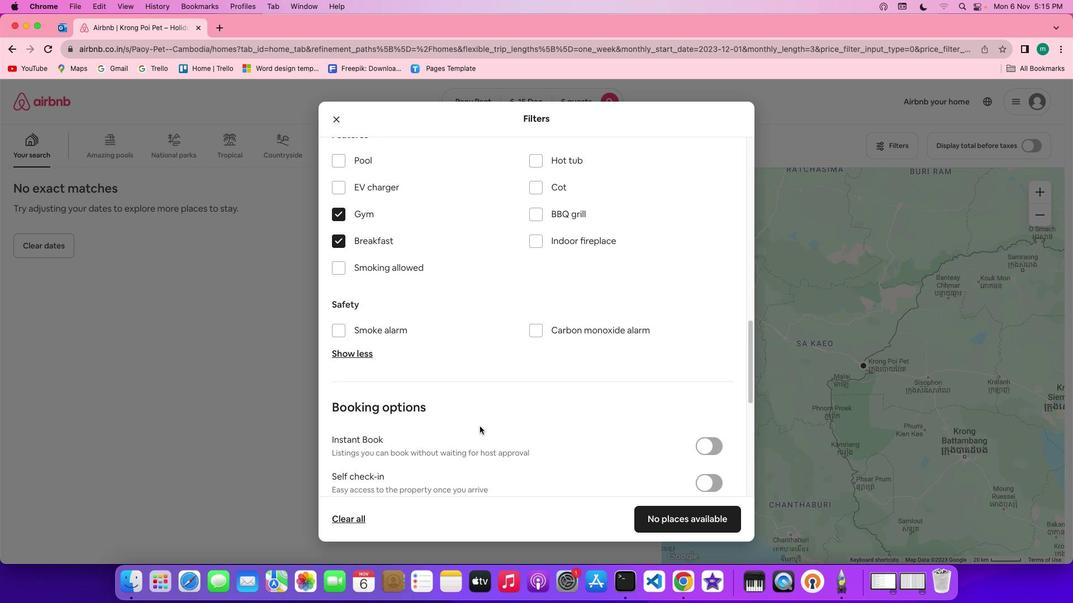 
Action: Mouse scrolled (480, 427) with delta (0, -1)
Screenshot: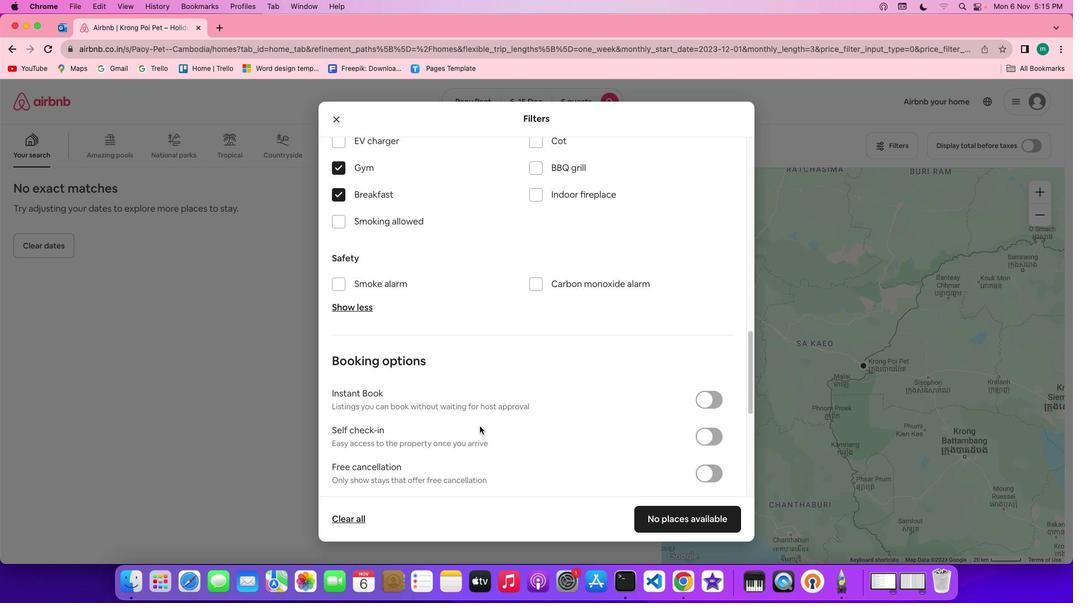 
Action: Mouse scrolled (480, 427) with delta (0, 0)
Screenshot: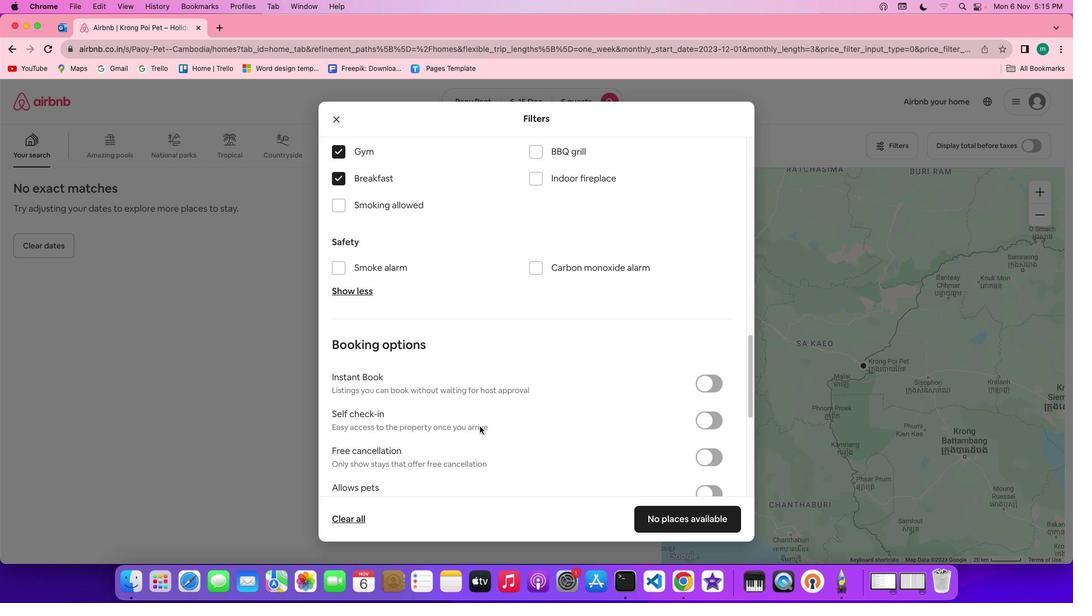 
Action: Mouse scrolled (480, 427) with delta (0, 0)
Screenshot: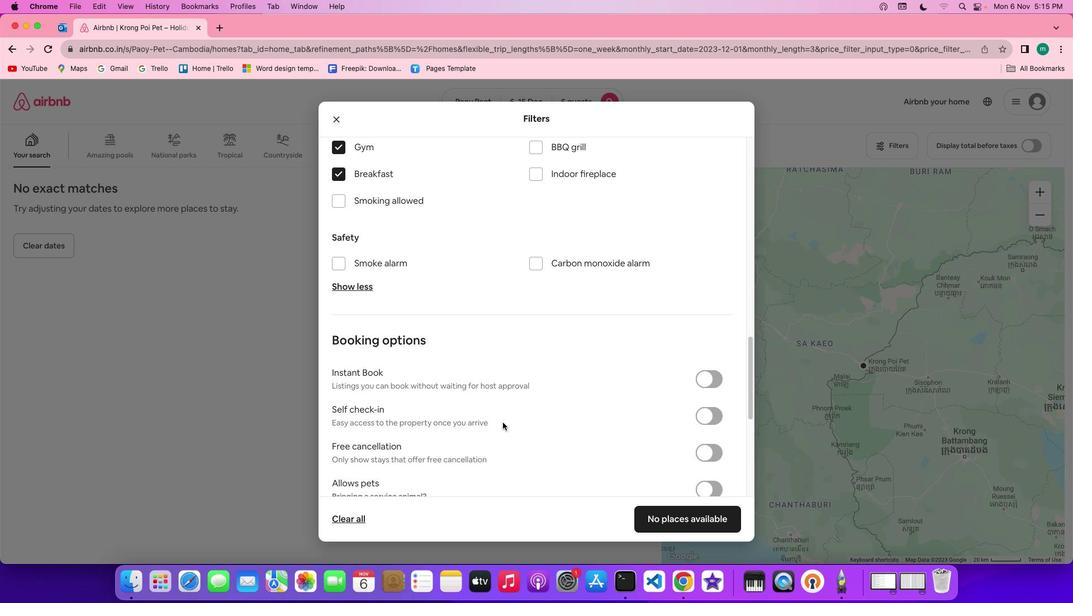 
Action: Mouse moved to (717, 418)
Screenshot: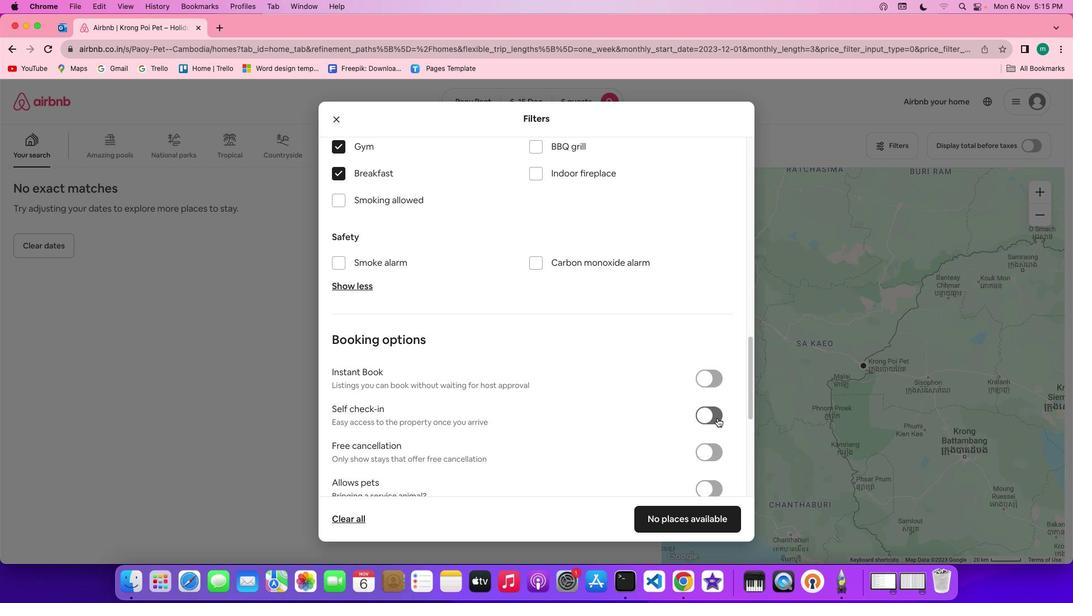 
Action: Mouse pressed left at (717, 418)
Screenshot: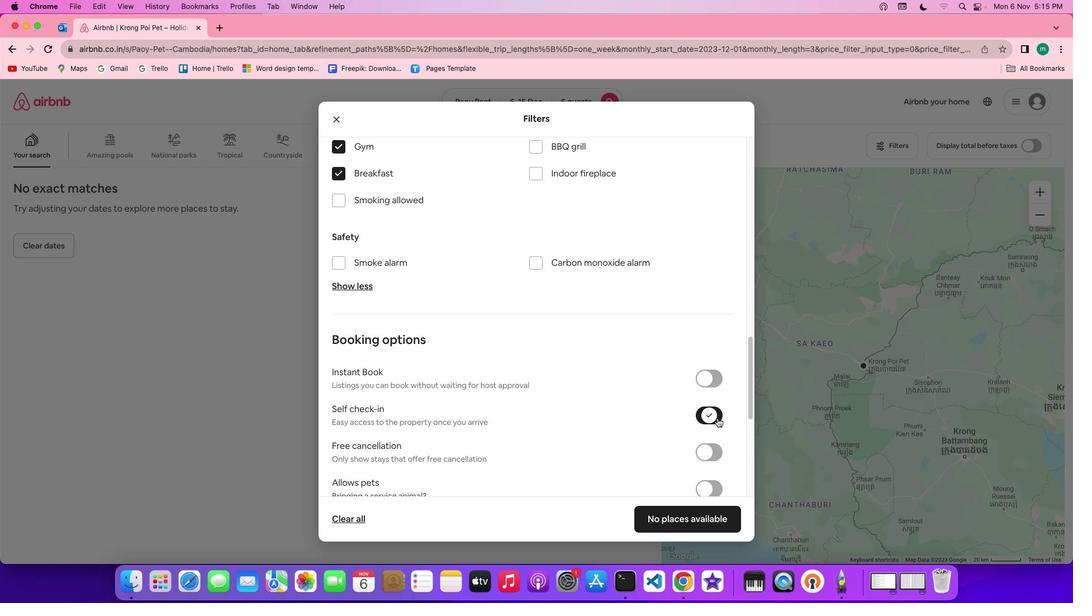
Action: Mouse moved to (614, 434)
Screenshot: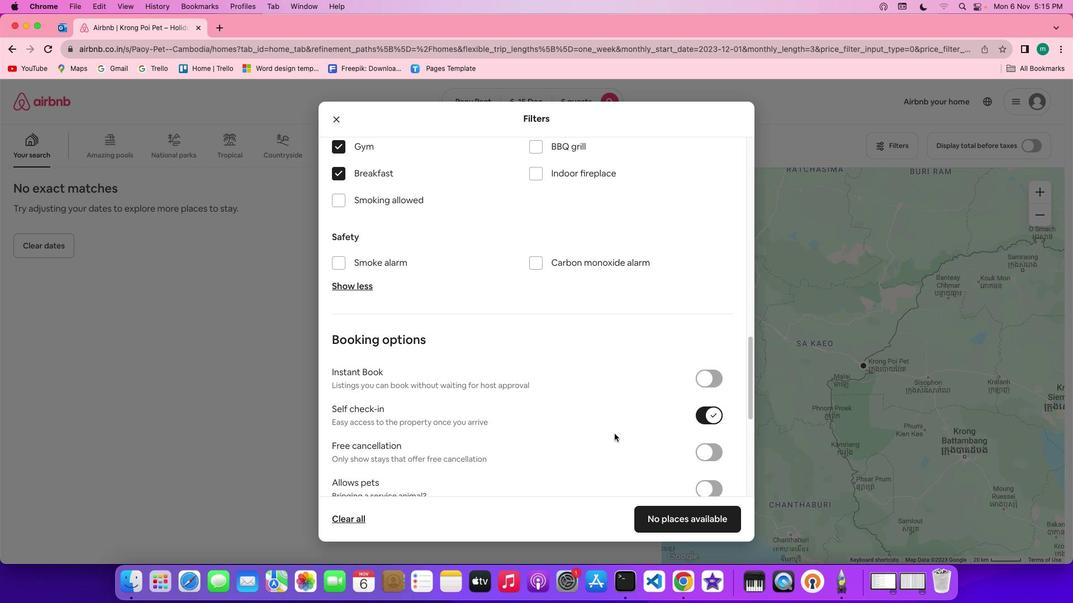 
Action: Mouse scrolled (614, 434) with delta (0, 0)
Screenshot: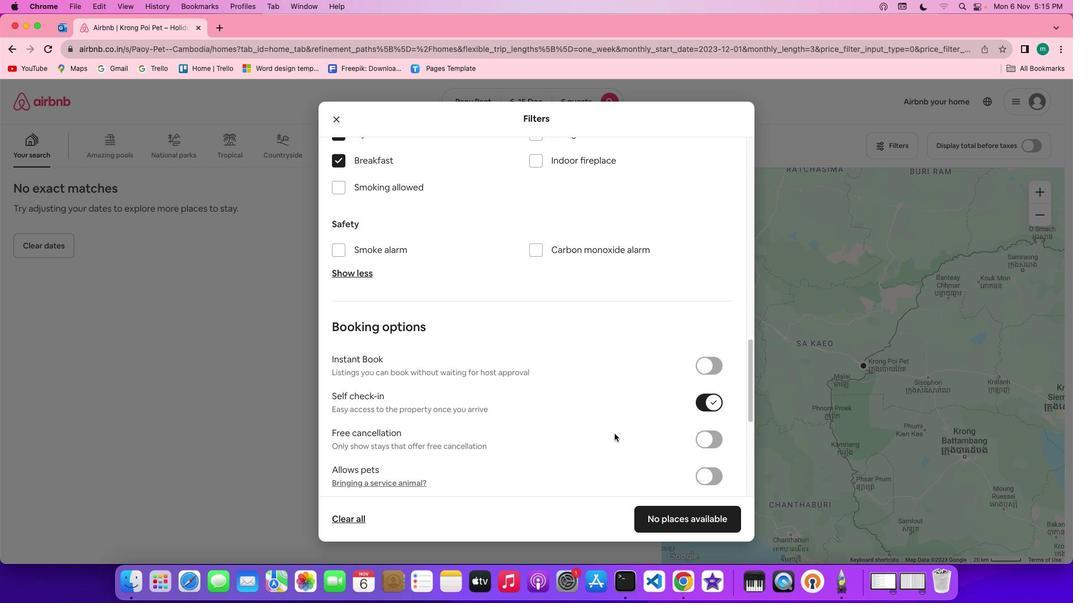 
Action: Mouse scrolled (614, 434) with delta (0, 0)
Screenshot: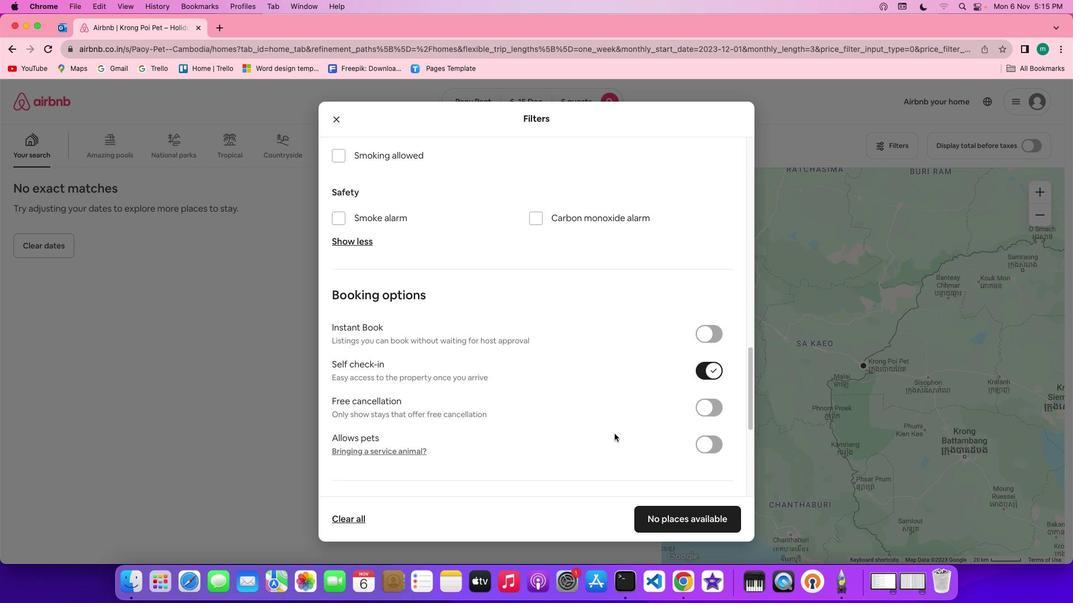 
Action: Mouse scrolled (614, 434) with delta (0, -1)
Screenshot: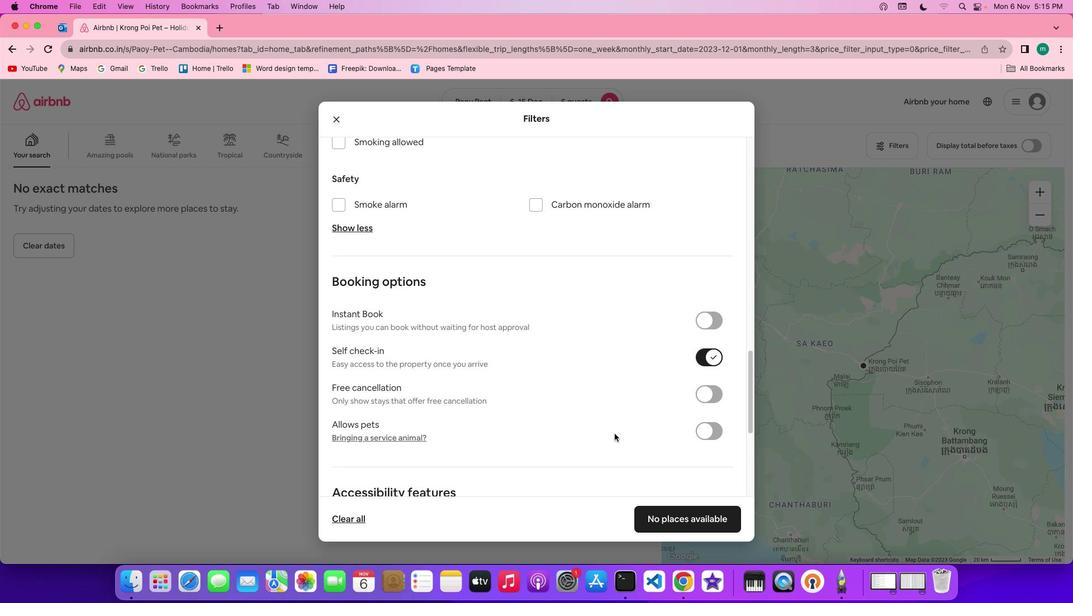 
Action: Mouse scrolled (614, 434) with delta (0, 0)
Screenshot: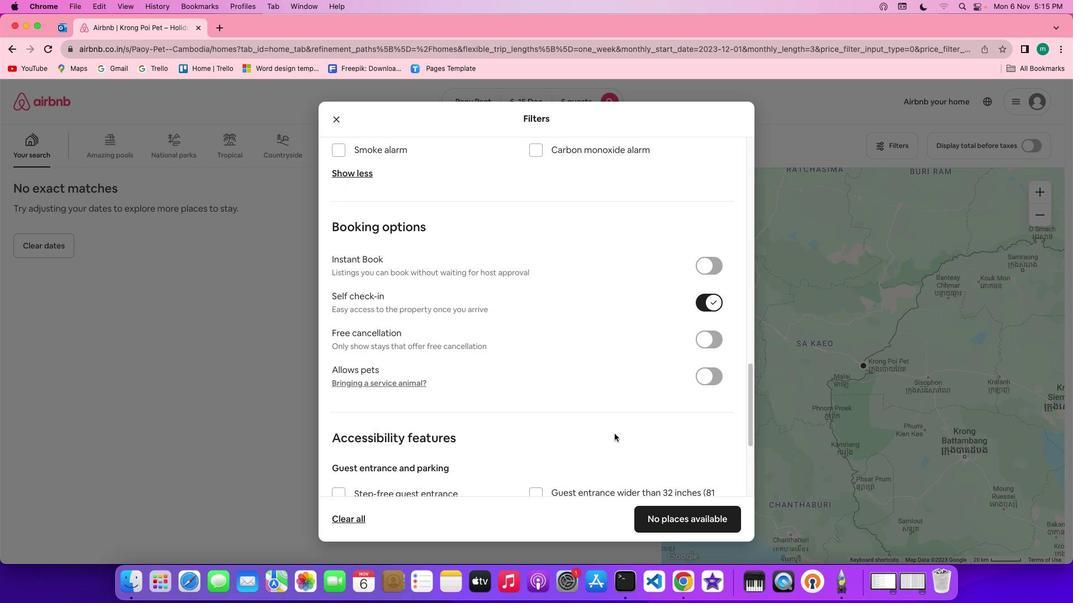 
Action: Mouse scrolled (614, 434) with delta (0, 0)
Screenshot: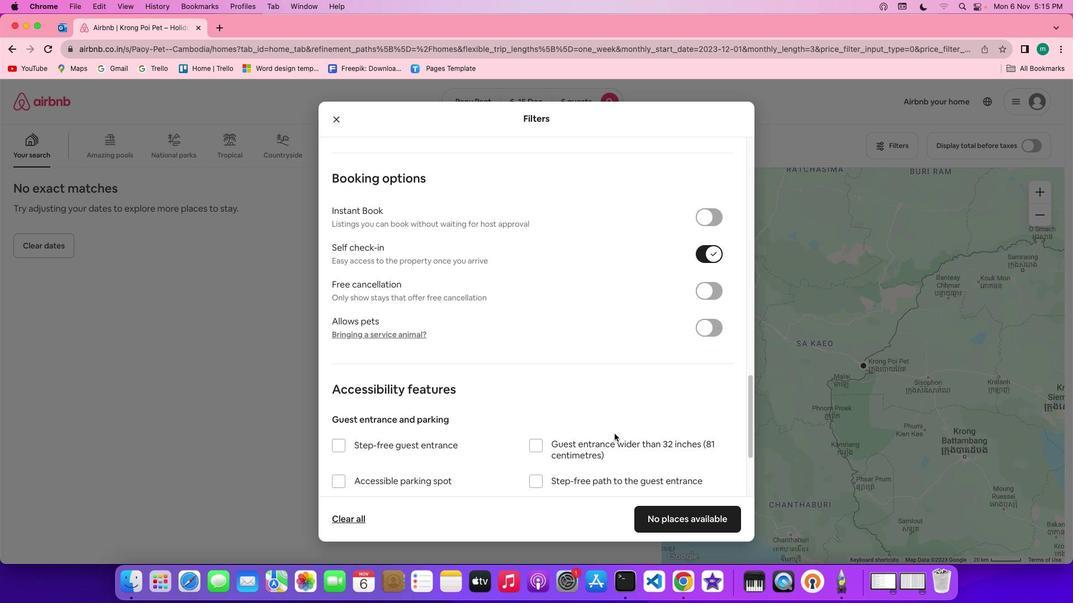 
Action: Mouse scrolled (614, 434) with delta (0, -1)
Screenshot: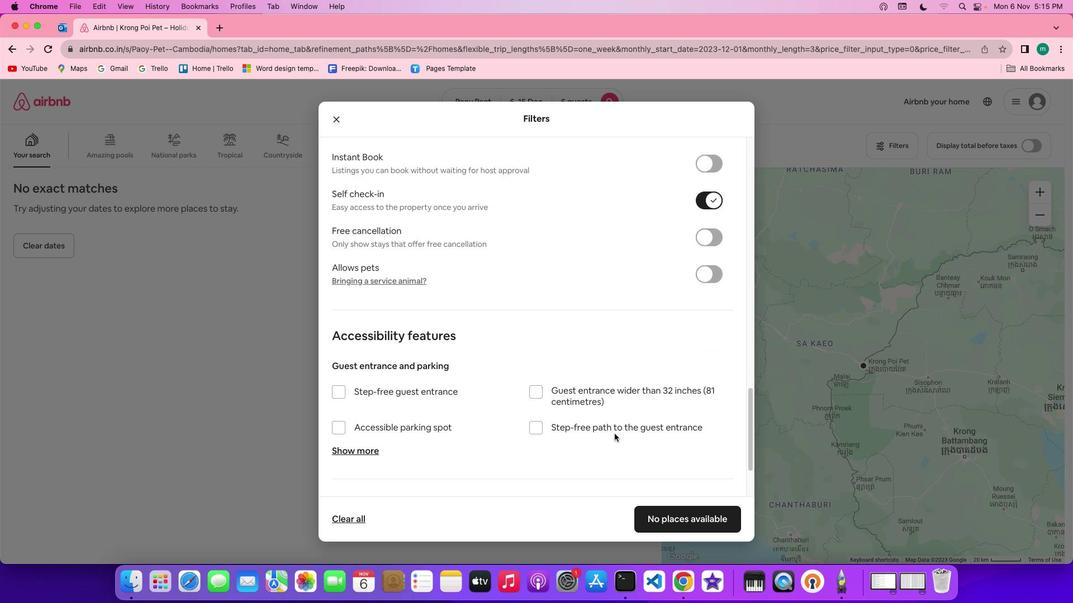 
Action: Mouse scrolled (614, 434) with delta (0, -2)
Screenshot: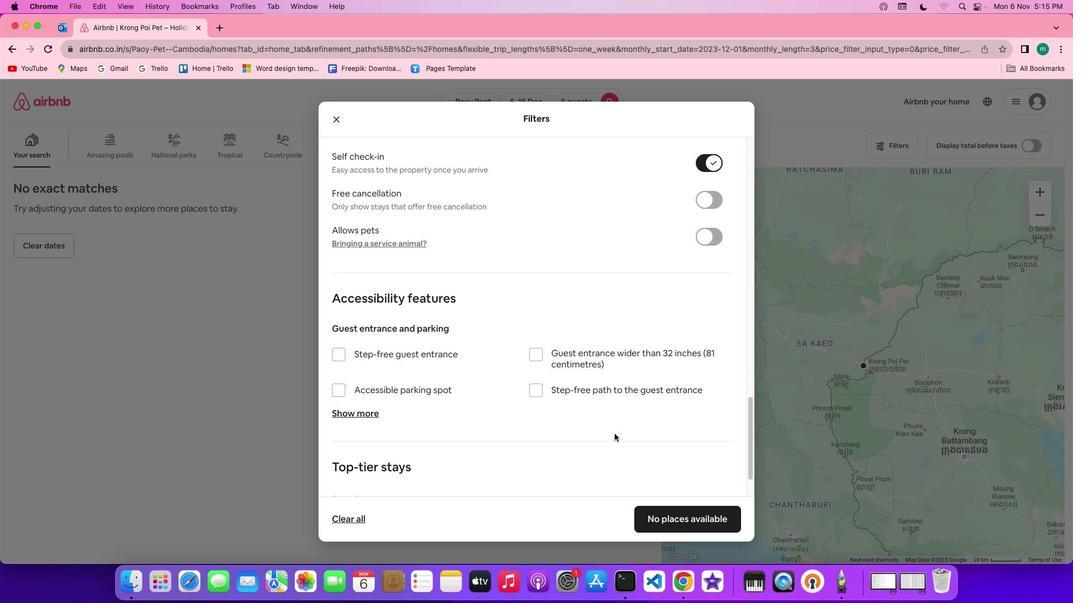 
Action: Mouse scrolled (614, 434) with delta (0, 0)
Screenshot: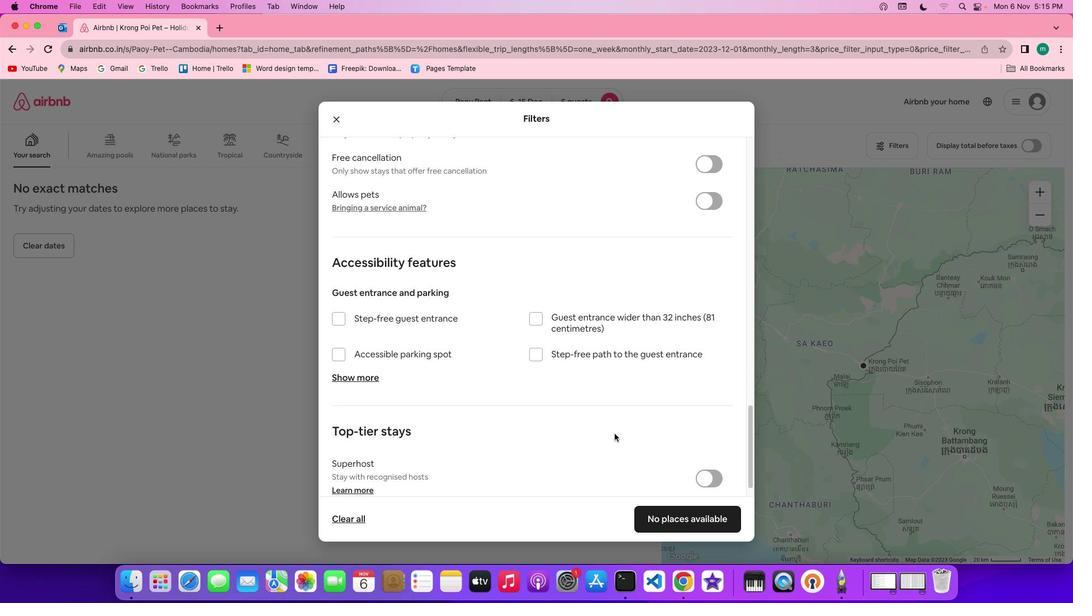 
Action: Mouse scrolled (614, 434) with delta (0, 0)
Screenshot: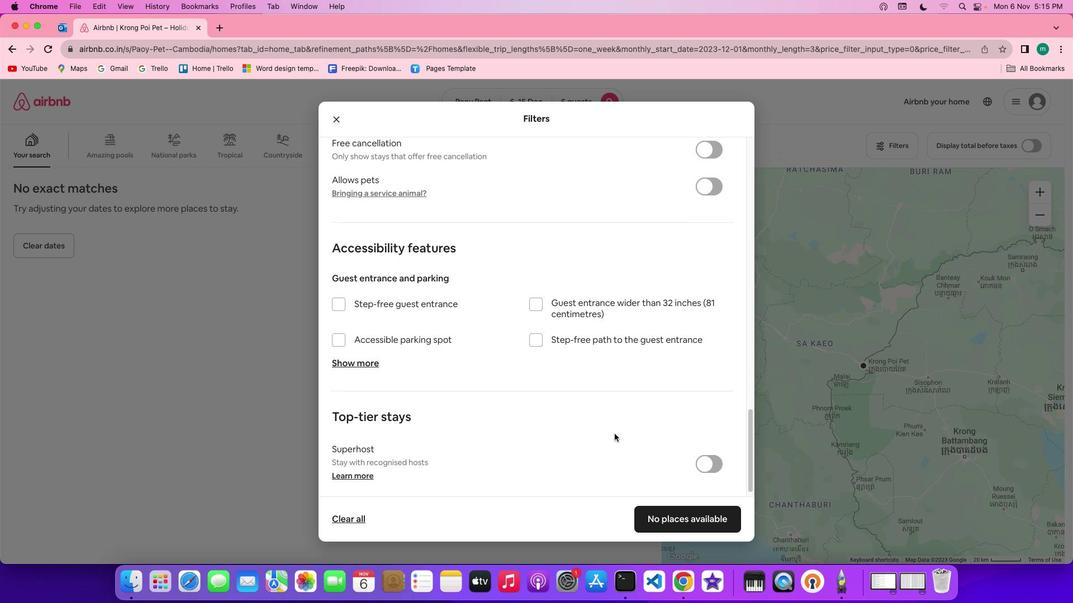 
Action: Mouse scrolled (614, 434) with delta (0, -1)
Screenshot: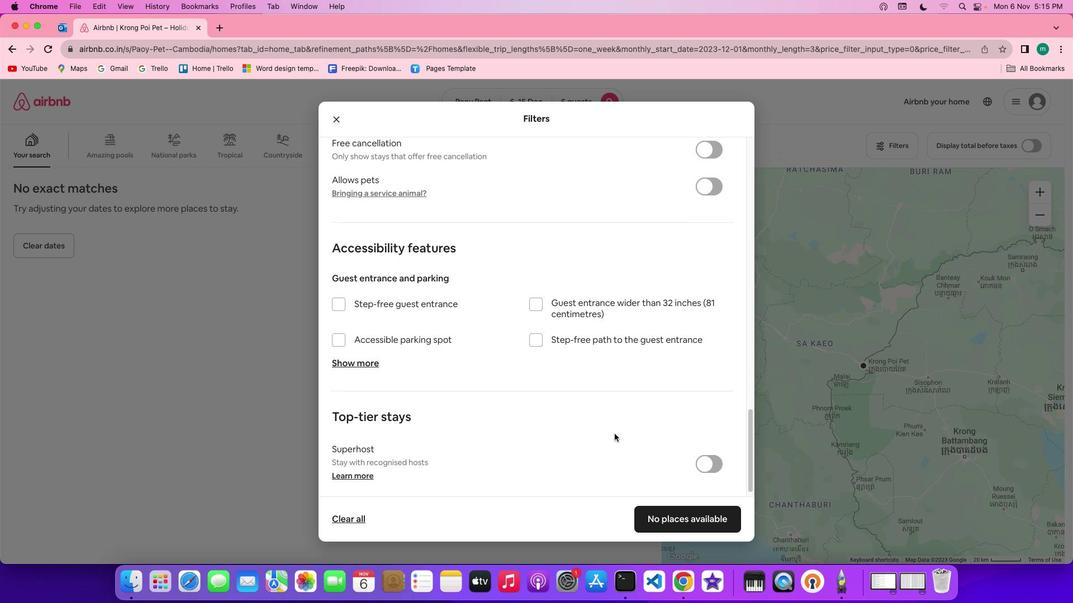 
Action: Mouse scrolled (614, 434) with delta (0, -2)
Screenshot: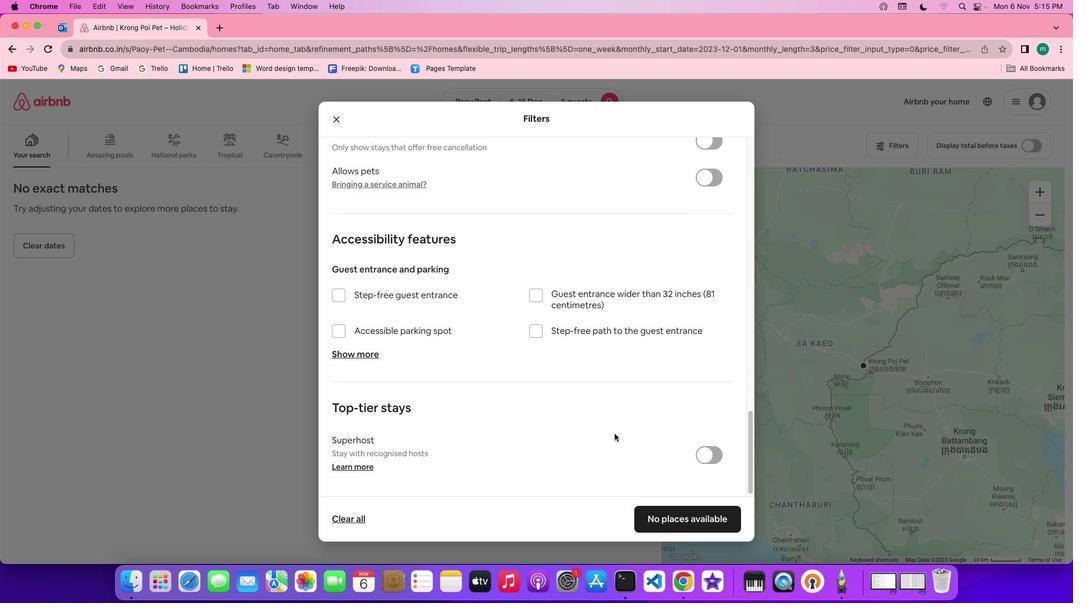 
Action: Mouse scrolled (614, 434) with delta (0, -3)
Screenshot: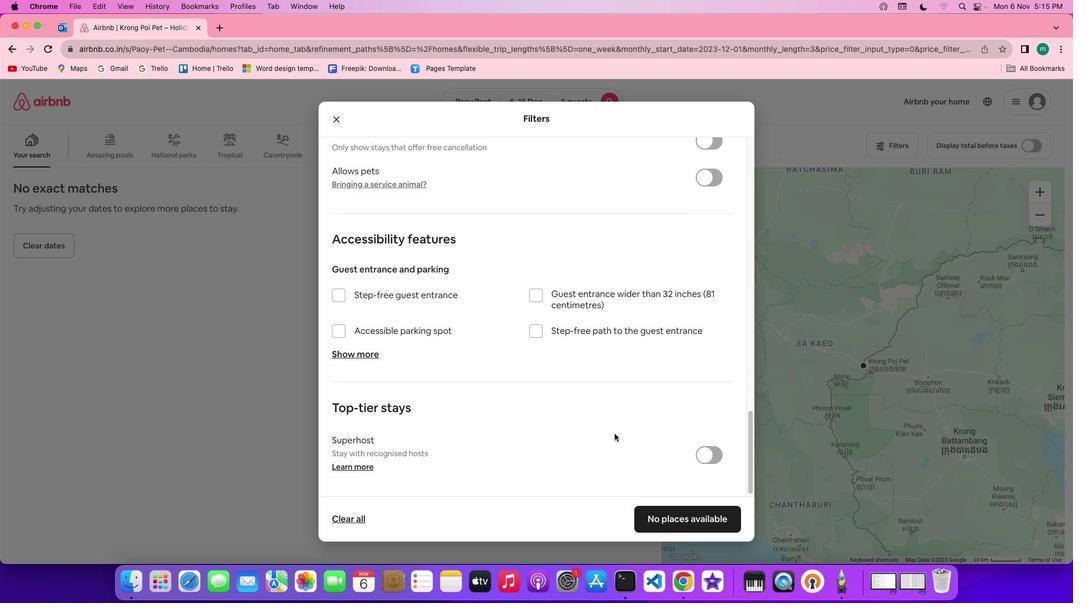 
Action: Mouse scrolled (614, 434) with delta (0, 0)
Screenshot: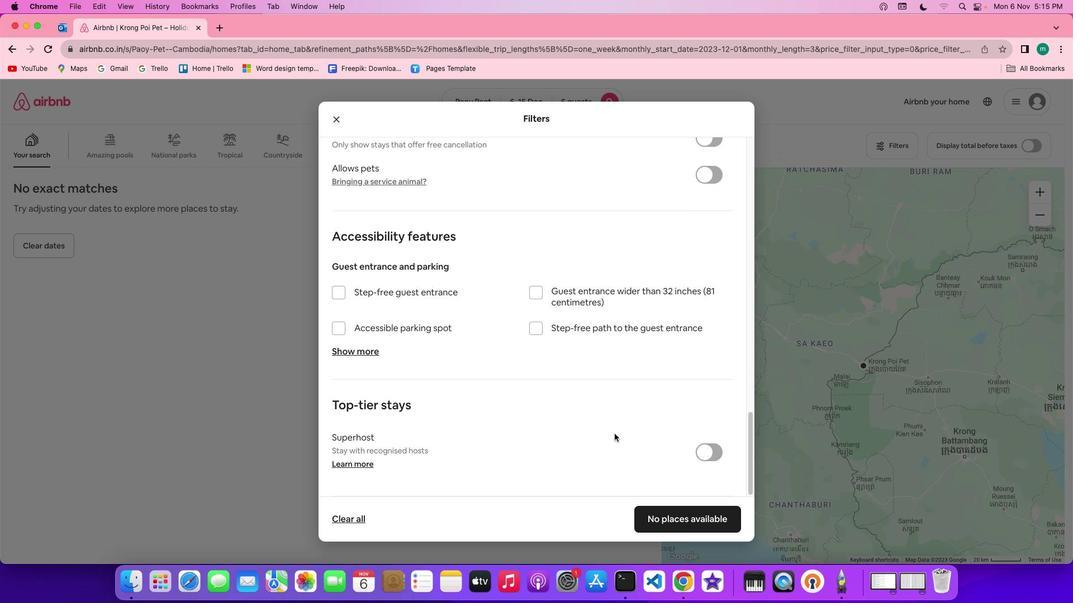 
Action: Mouse scrolled (614, 434) with delta (0, 0)
Screenshot: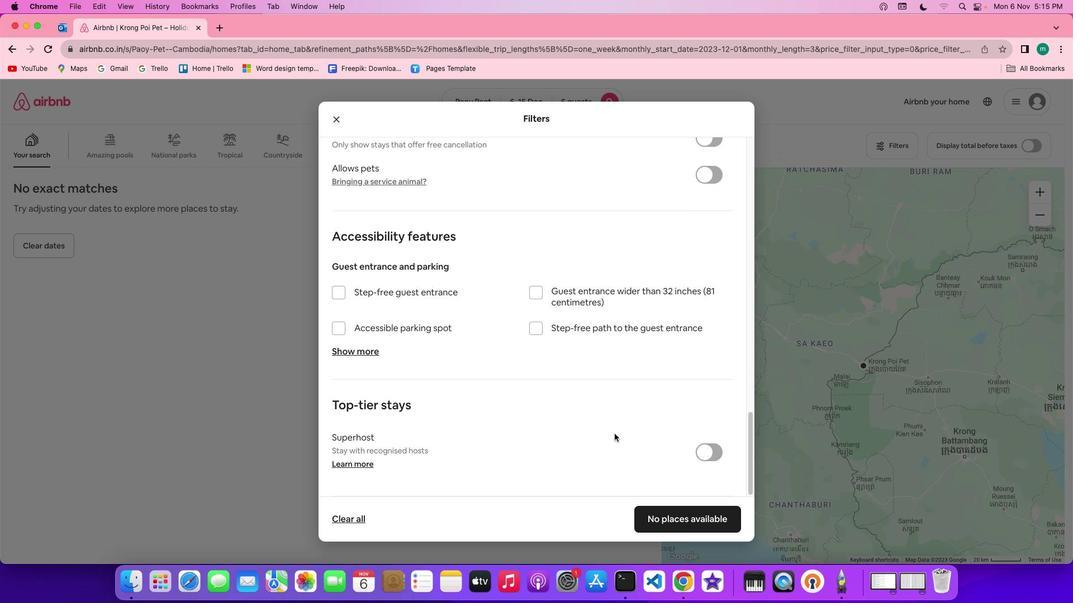 
Action: Mouse scrolled (614, 434) with delta (0, -1)
Screenshot: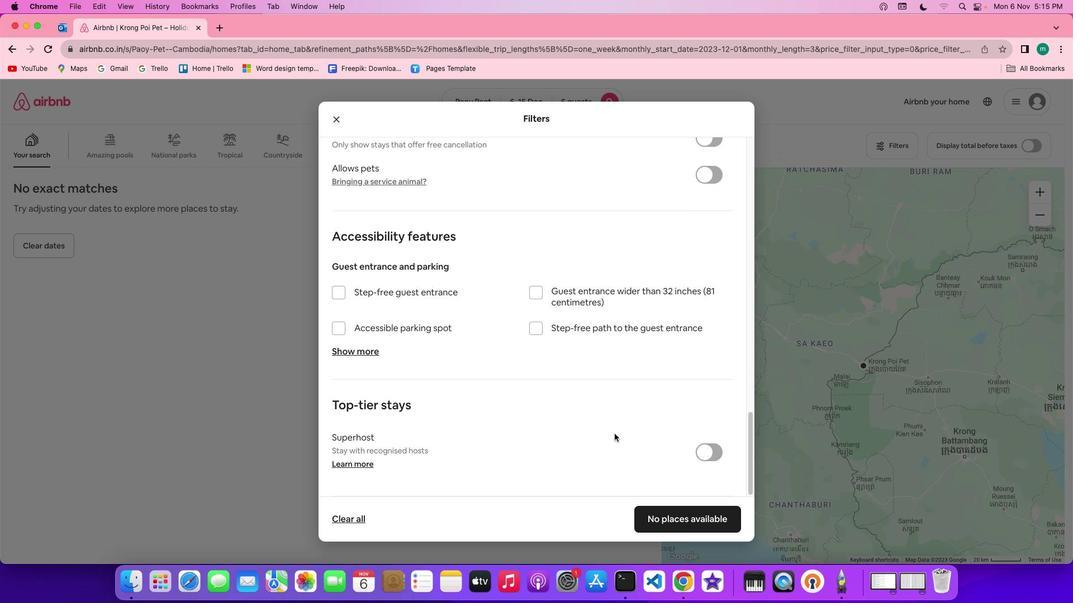 
Action: Mouse scrolled (614, 434) with delta (0, -2)
Screenshot: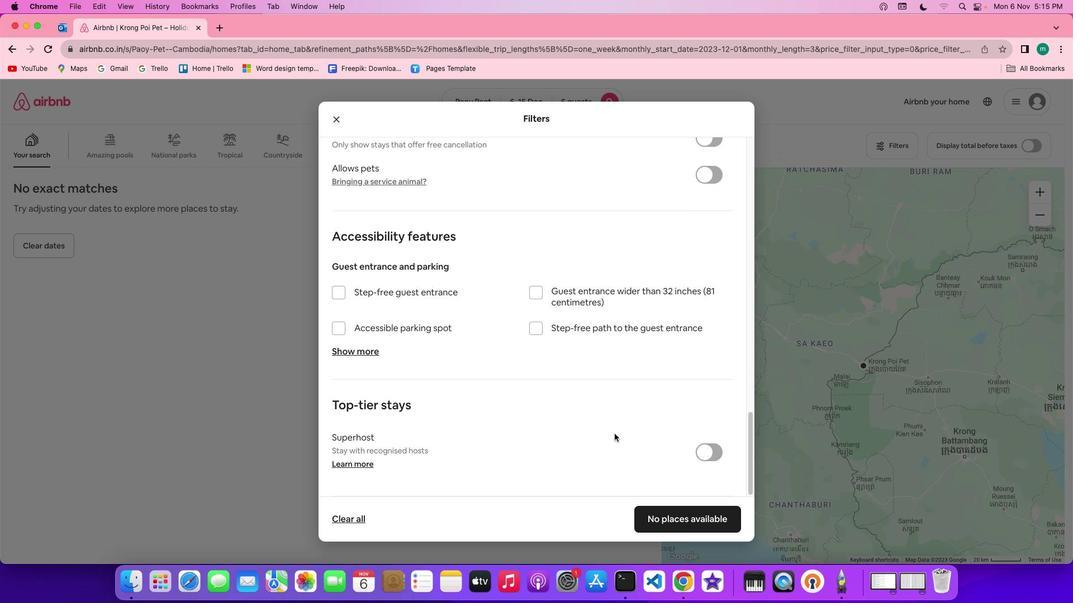 
Action: Mouse scrolled (614, 434) with delta (0, -3)
Screenshot: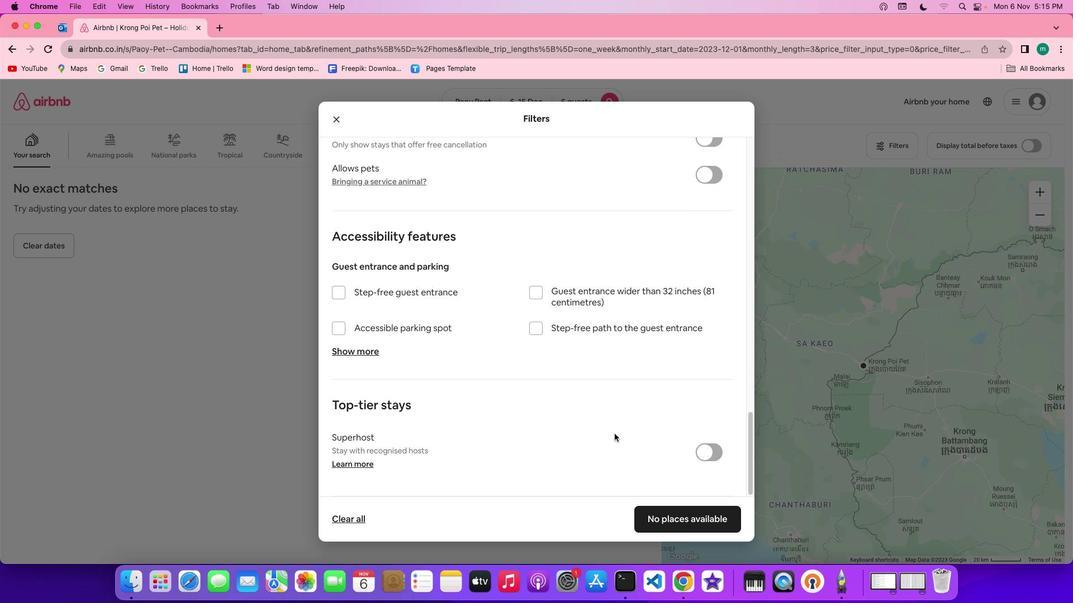 
Action: Mouse scrolled (614, 434) with delta (0, -3)
Screenshot: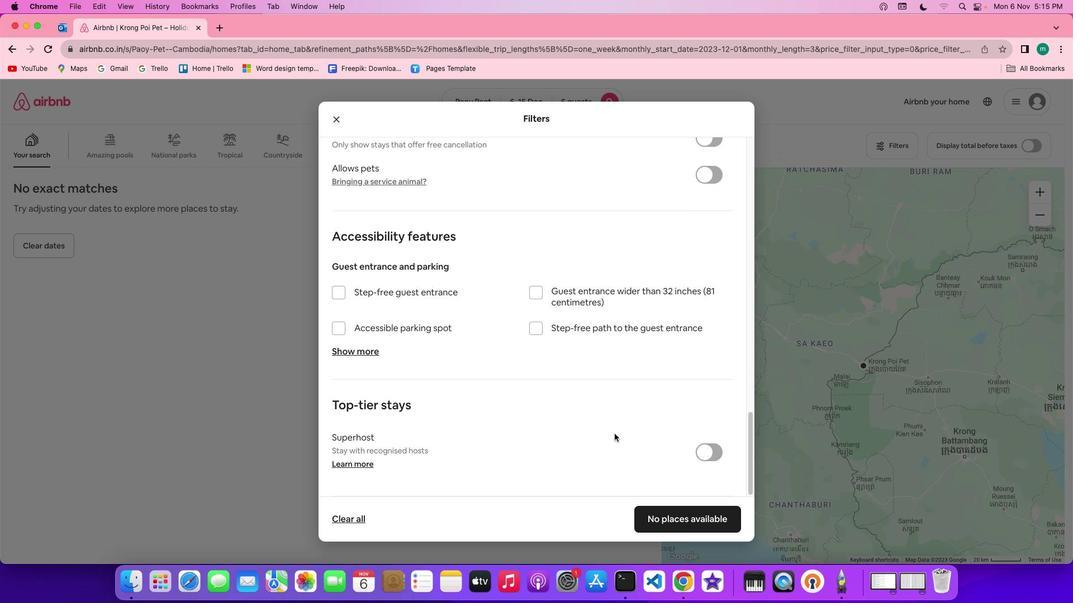 
Action: Mouse moved to (693, 514)
Screenshot: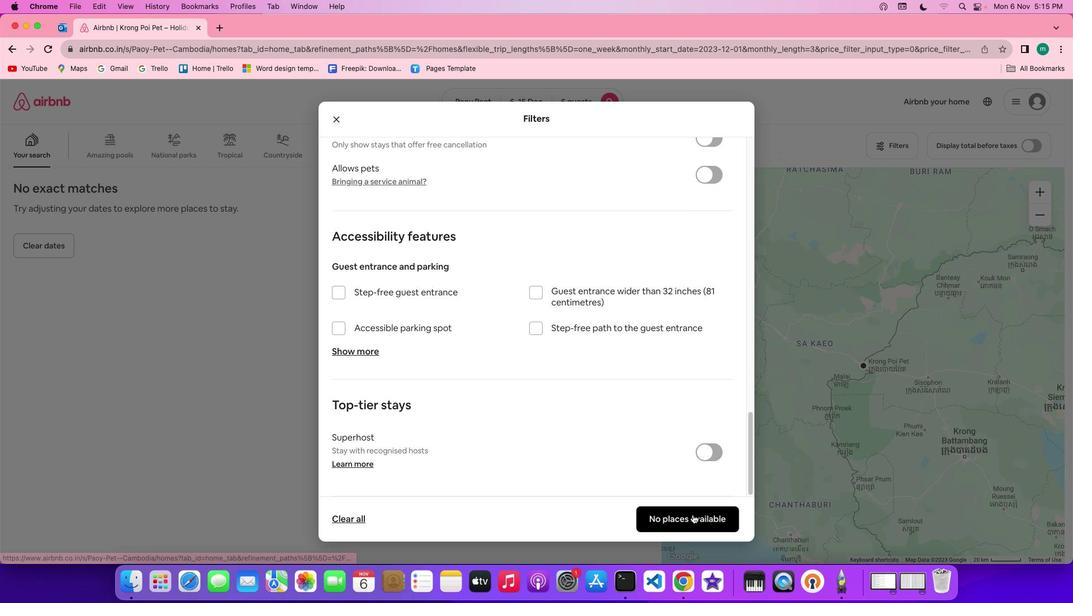
Action: Mouse pressed left at (693, 514)
Screenshot: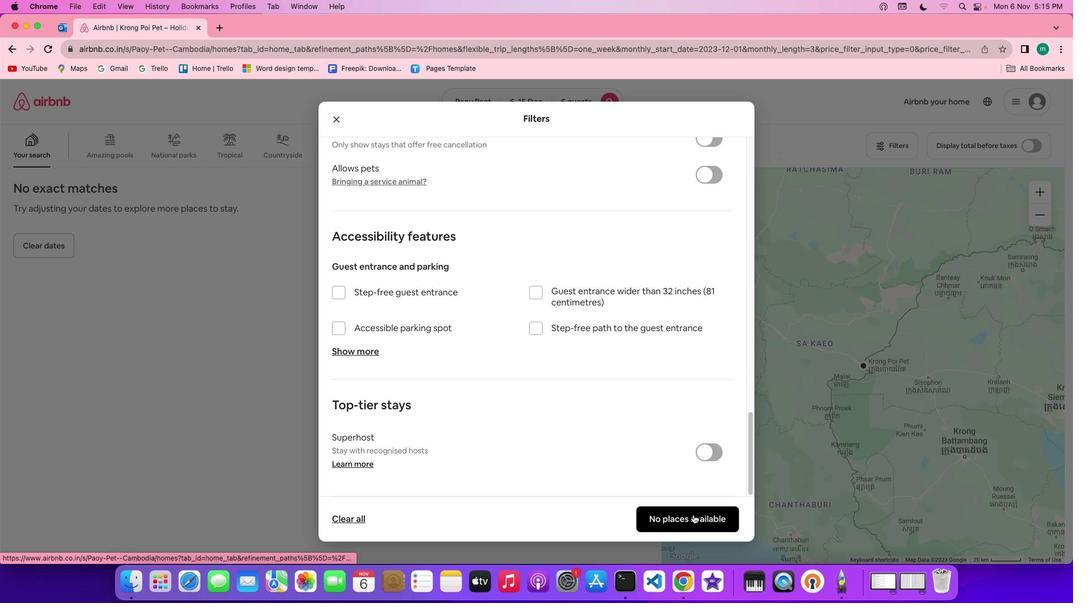 
Action: Mouse moved to (348, 392)
Screenshot: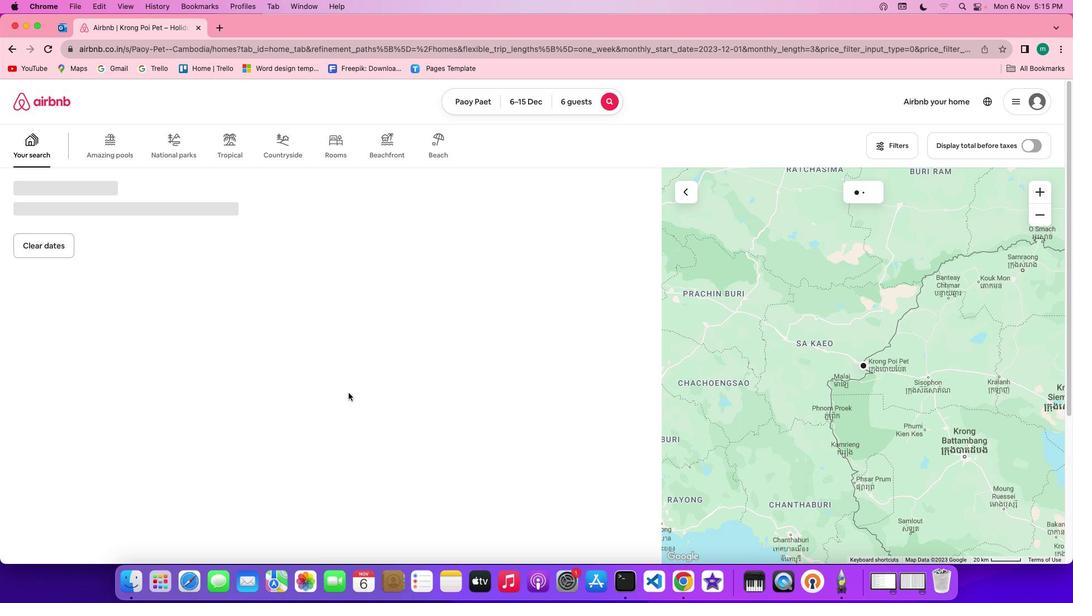 
